 Task: Look for Airbnb options in Lobito, Angola from 4th December, 2023 to 10th December, 2023 for 8 adults.4 bedrooms having 8 beds and 4 bathrooms. Property type can be house. Amenities needed are: wifi, air conditioning, TV, pool, gym, breakfast. Look for 4 properties as per requirement.
Action: Mouse moved to (605, 76)
Screenshot: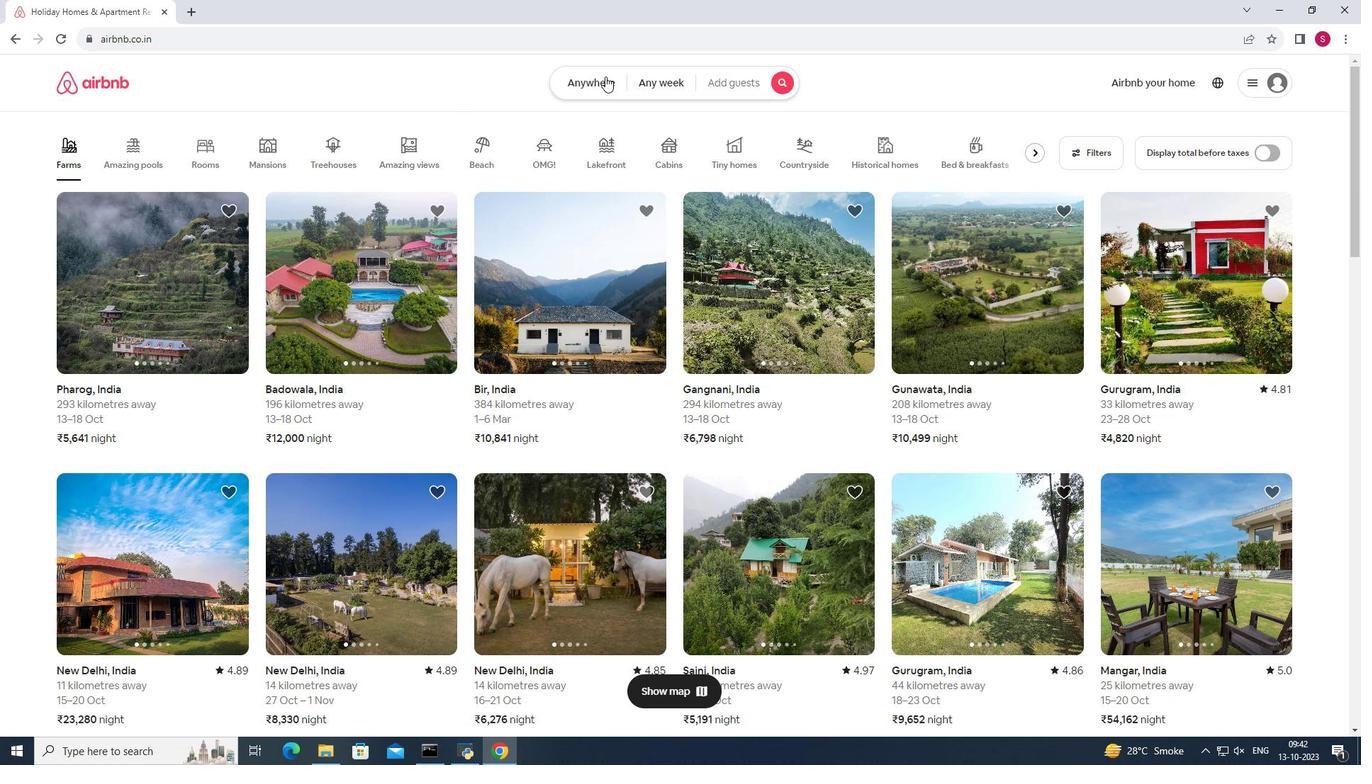 
Action: Mouse pressed left at (605, 76)
Screenshot: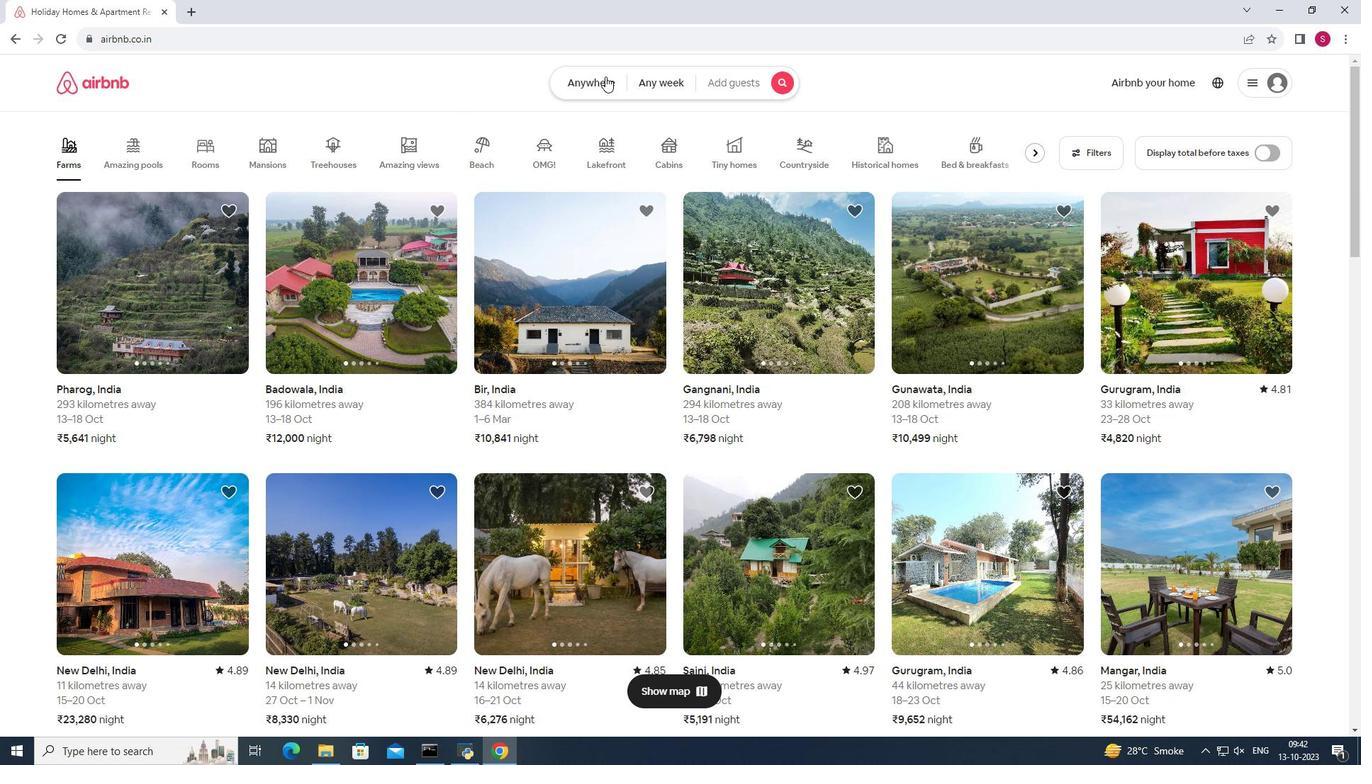
Action: Mouse moved to (498, 134)
Screenshot: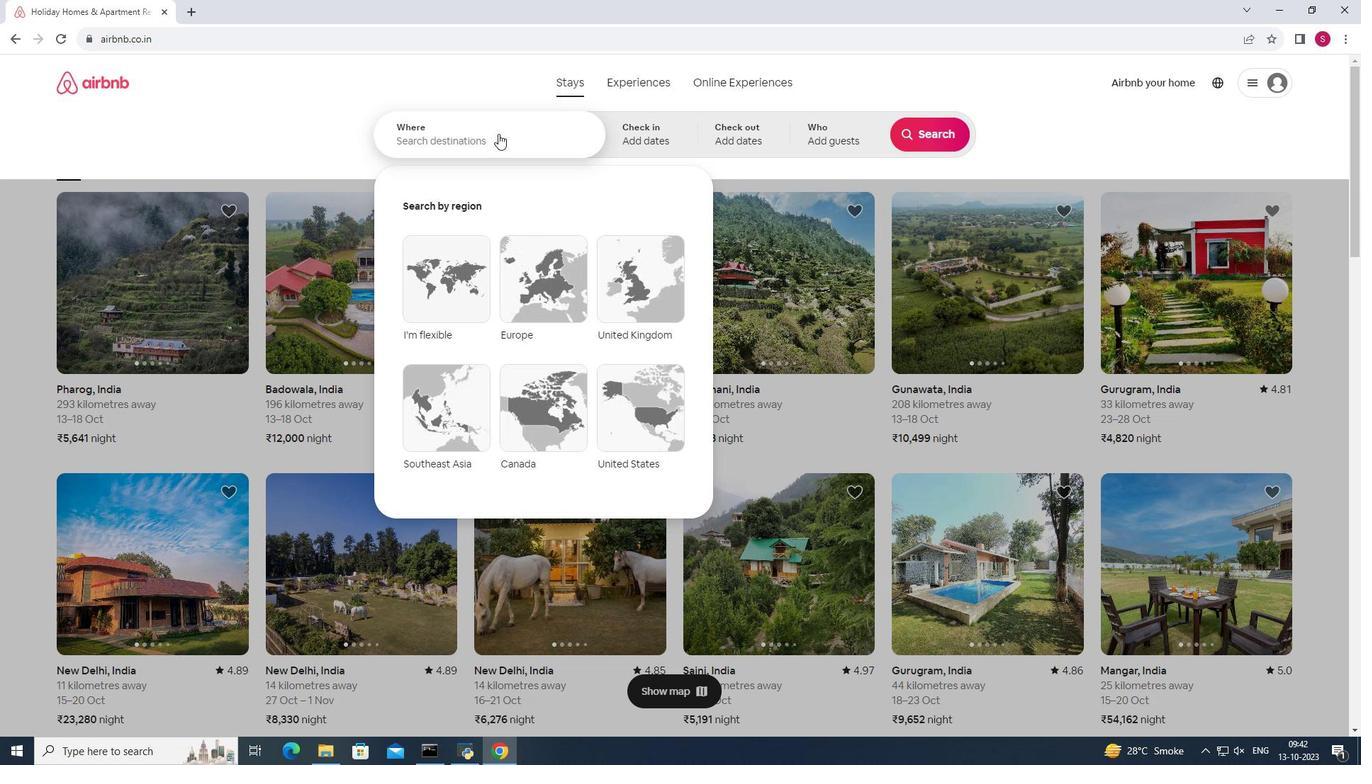 
Action: Mouse pressed left at (498, 134)
Screenshot: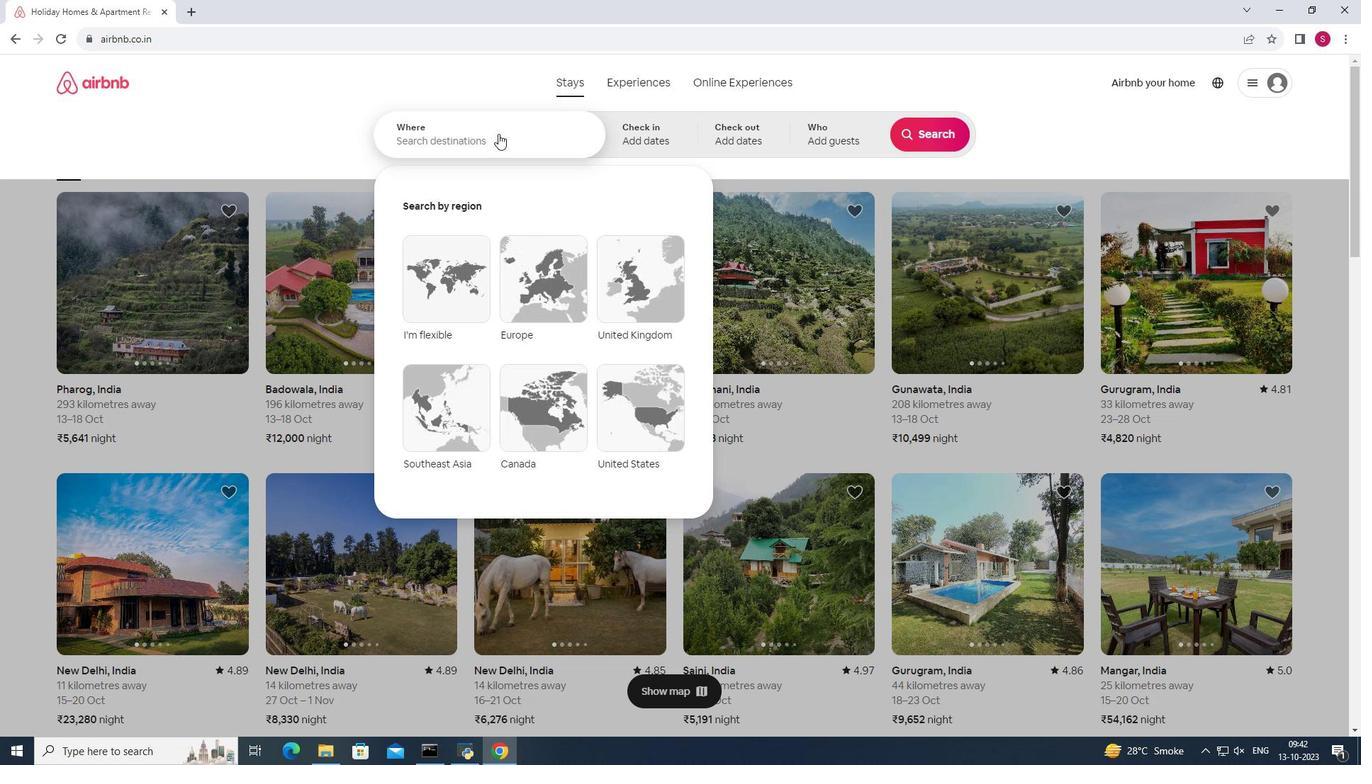 
Action: Key pressed <Key.shift><Key.shift><Key.shift><Key.shift><Key.shift><Key.shift><Key.shift><Key.shift>Lobito,<Key.space><Key.shift>Angola
Screenshot: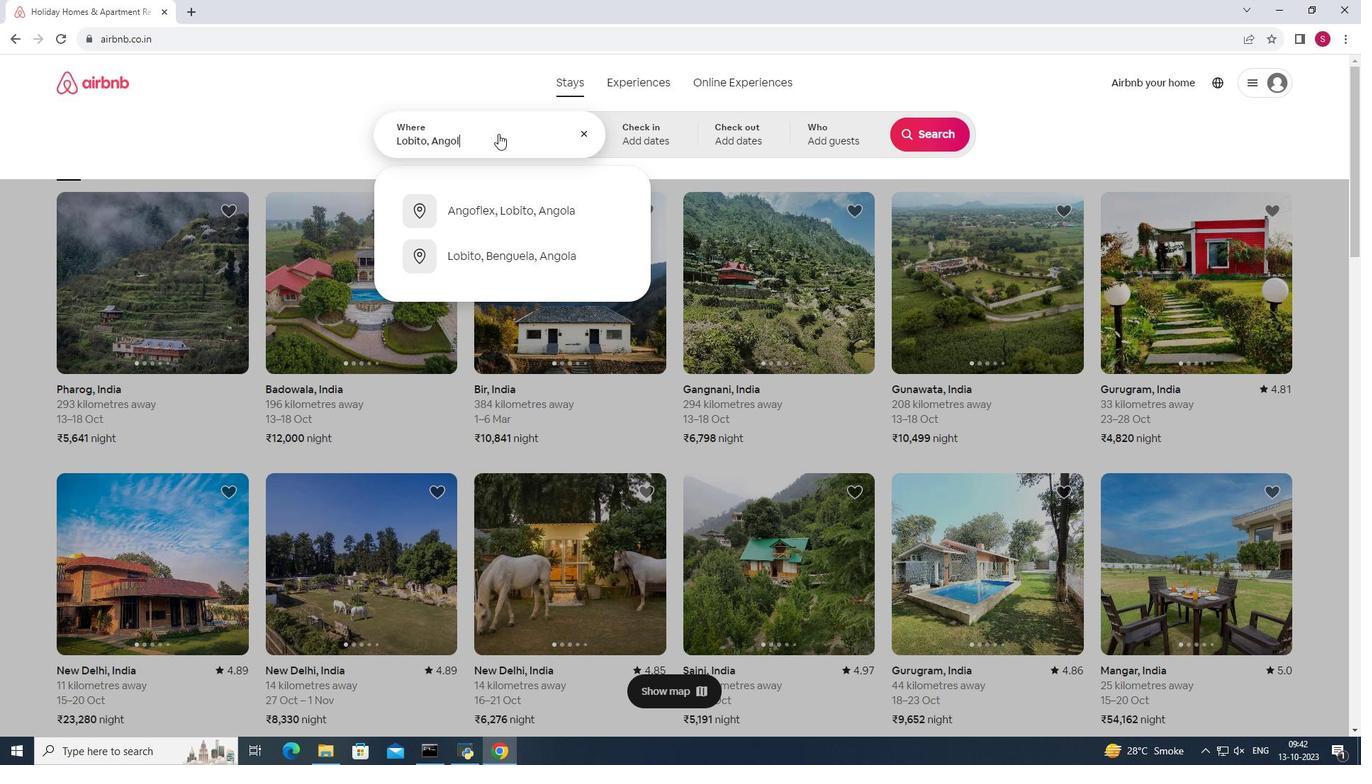 
Action: Mouse moved to (524, 216)
Screenshot: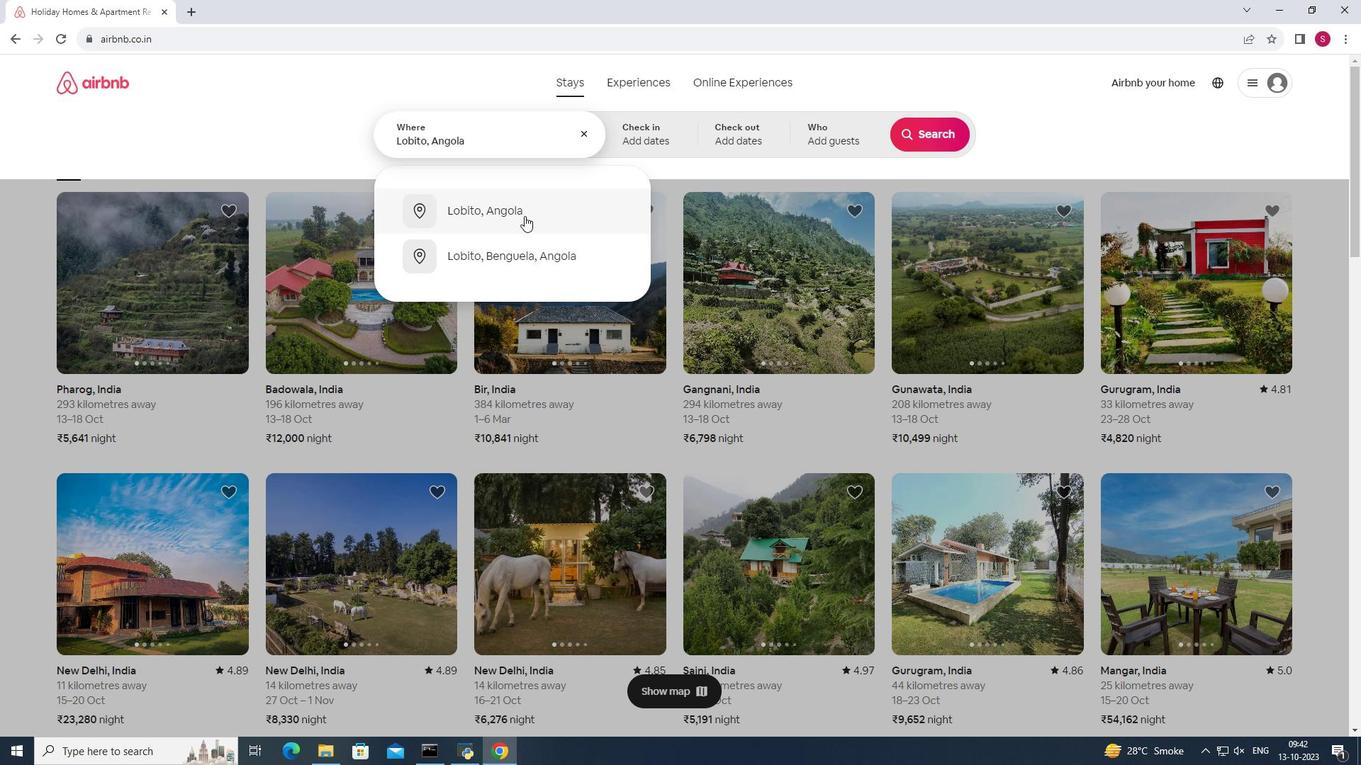 
Action: Mouse pressed left at (524, 216)
Screenshot: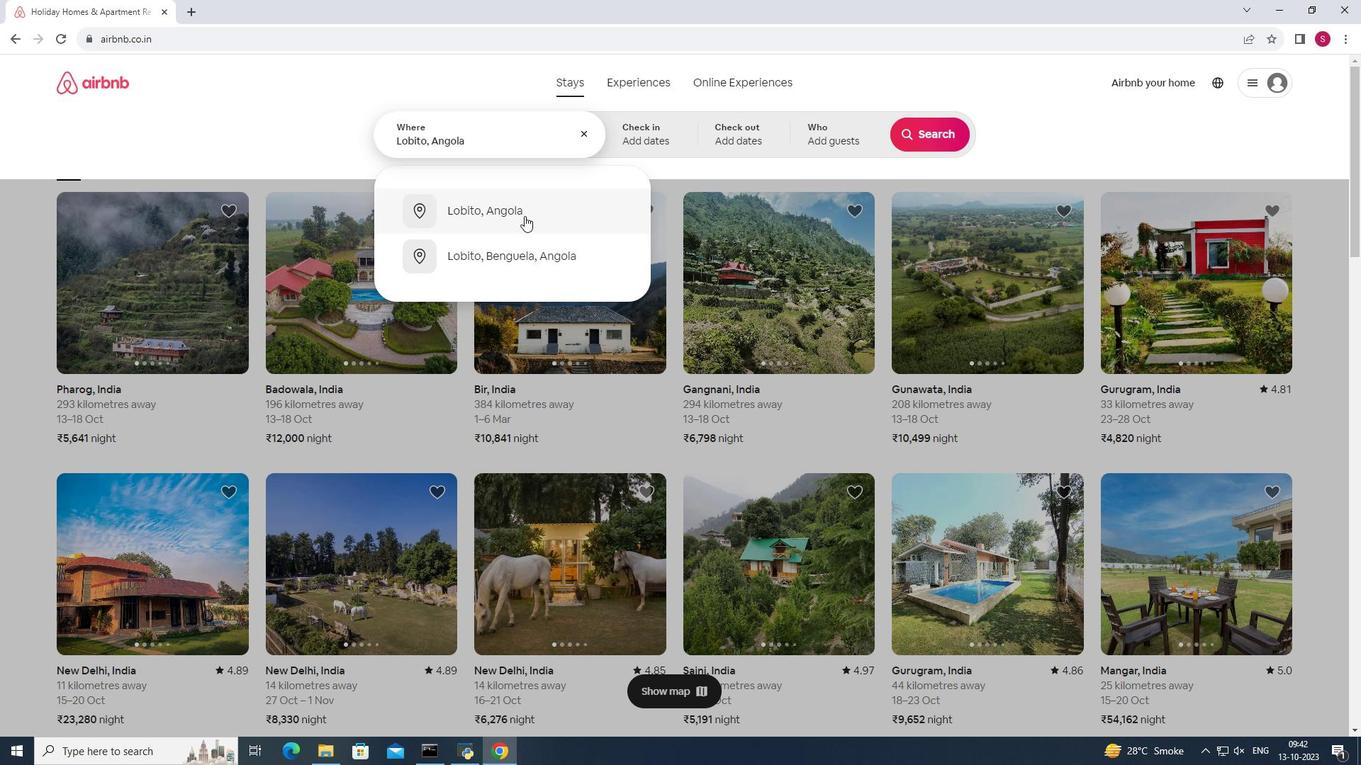
Action: Mouse moved to (928, 252)
Screenshot: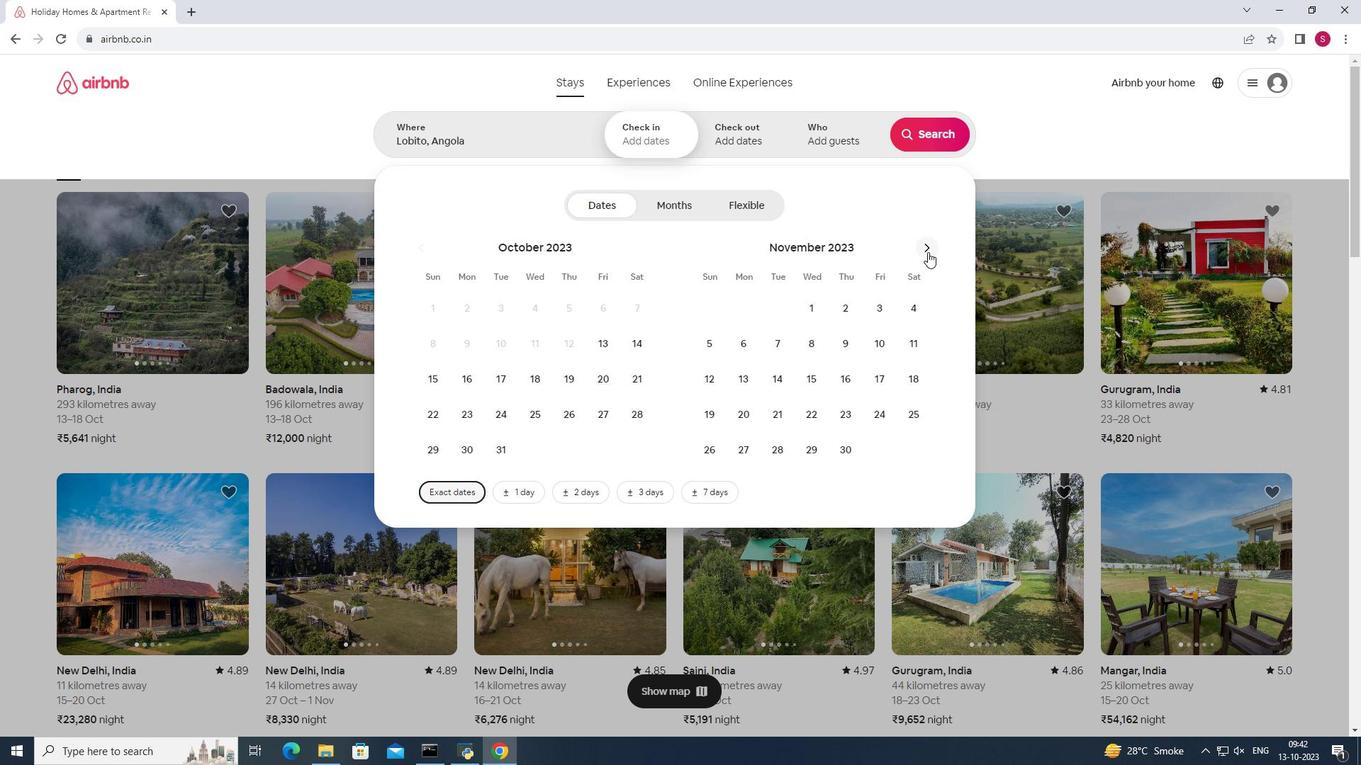 
Action: Mouse pressed left at (928, 252)
Screenshot: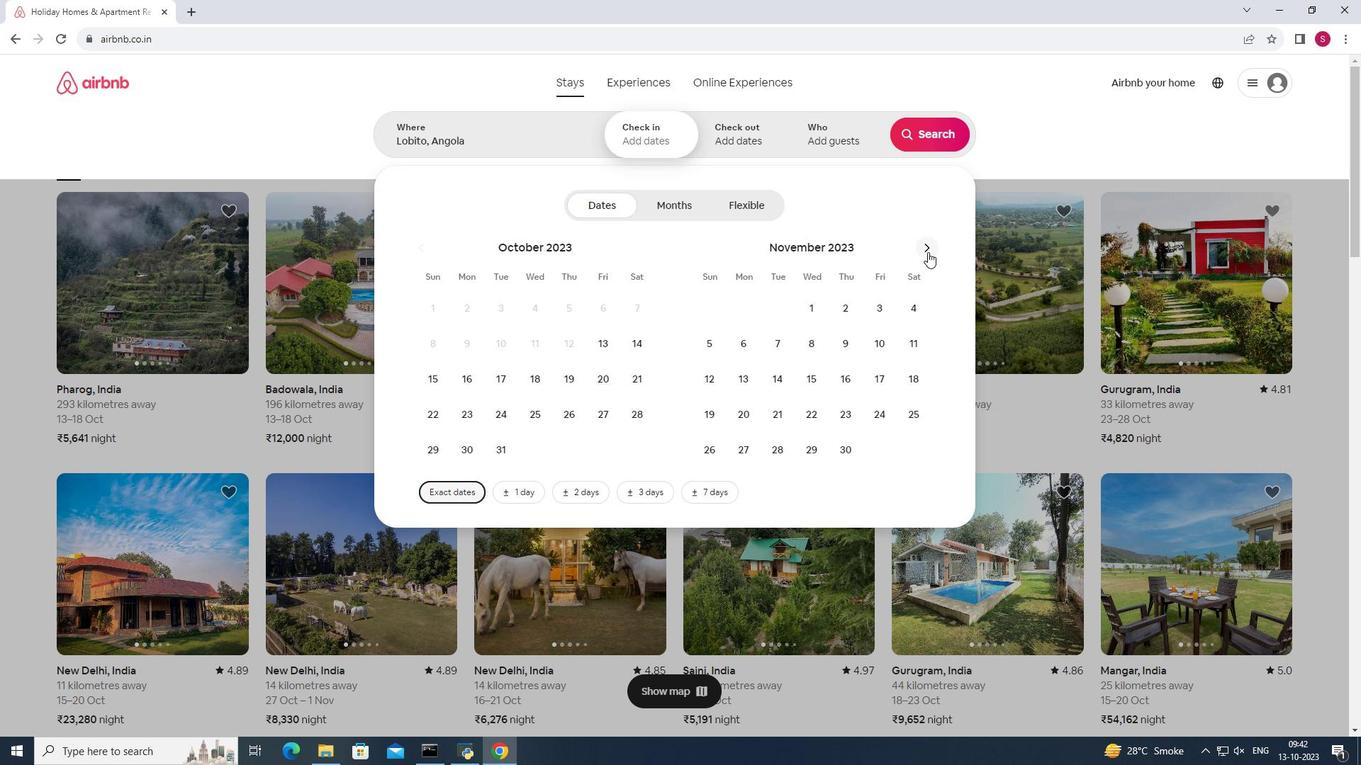 
Action: Mouse moved to (743, 344)
Screenshot: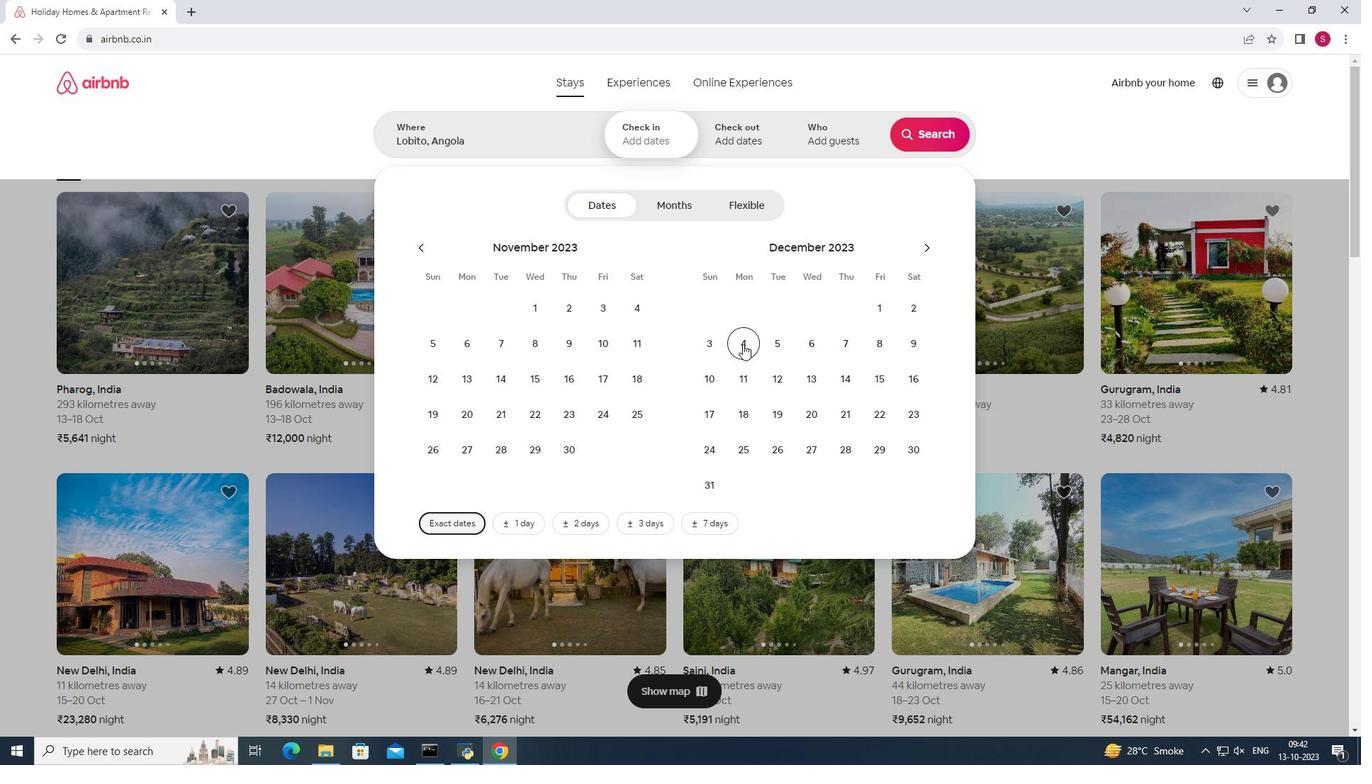 
Action: Mouse pressed left at (743, 344)
Screenshot: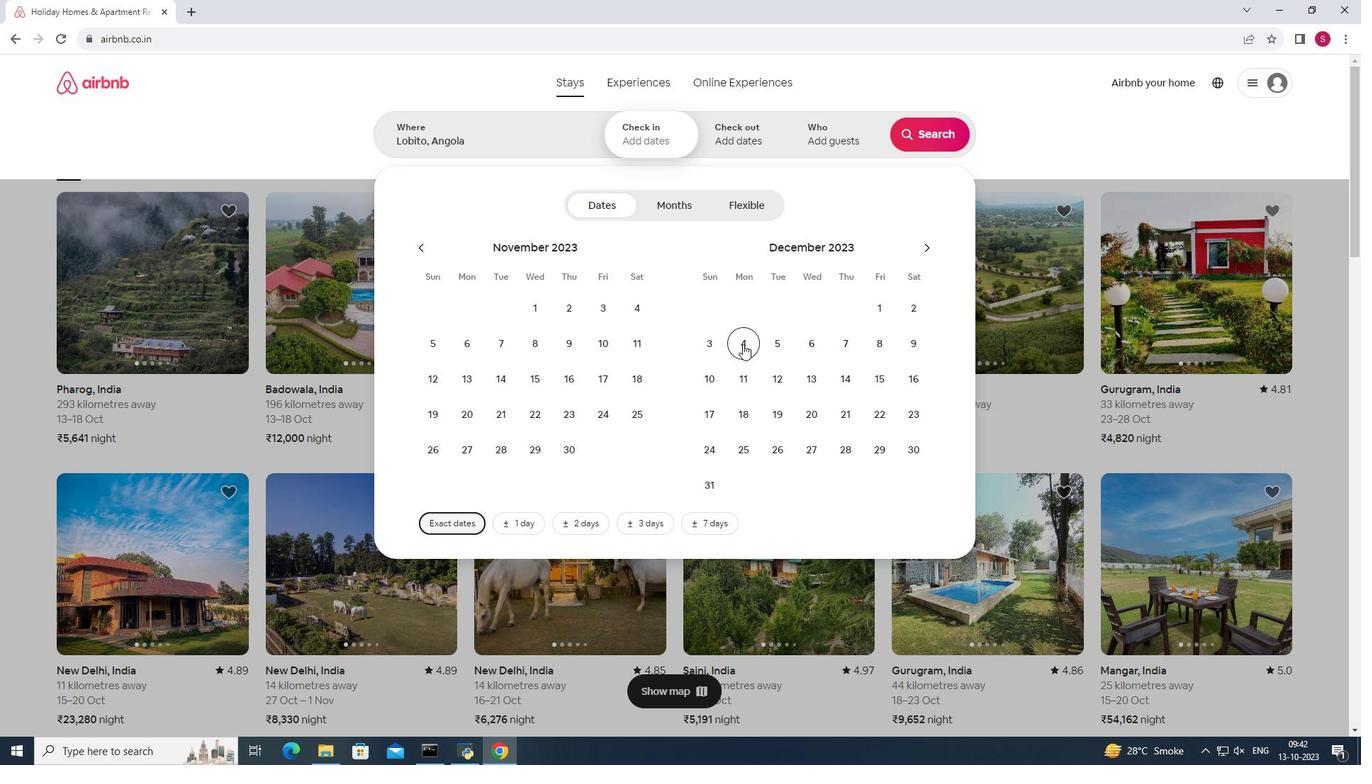 
Action: Mouse moved to (712, 378)
Screenshot: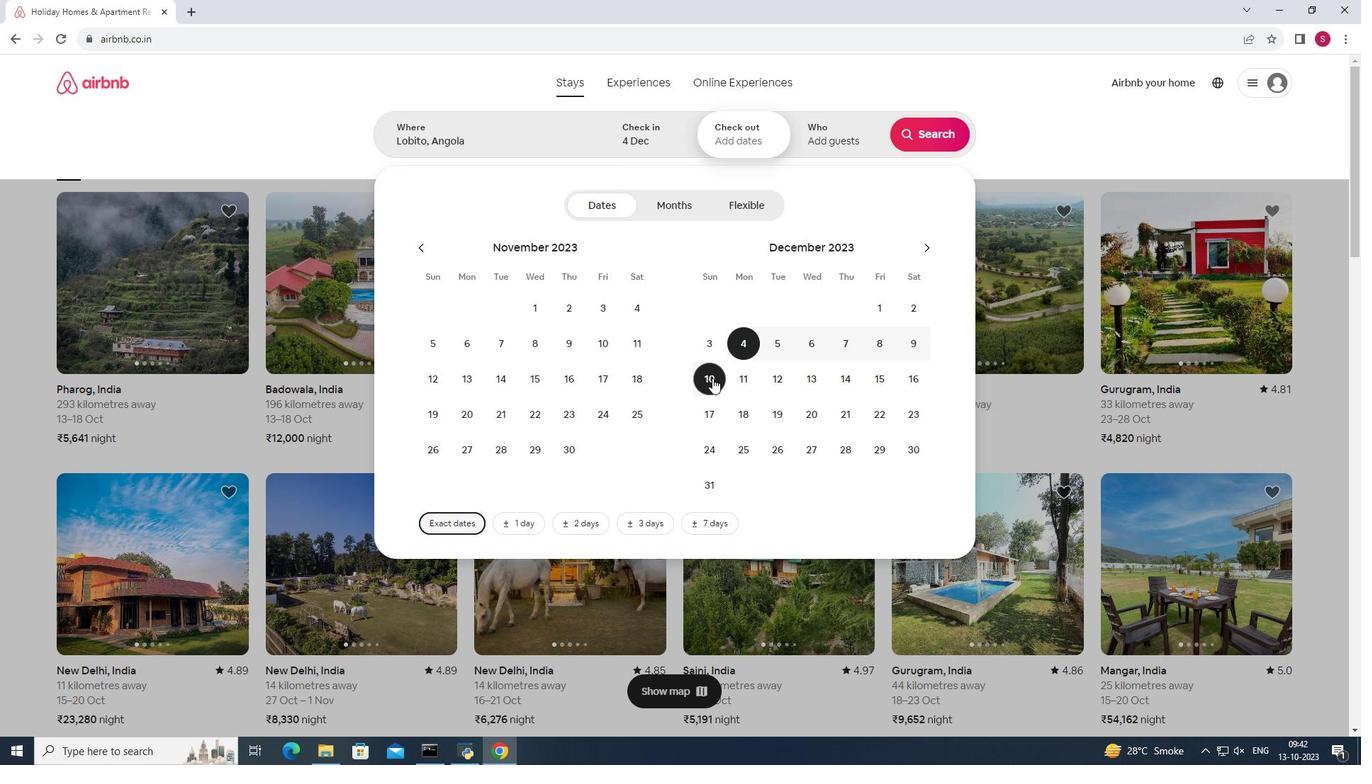 
Action: Mouse pressed left at (712, 378)
Screenshot: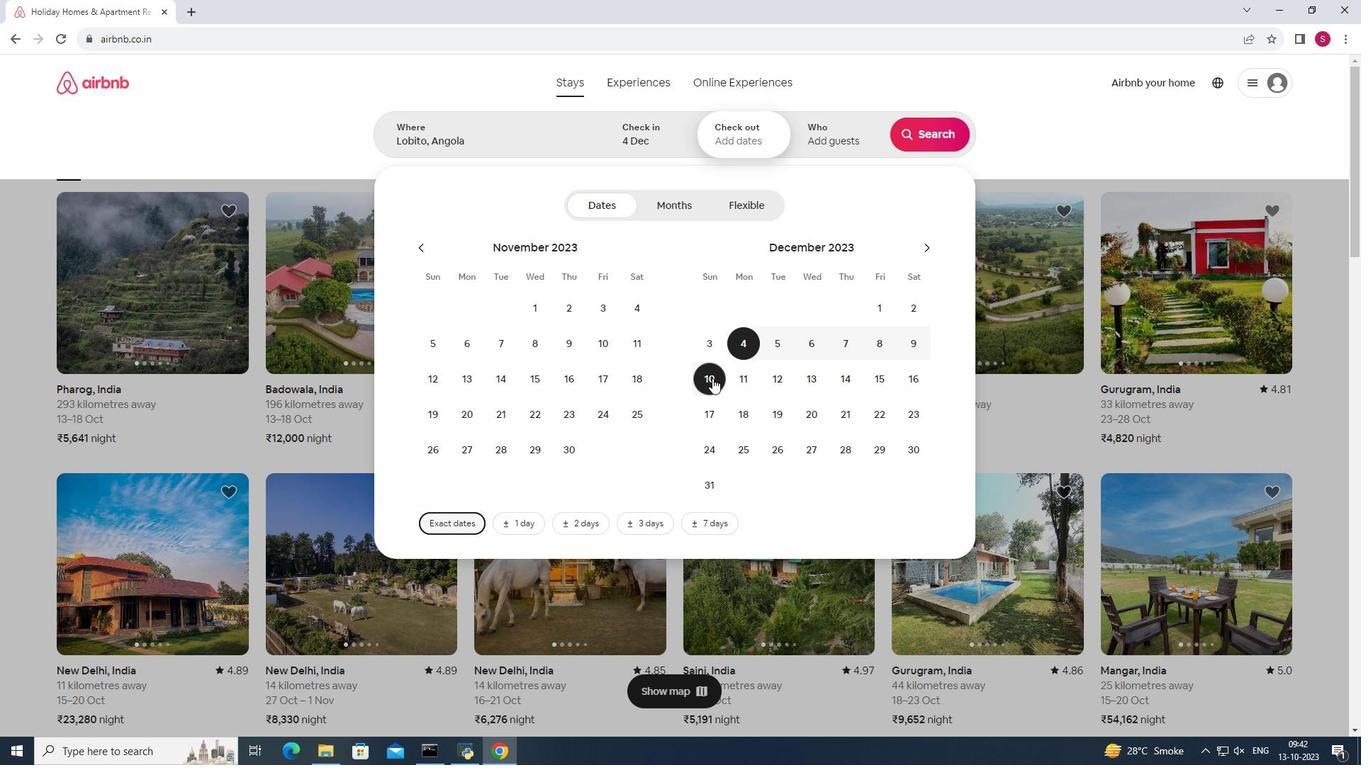 
Action: Mouse moved to (823, 135)
Screenshot: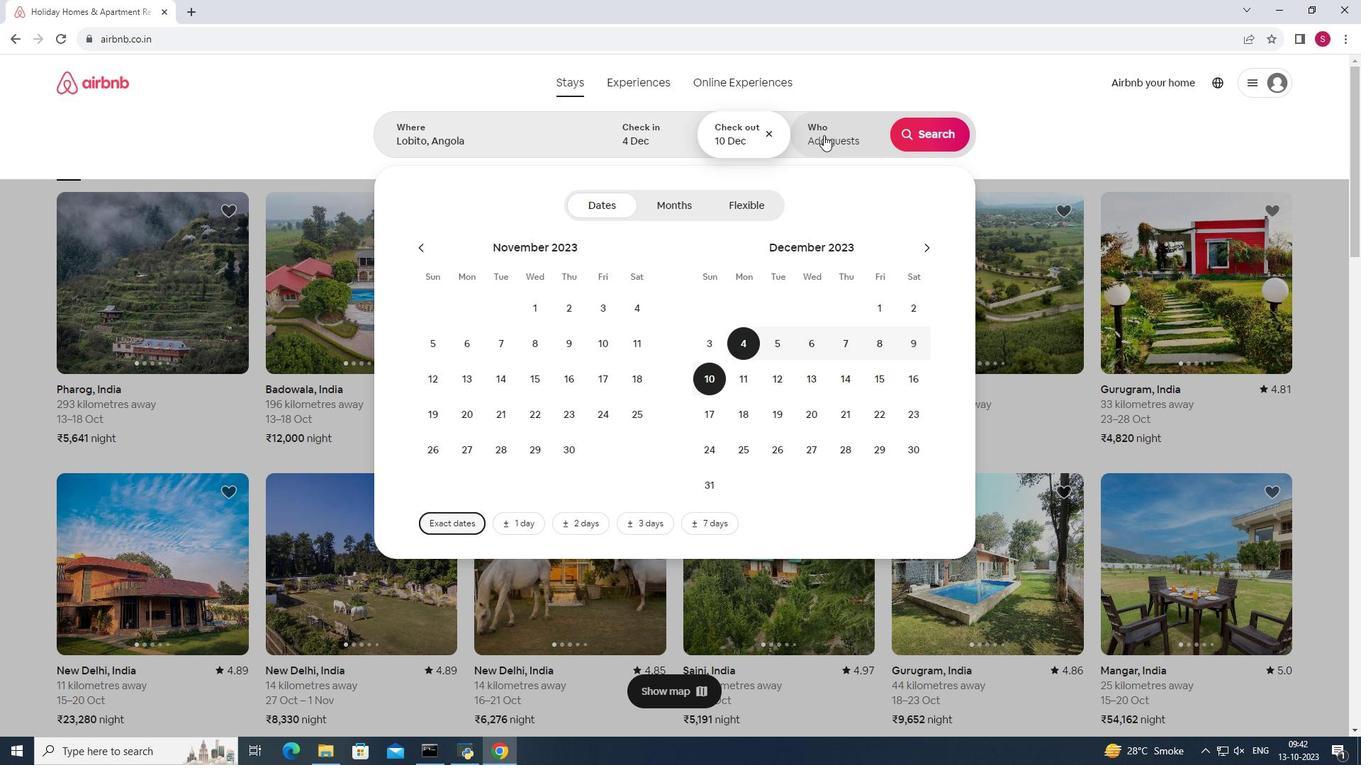 
Action: Mouse pressed left at (823, 135)
Screenshot: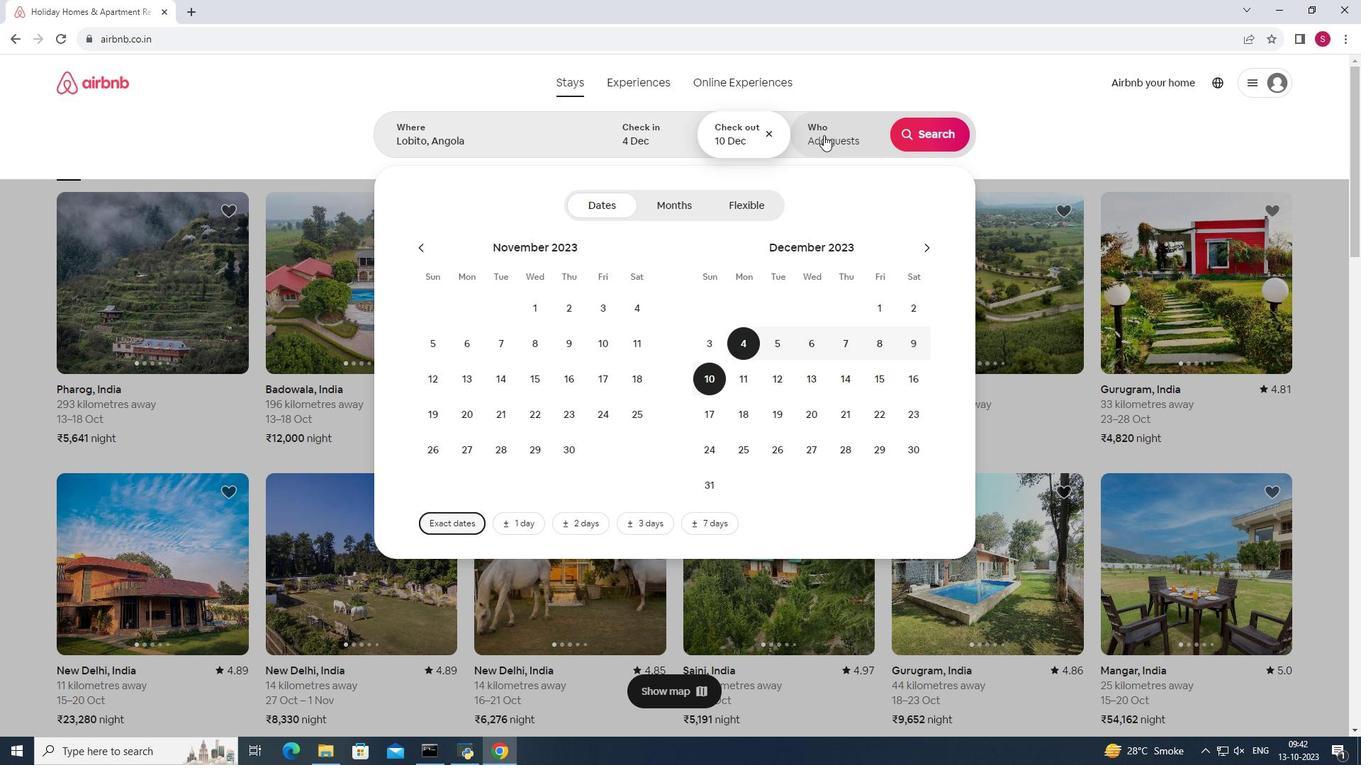 
Action: Mouse moved to (936, 210)
Screenshot: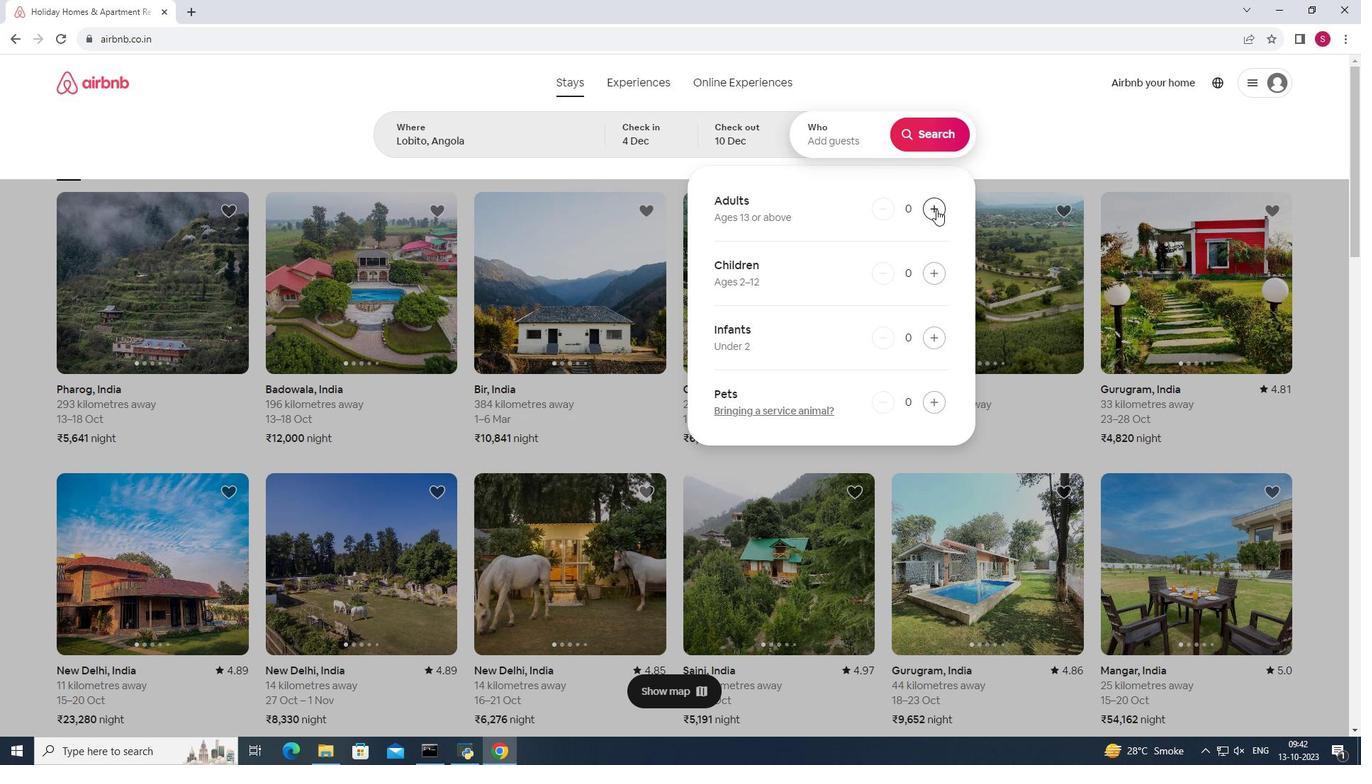 
Action: Mouse pressed left at (936, 210)
Screenshot: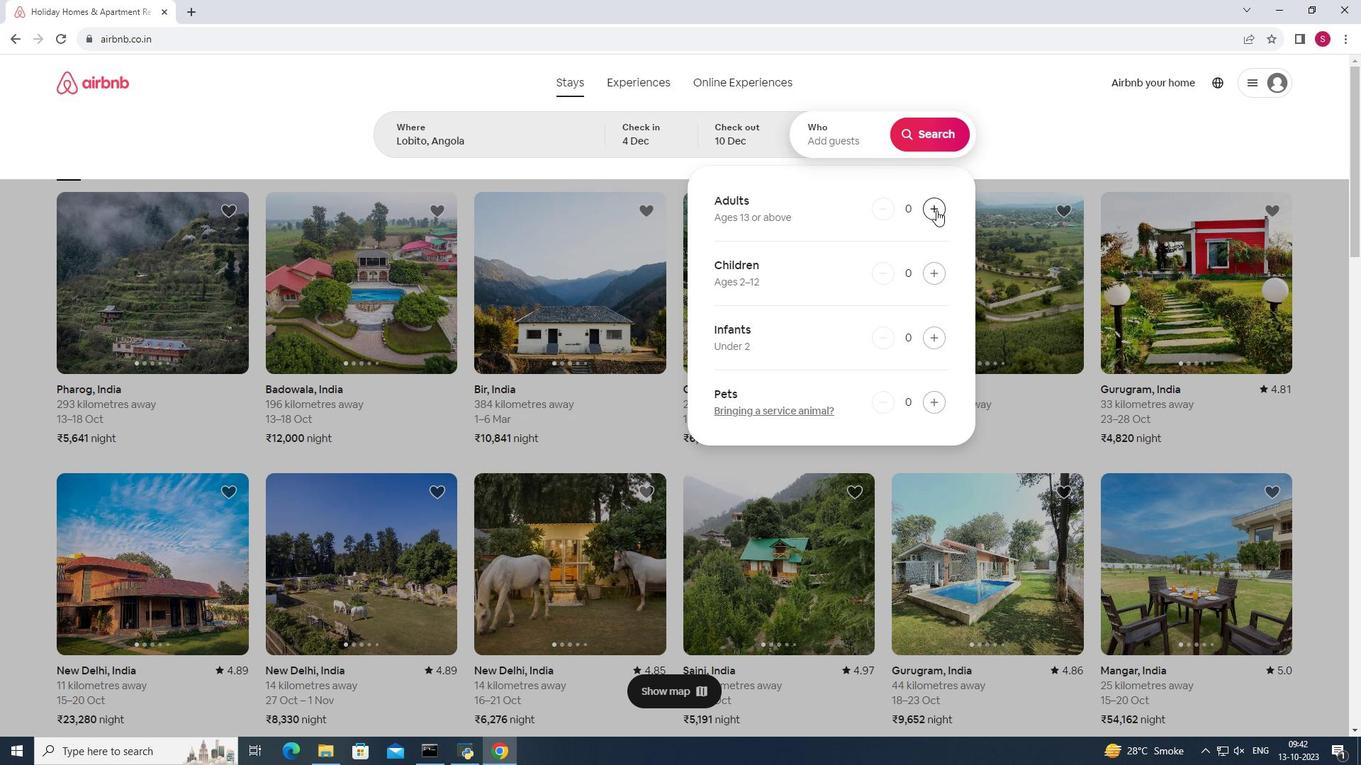 
Action: Mouse pressed left at (936, 210)
Screenshot: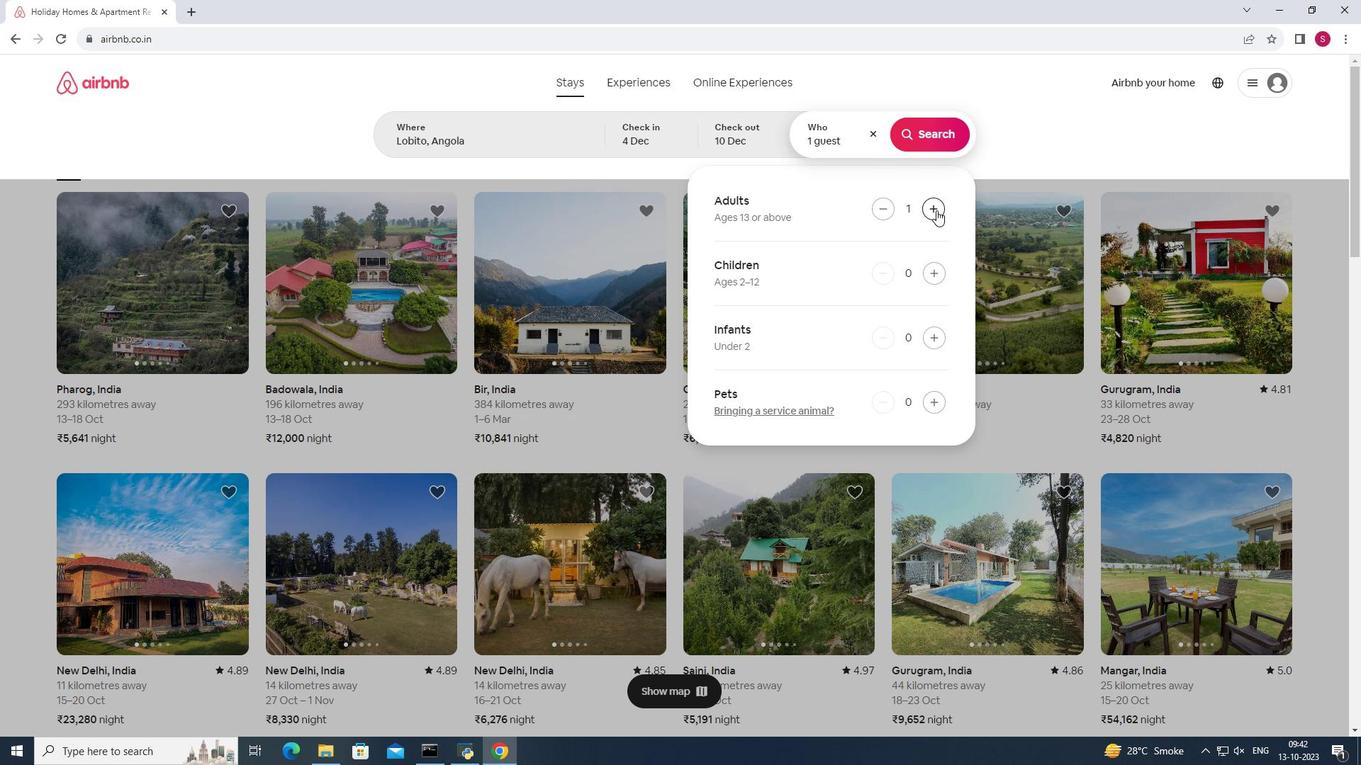
Action: Mouse pressed left at (936, 210)
Screenshot: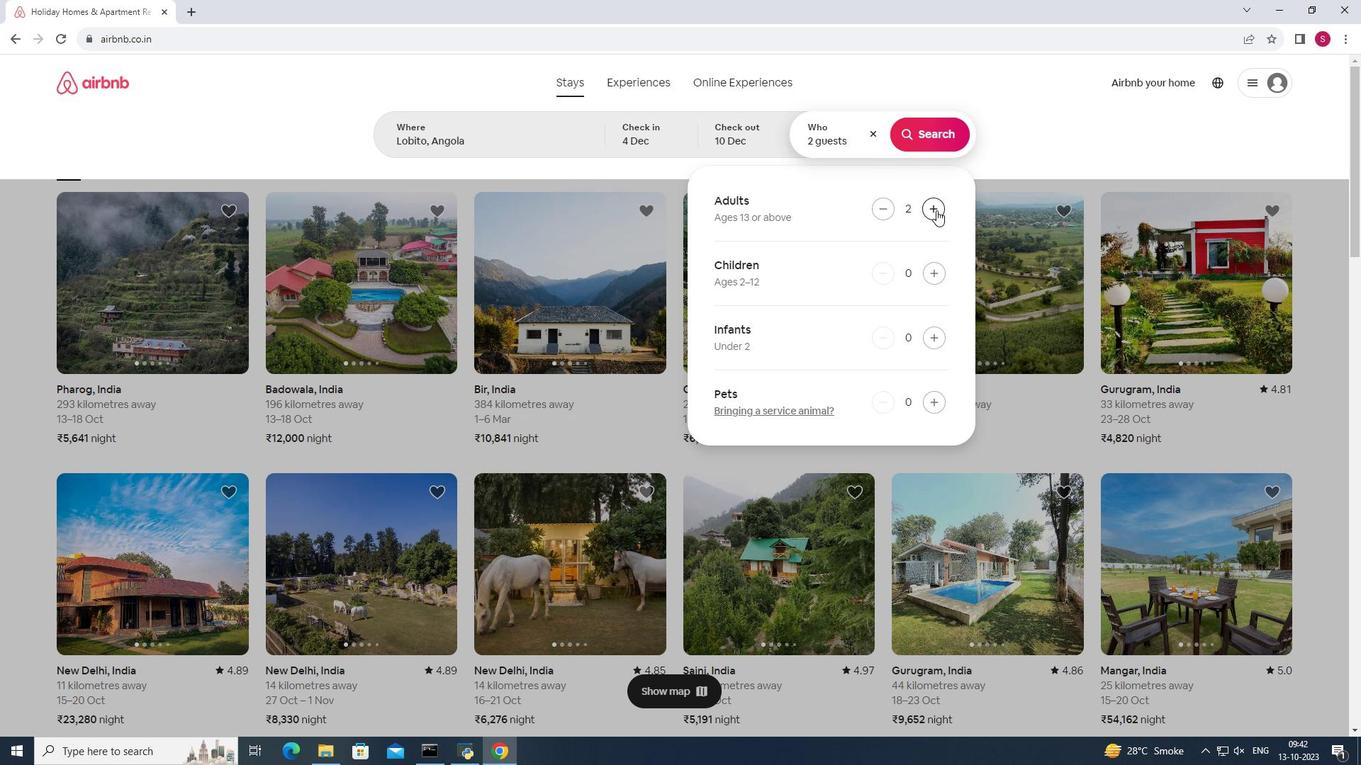
Action: Mouse pressed left at (936, 210)
Screenshot: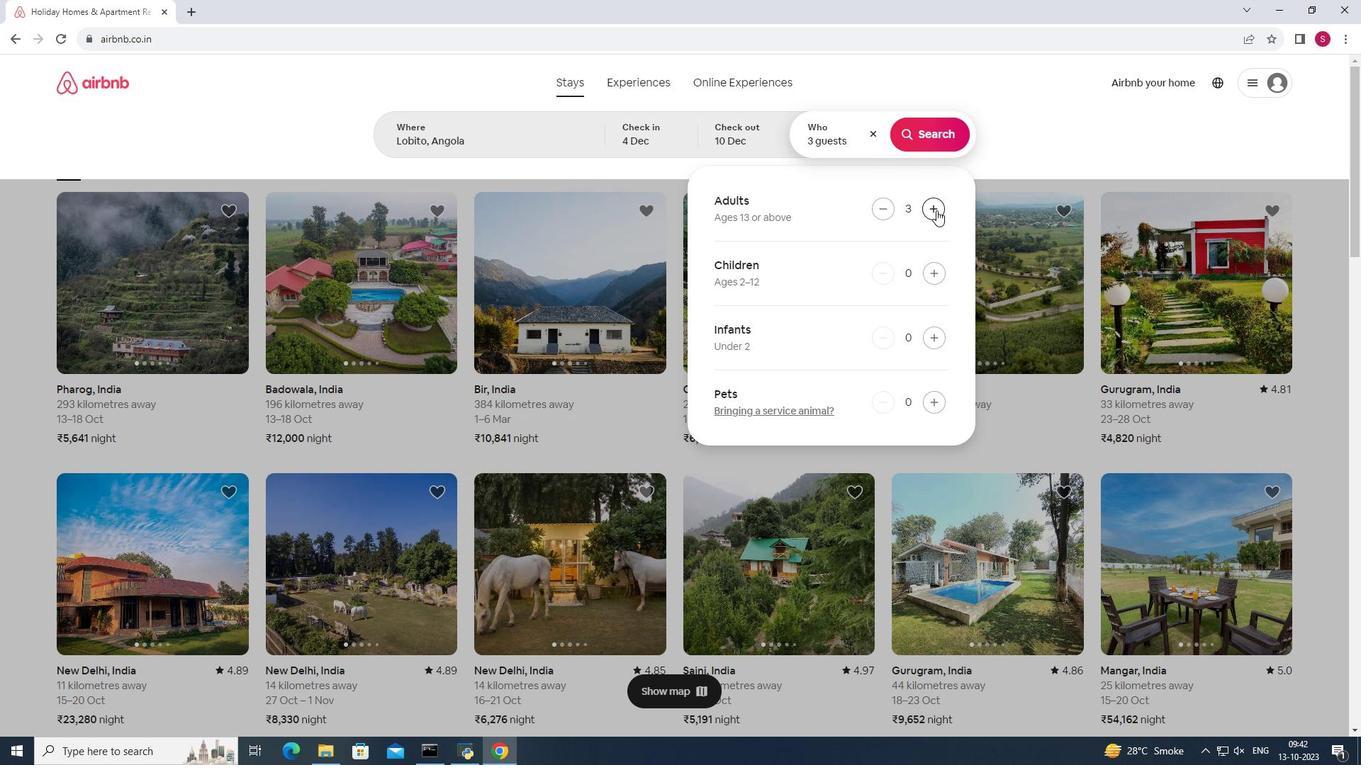 
Action: Mouse pressed left at (936, 210)
Screenshot: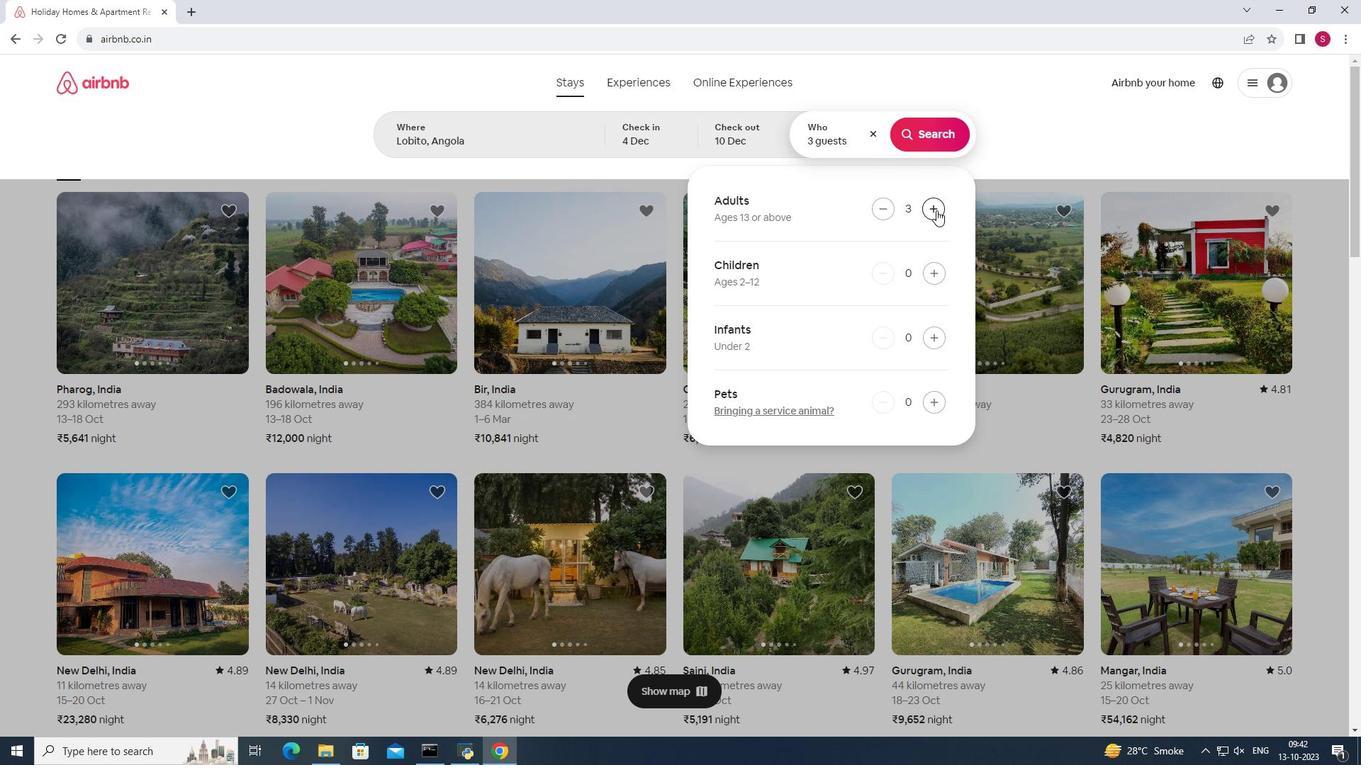 
Action: Mouse pressed left at (936, 210)
Screenshot: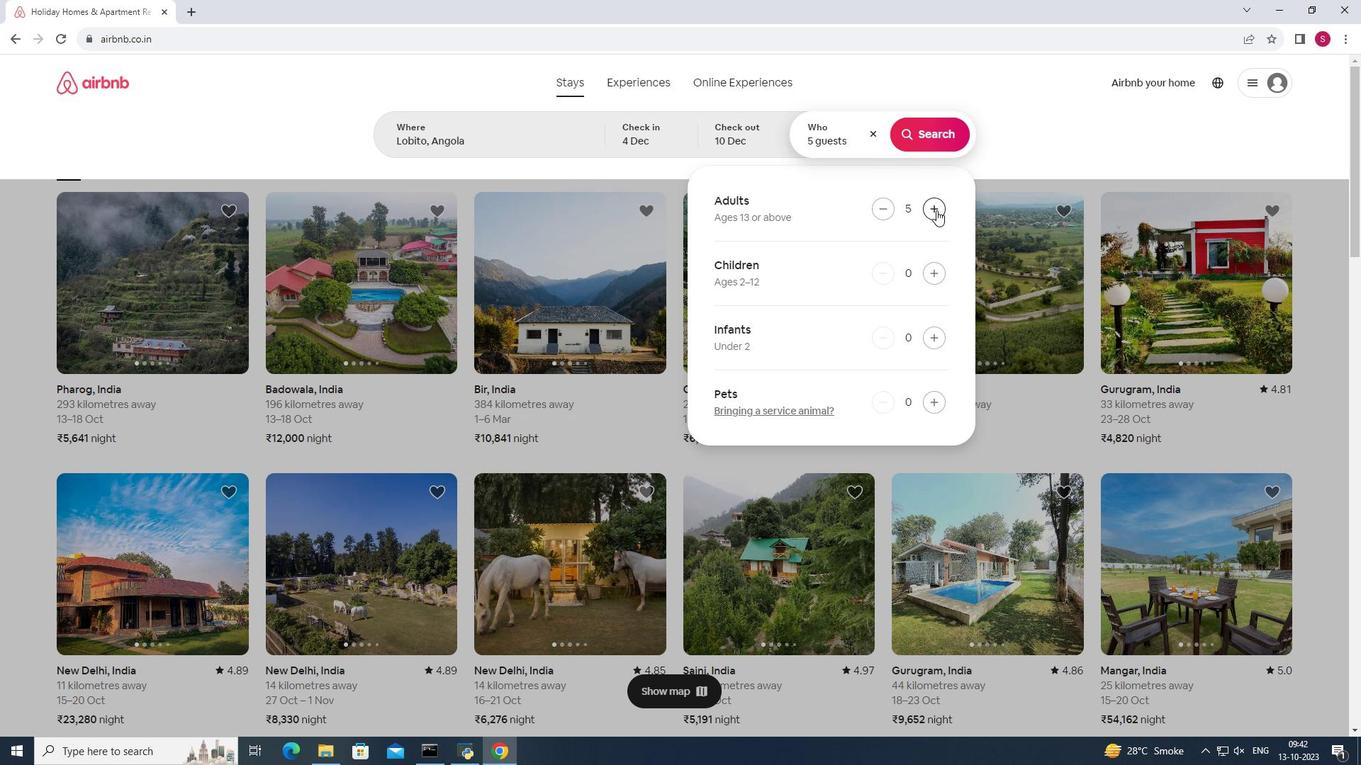 
Action: Mouse pressed left at (936, 210)
Screenshot: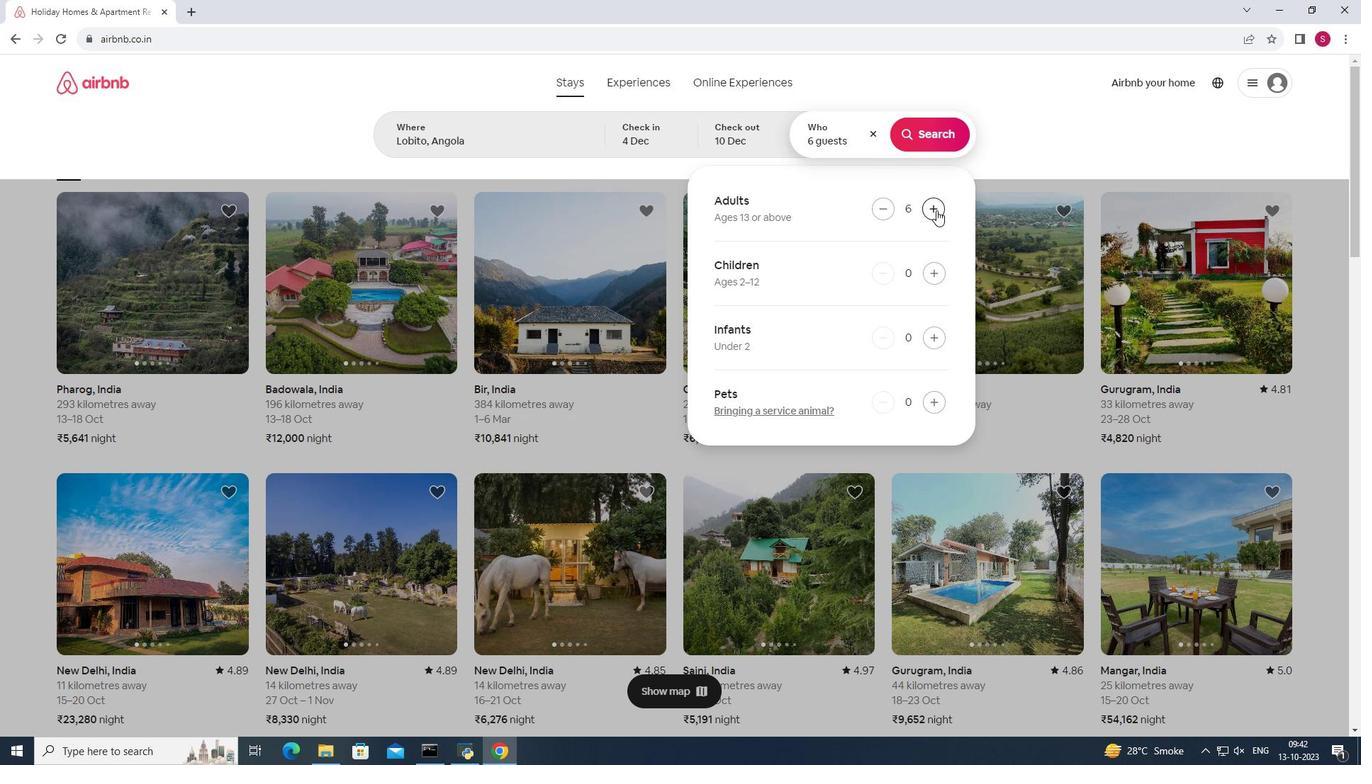 
Action: Mouse pressed left at (936, 210)
Screenshot: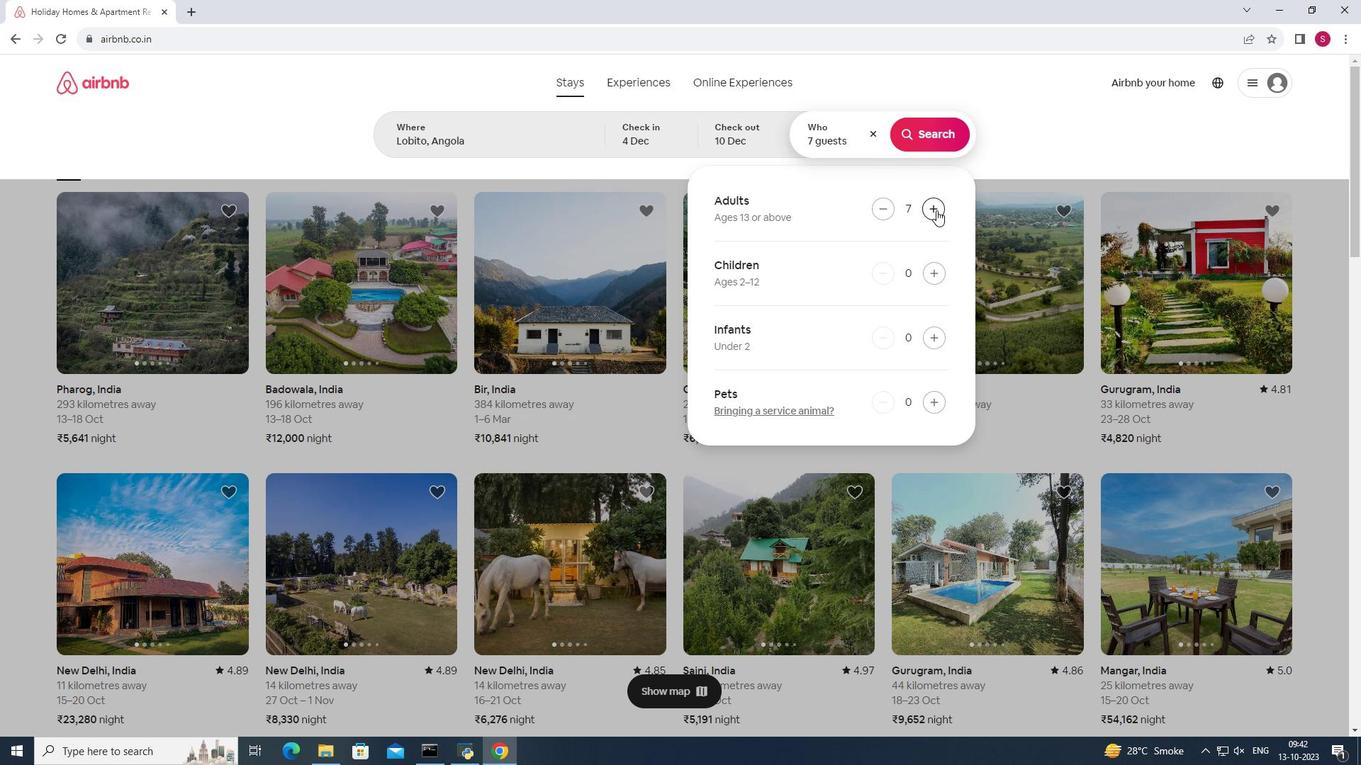 
Action: Mouse pressed left at (936, 210)
Screenshot: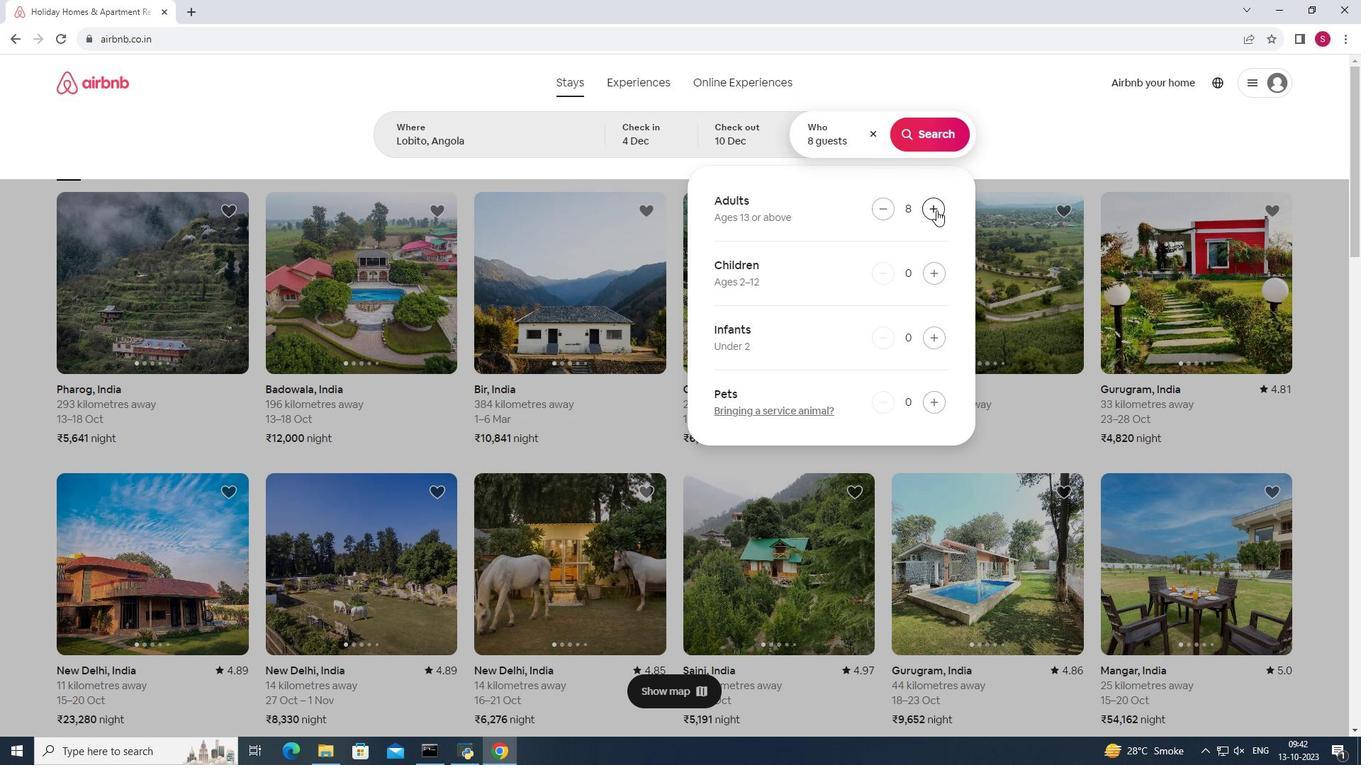
Action: Mouse moved to (878, 213)
Screenshot: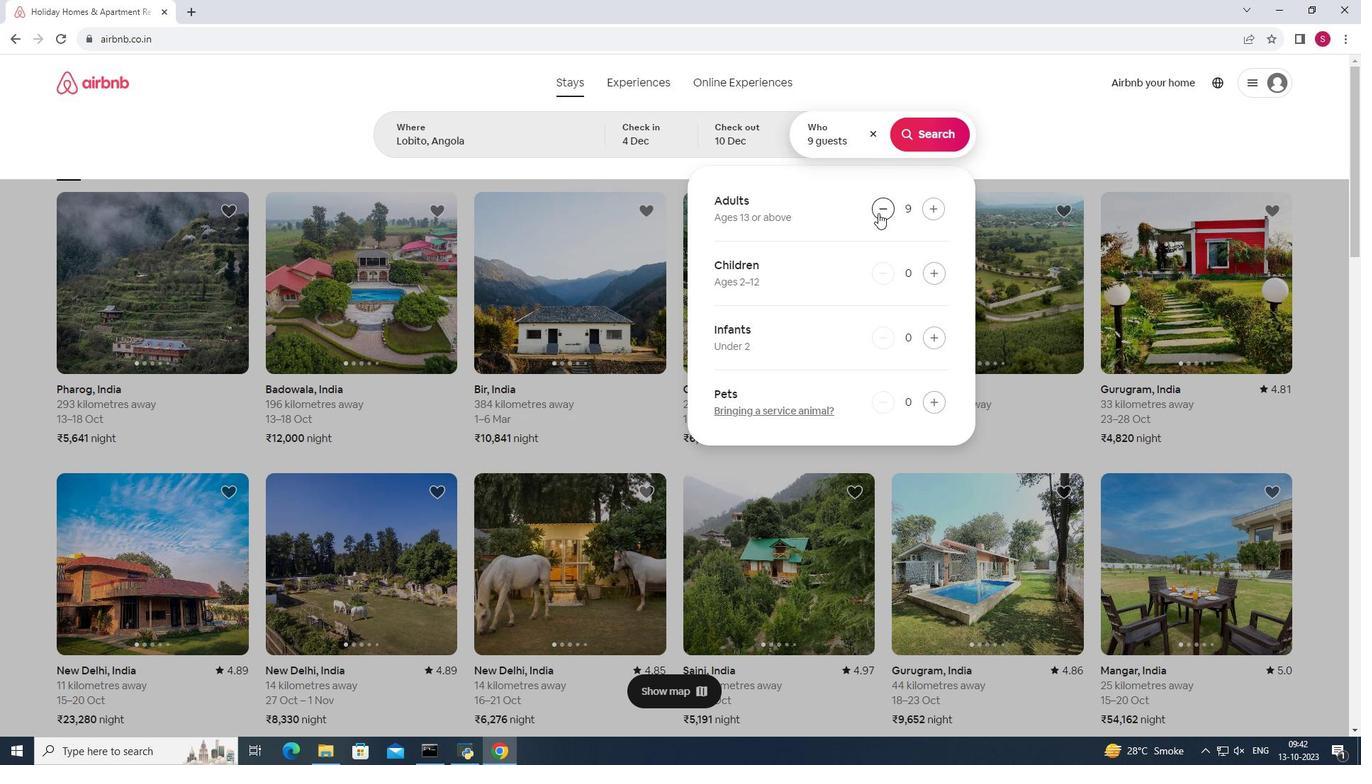 
Action: Mouse pressed left at (878, 213)
Screenshot: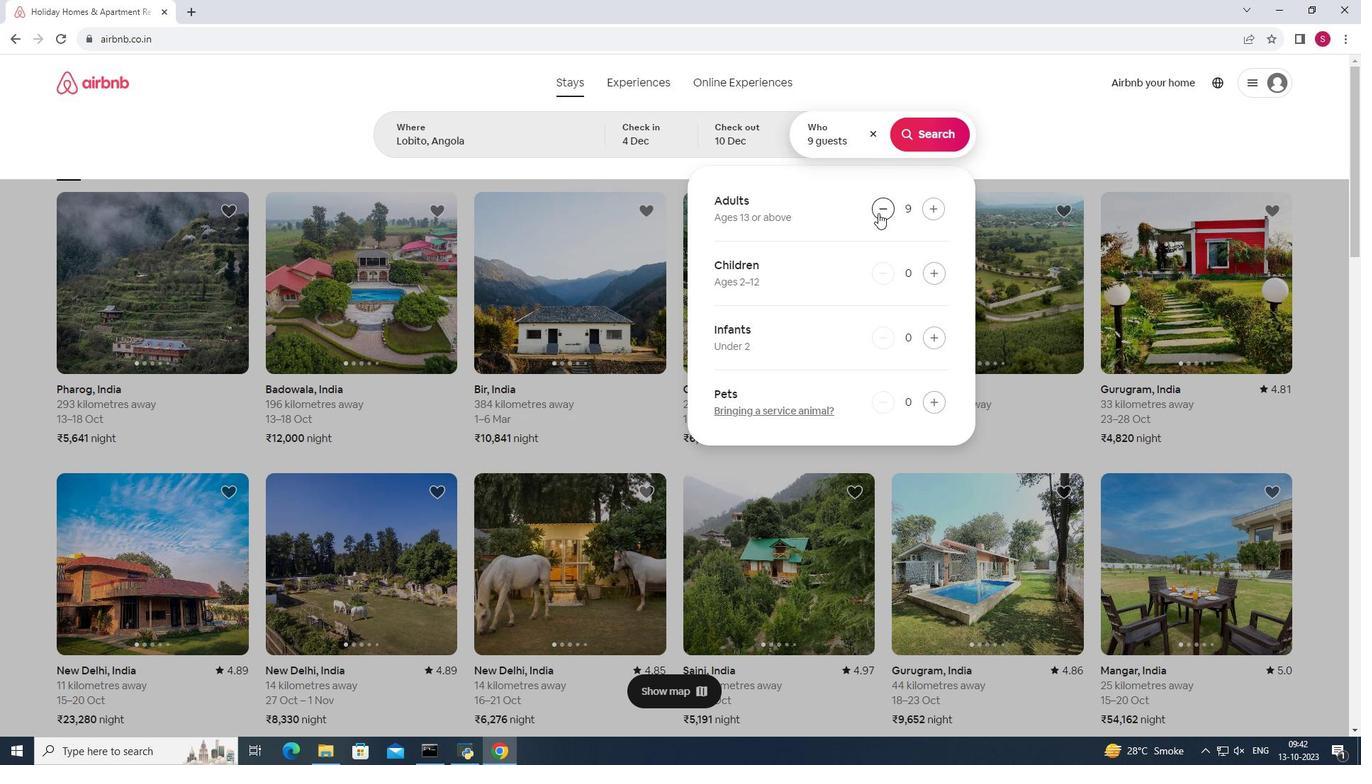 
Action: Mouse moved to (935, 141)
Screenshot: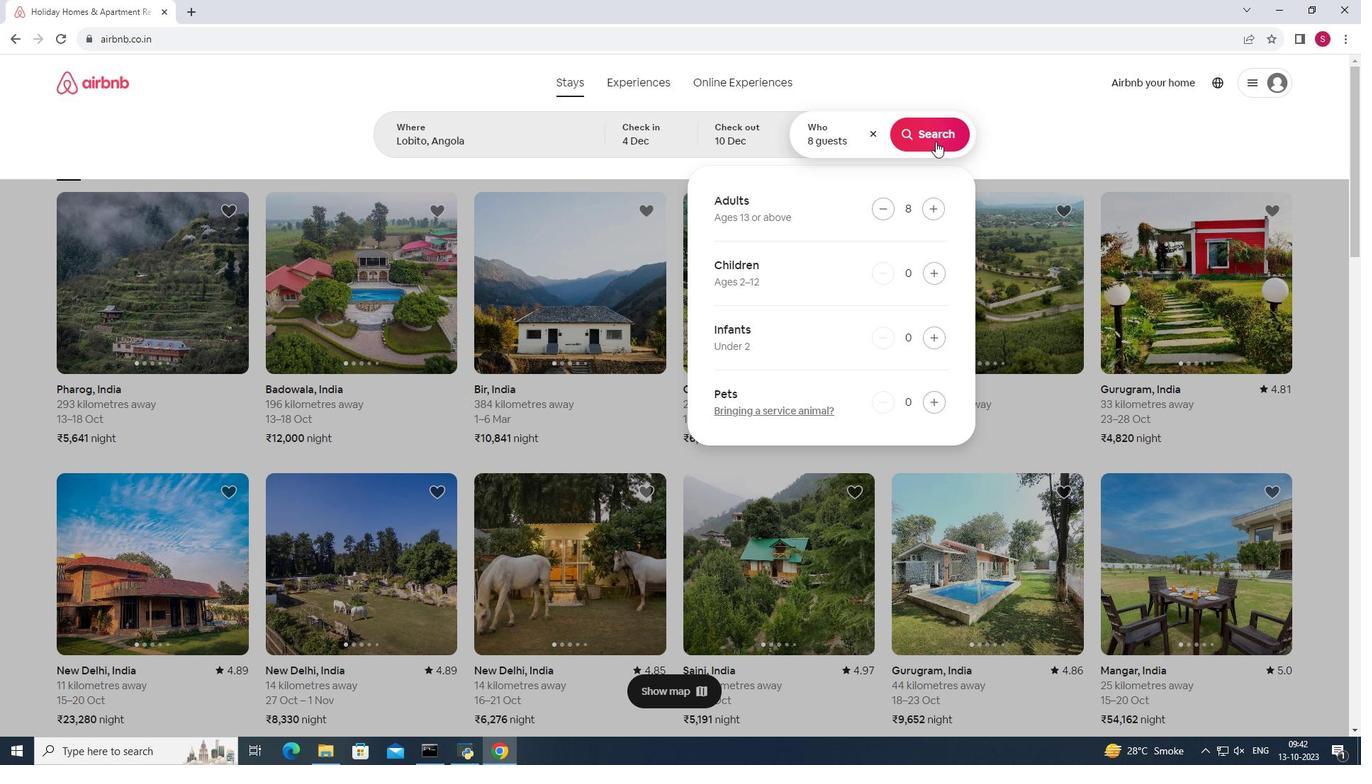 
Action: Mouse pressed left at (935, 141)
Screenshot: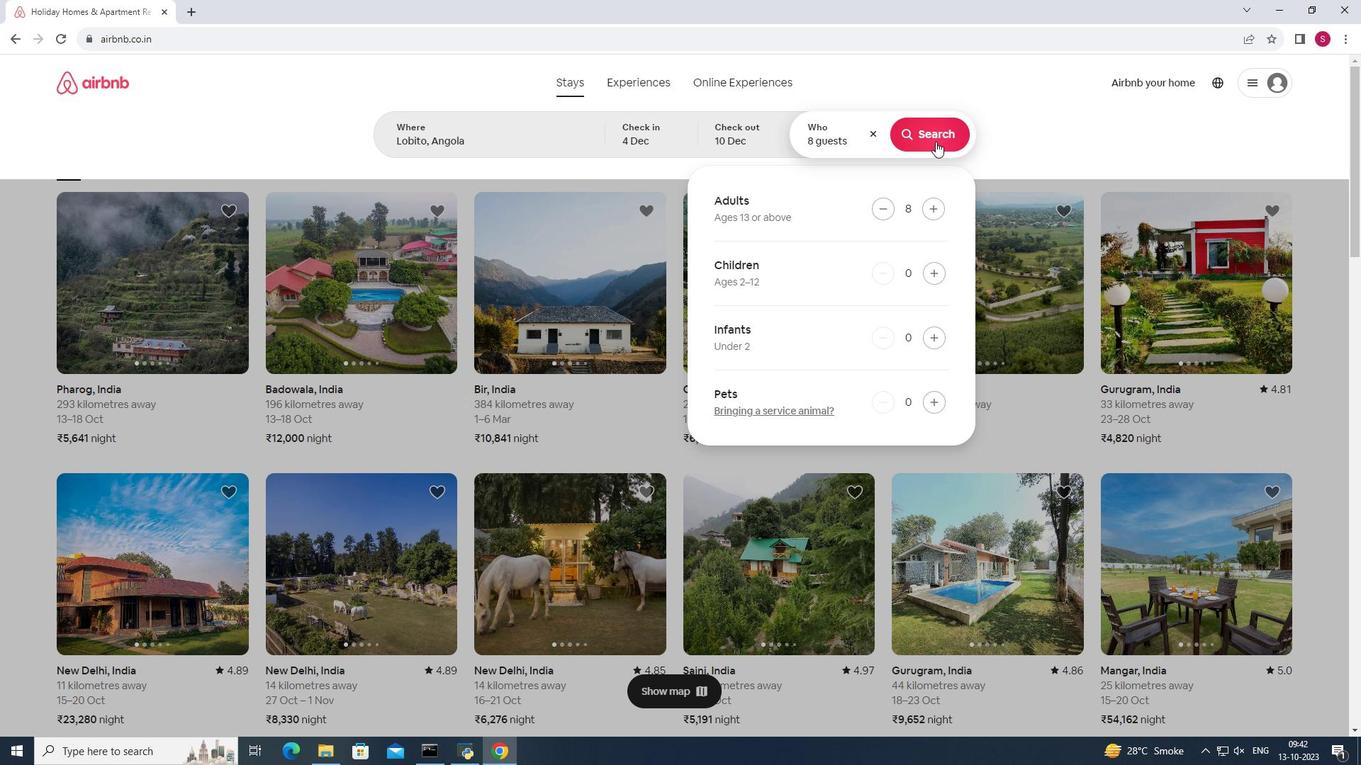 
Action: Mouse moved to (1127, 142)
Screenshot: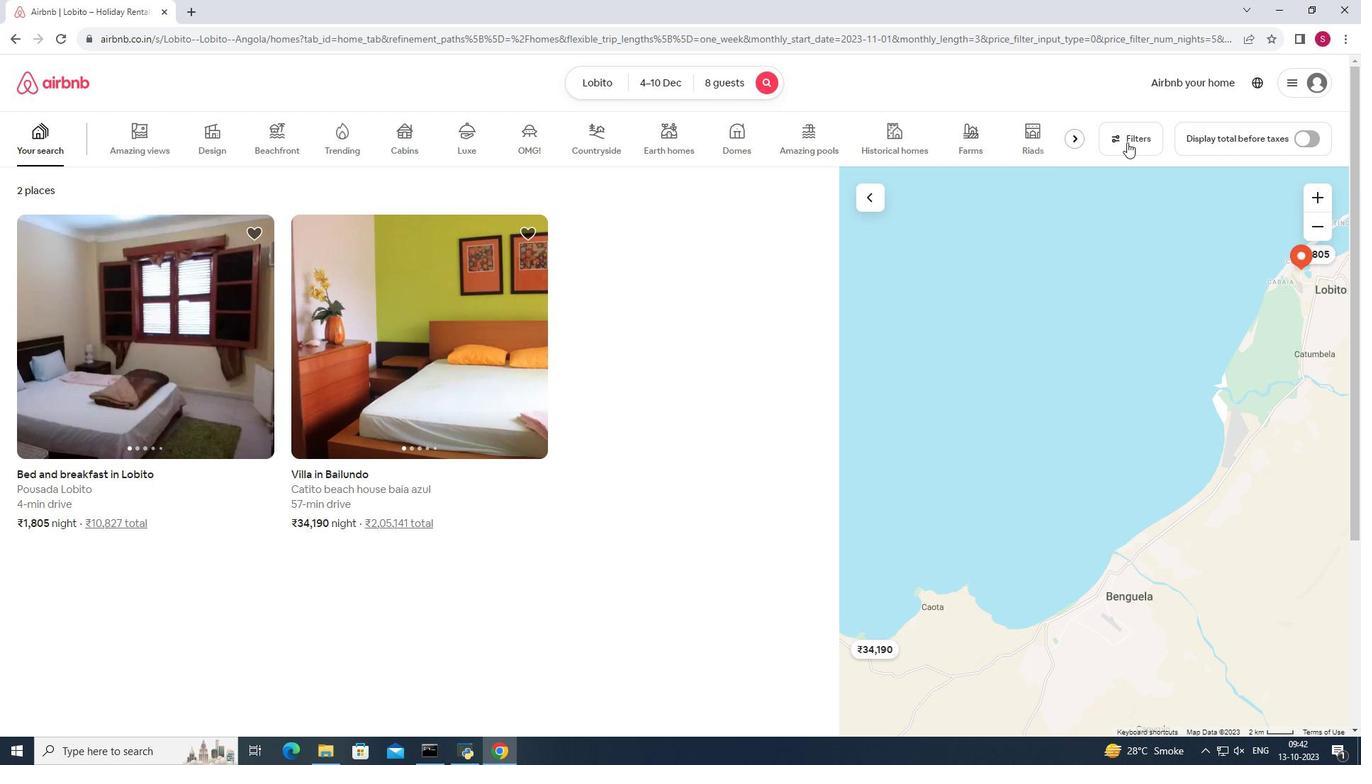 
Action: Mouse pressed left at (1127, 142)
Screenshot: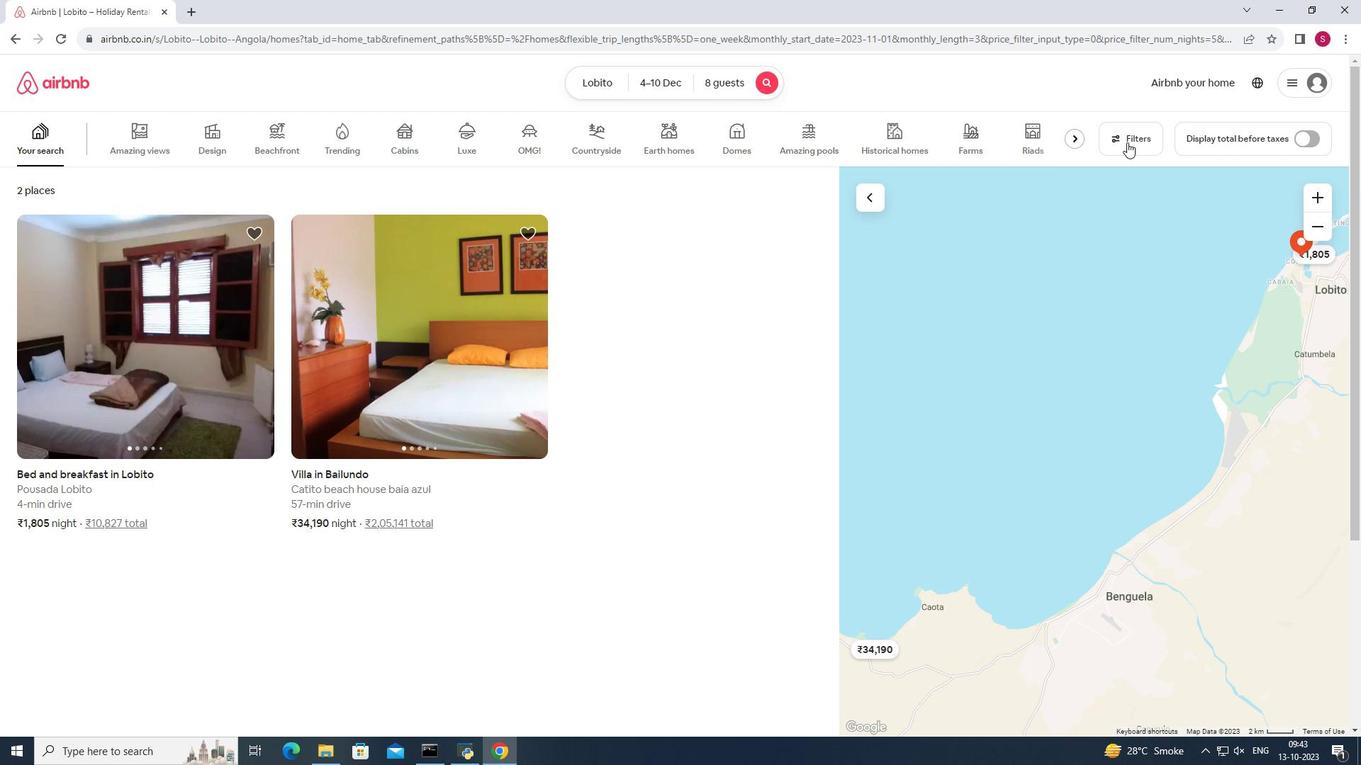 
Action: Mouse pressed left at (1127, 142)
Screenshot: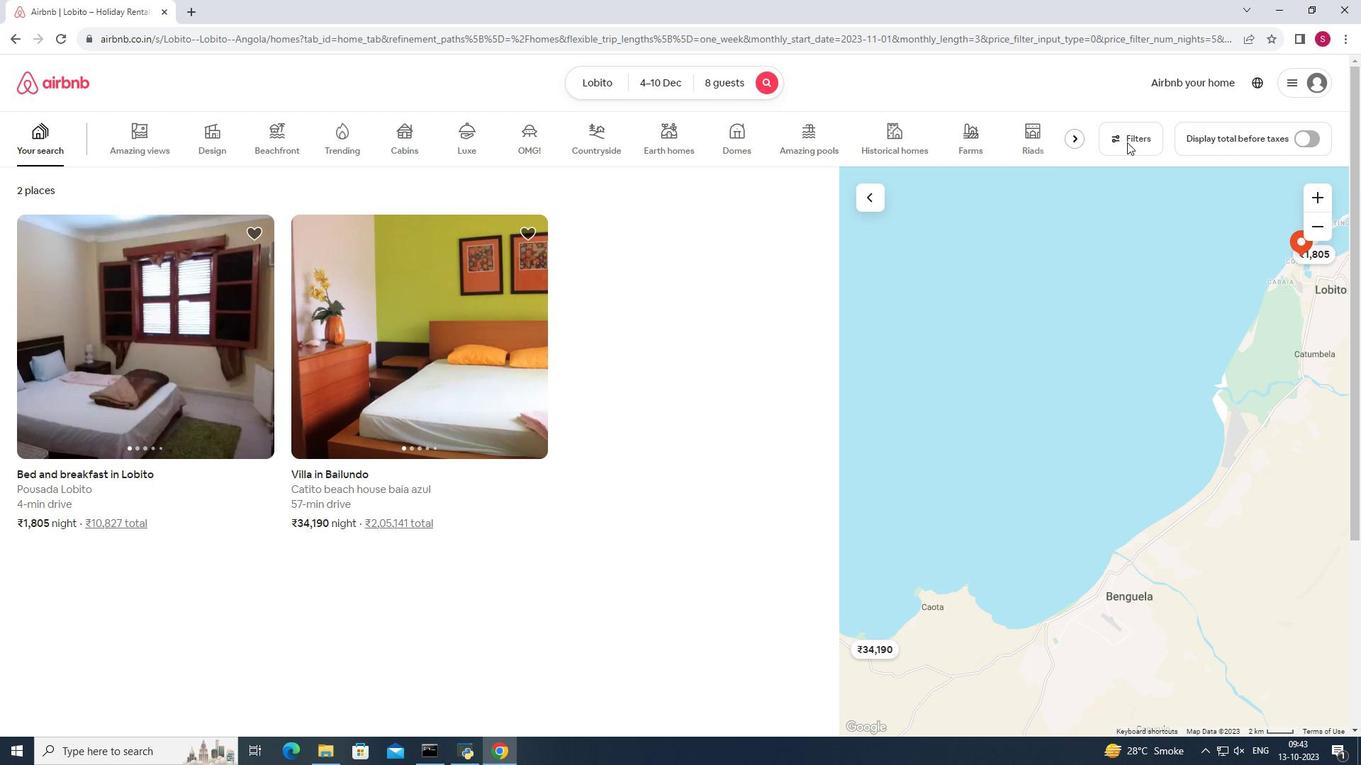 
Action: Mouse moved to (1145, 138)
Screenshot: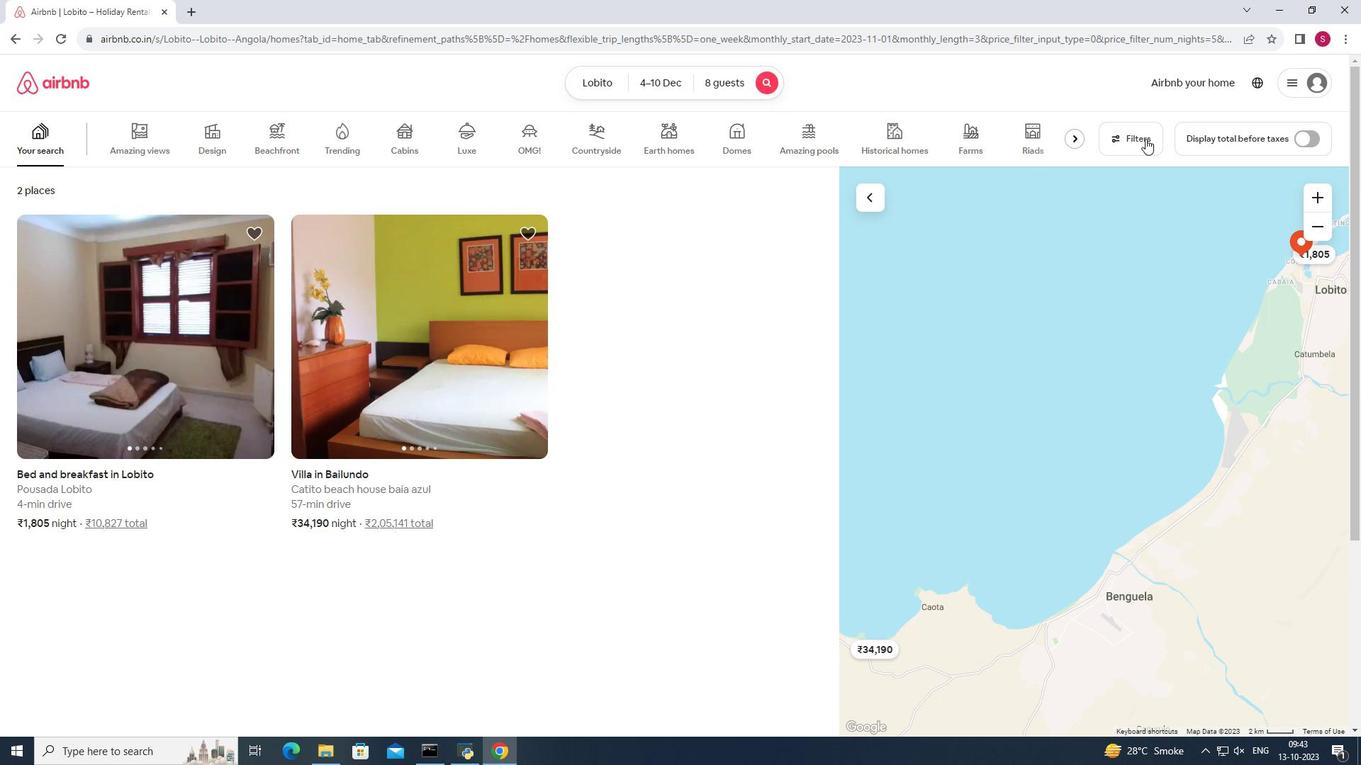 
Action: Mouse pressed left at (1145, 138)
Screenshot: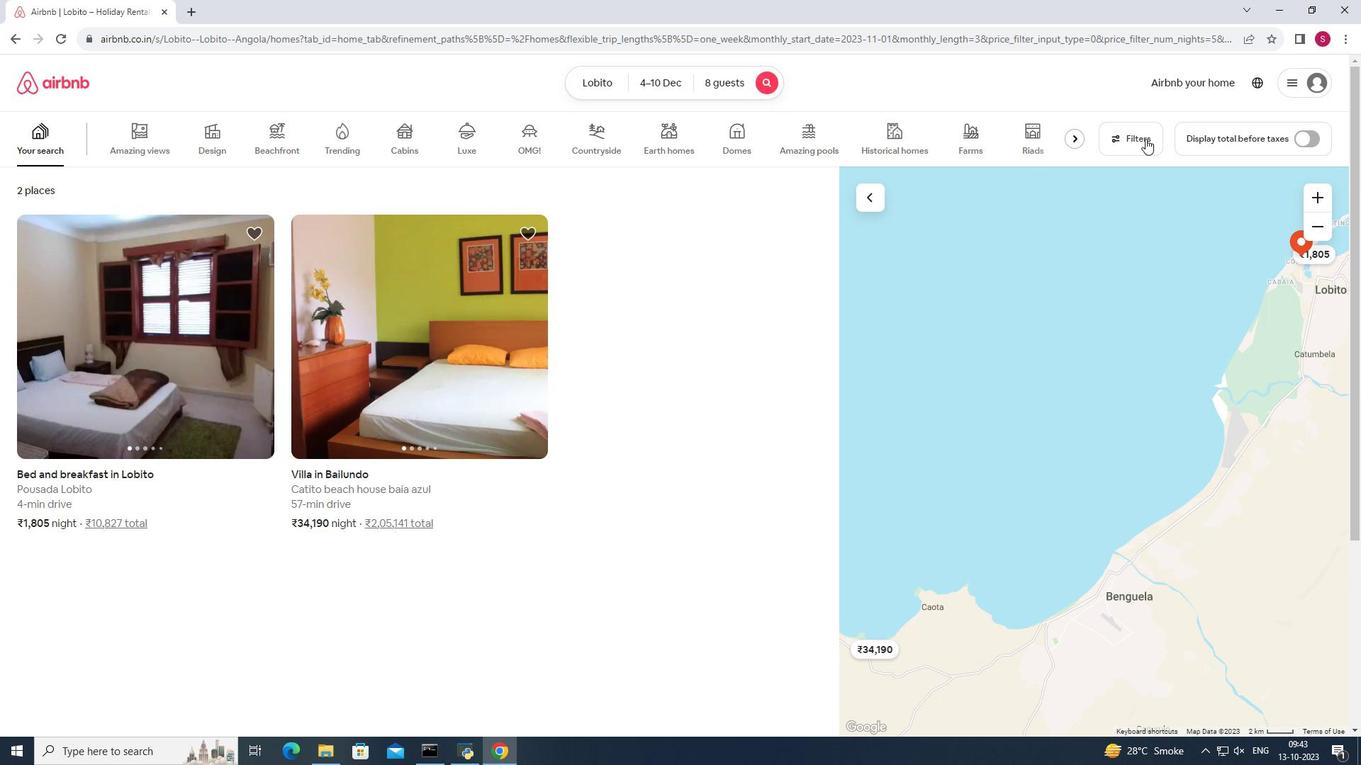 
Action: Mouse moved to (835, 363)
Screenshot: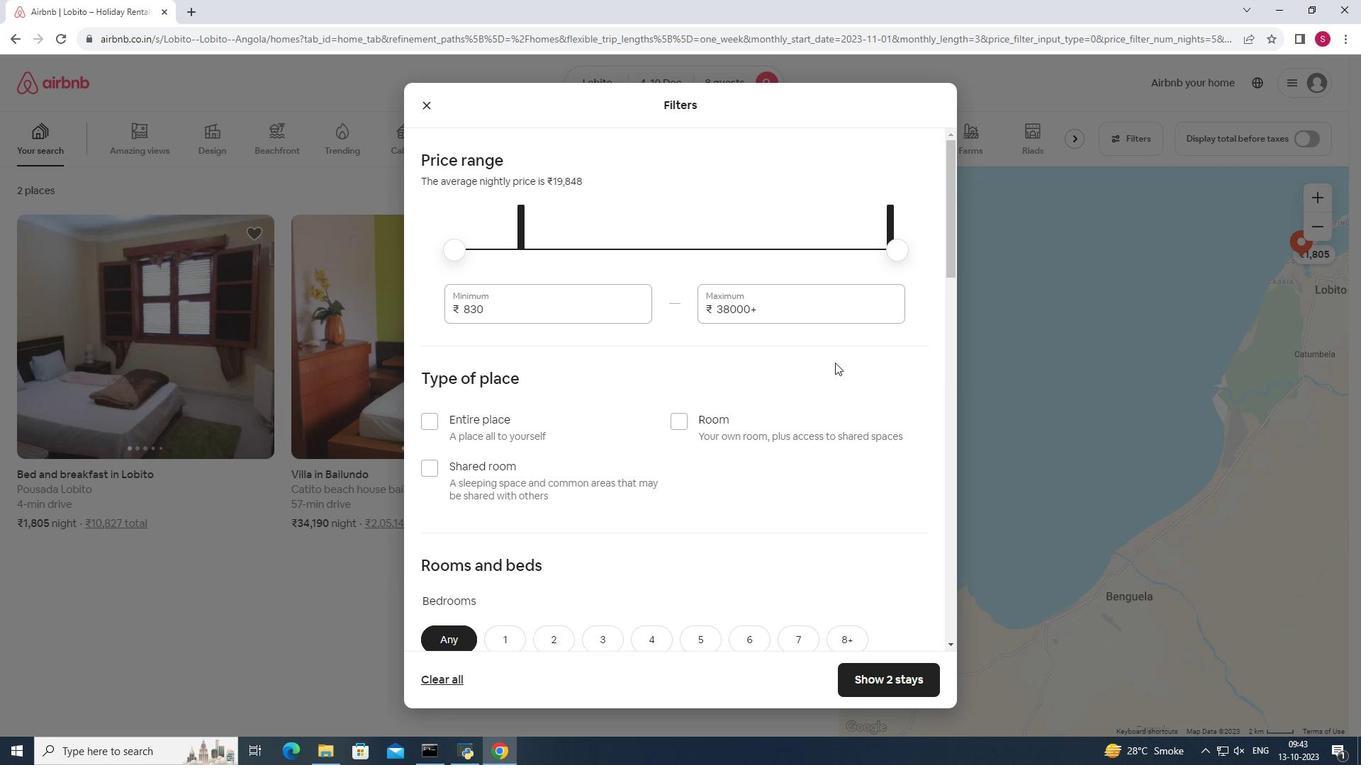 
Action: Mouse scrolled (835, 362) with delta (0, 0)
Screenshot: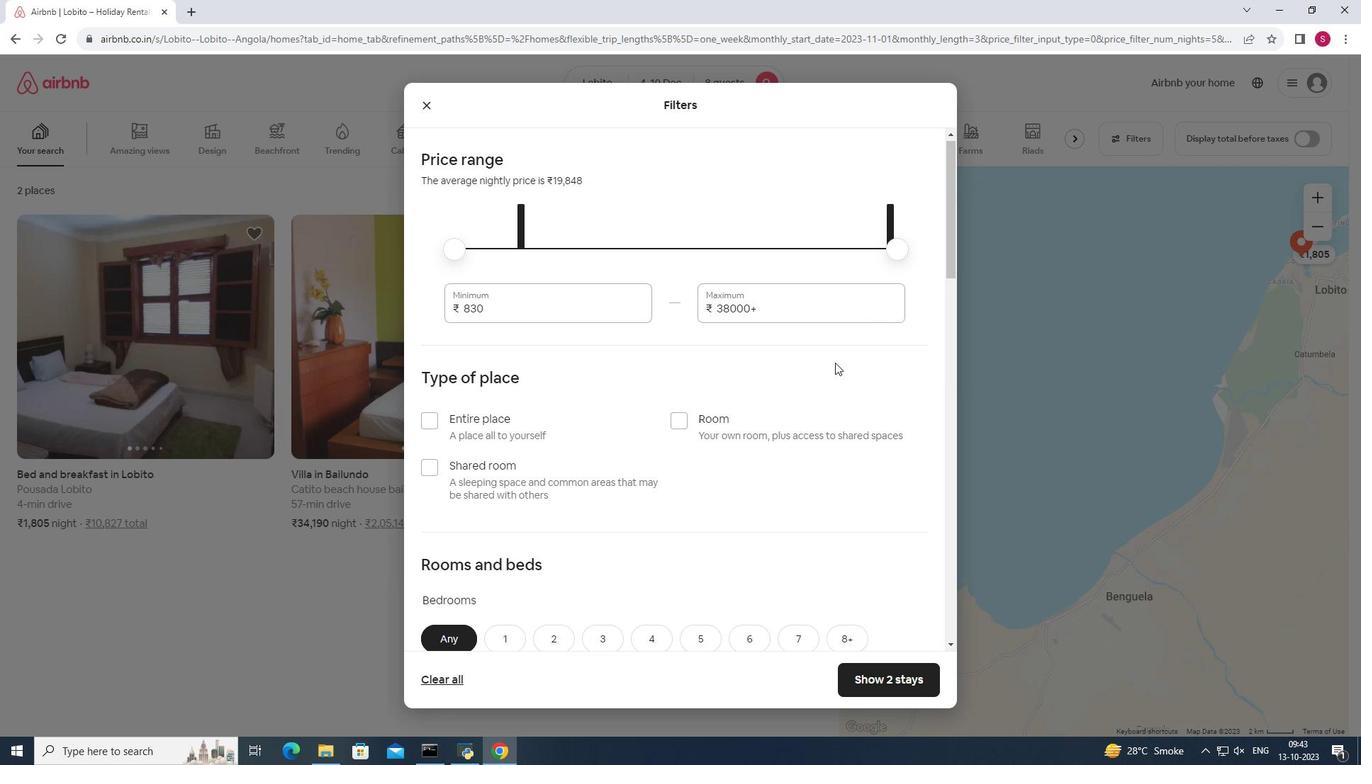 
Action: Mouse scrolled (835, 362) with delta (0, 0)
Screenshot: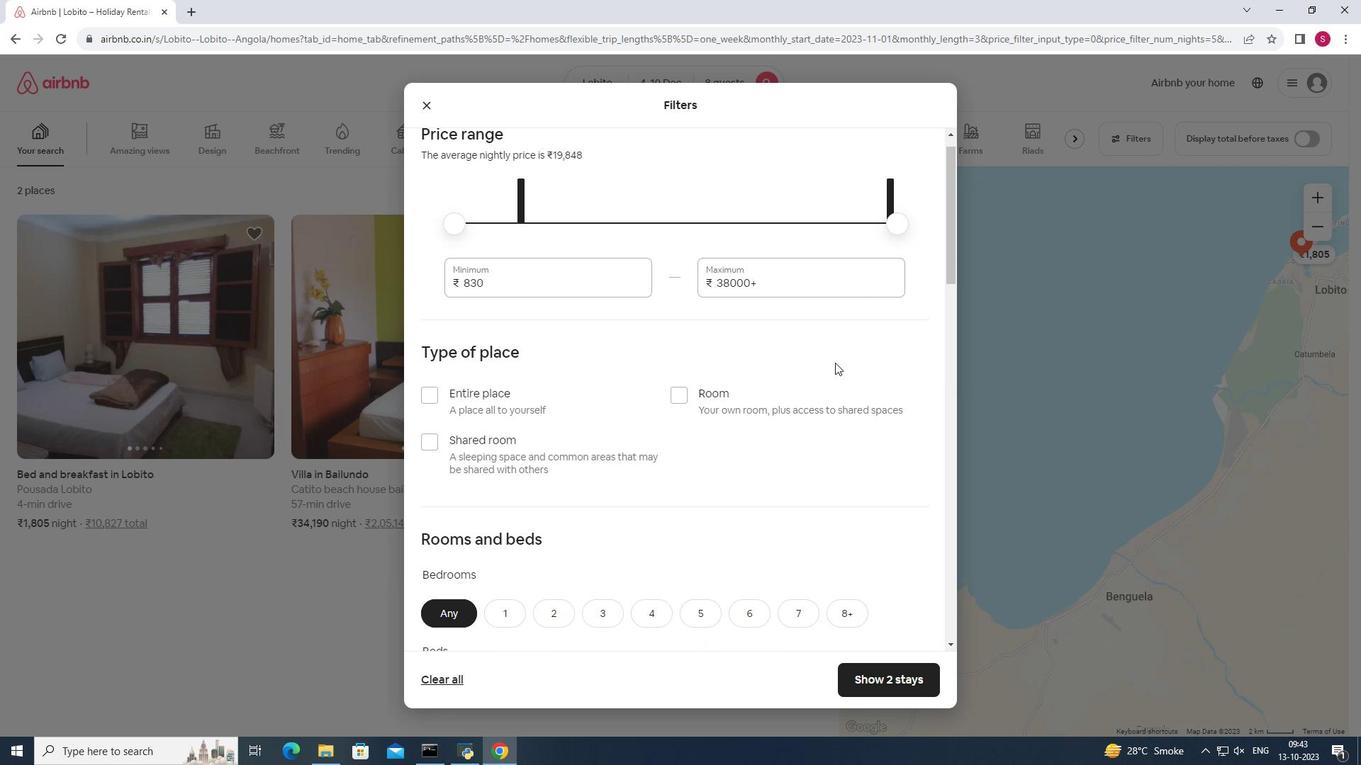 
Action: Mouse scrolled (835, 362) with delta (0, 0)
Screenshot: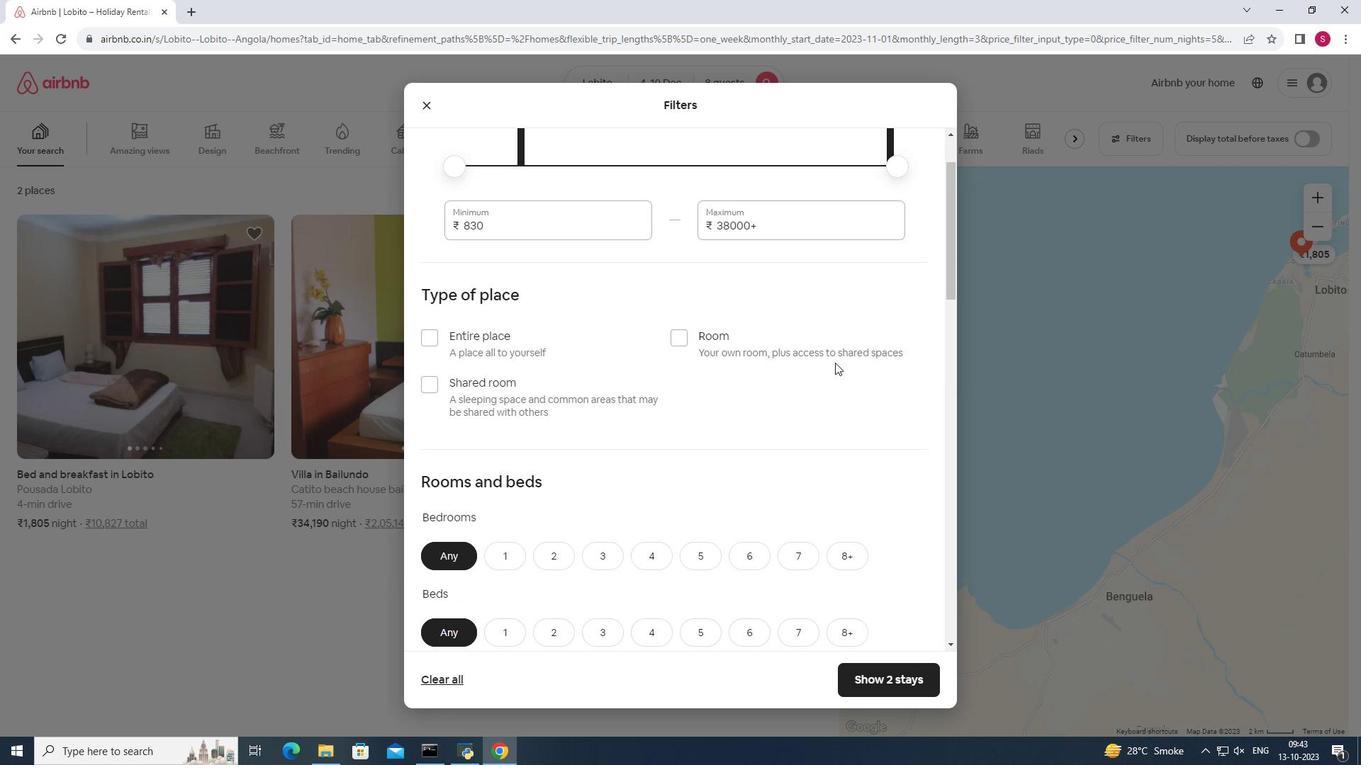 
Action: Mouse scrolled (835, 362) with delta (0, 0)
Screenshot: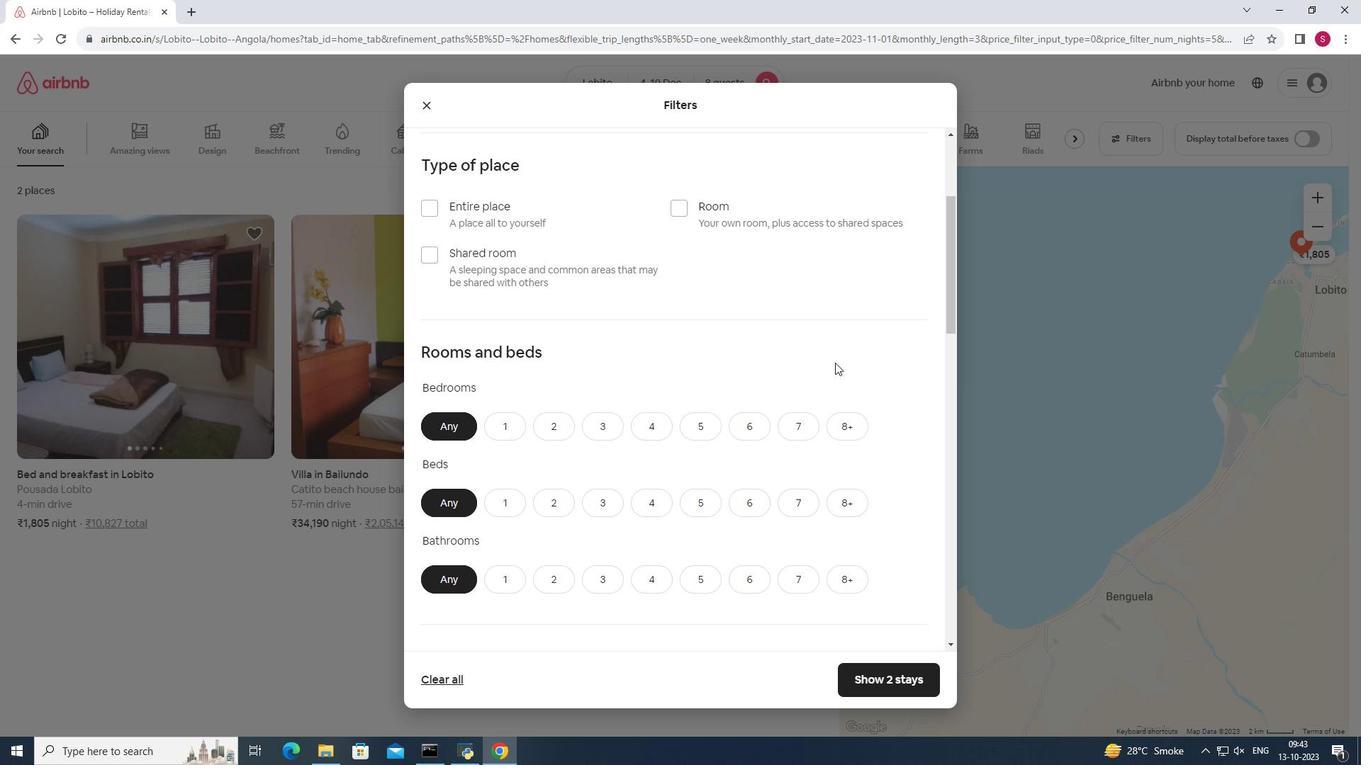 
Action: Mouse moved to (657, 358)
Screenshot: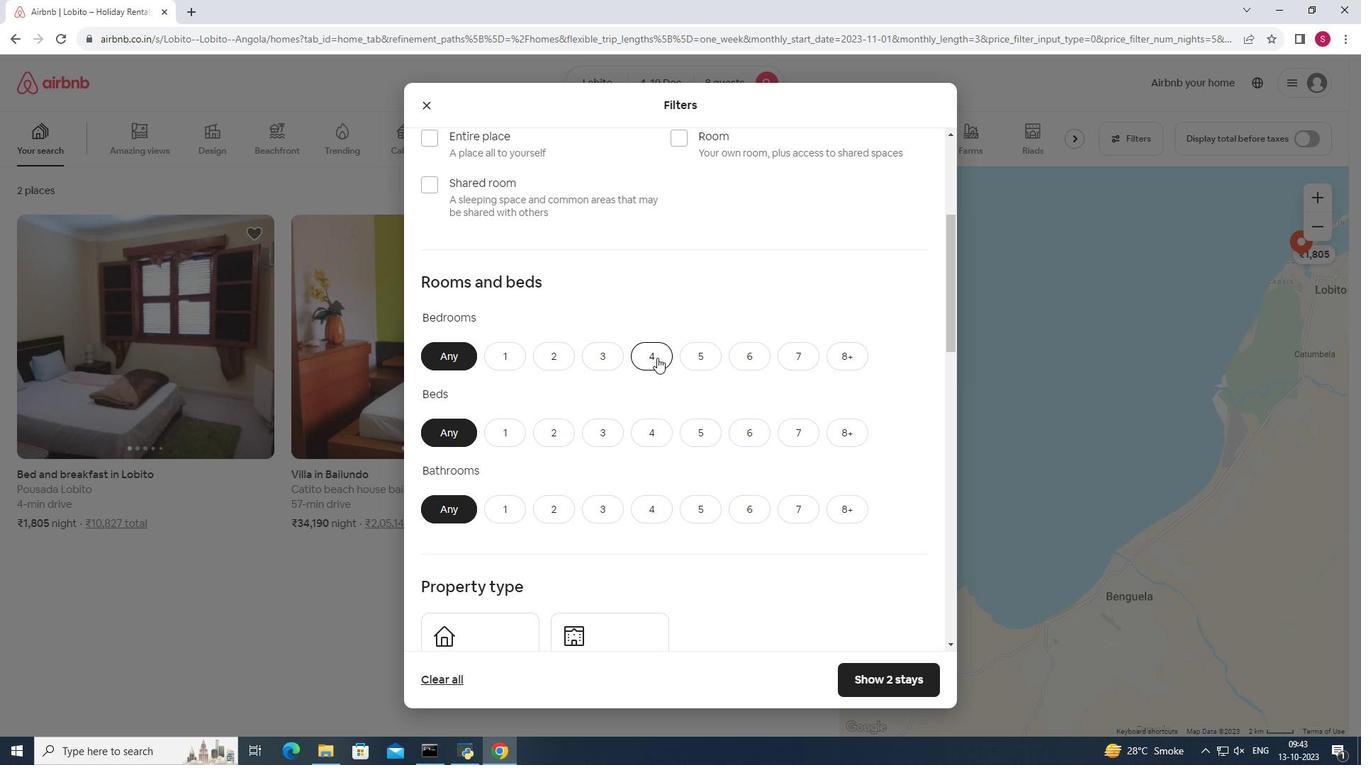 
Action: Mouse pressed left at (657, 358)
Screenshot: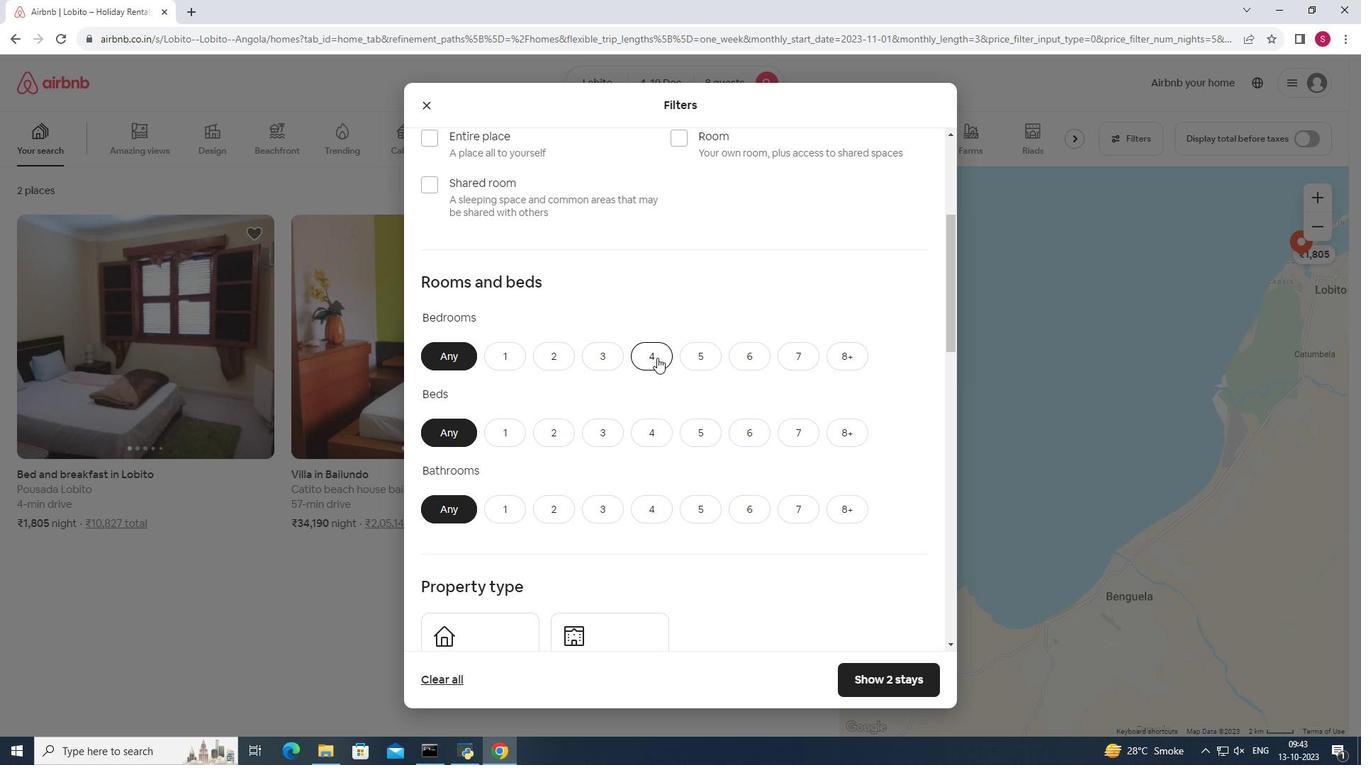 
Action: Mouse pressed left at (657, 358)
Screenshot: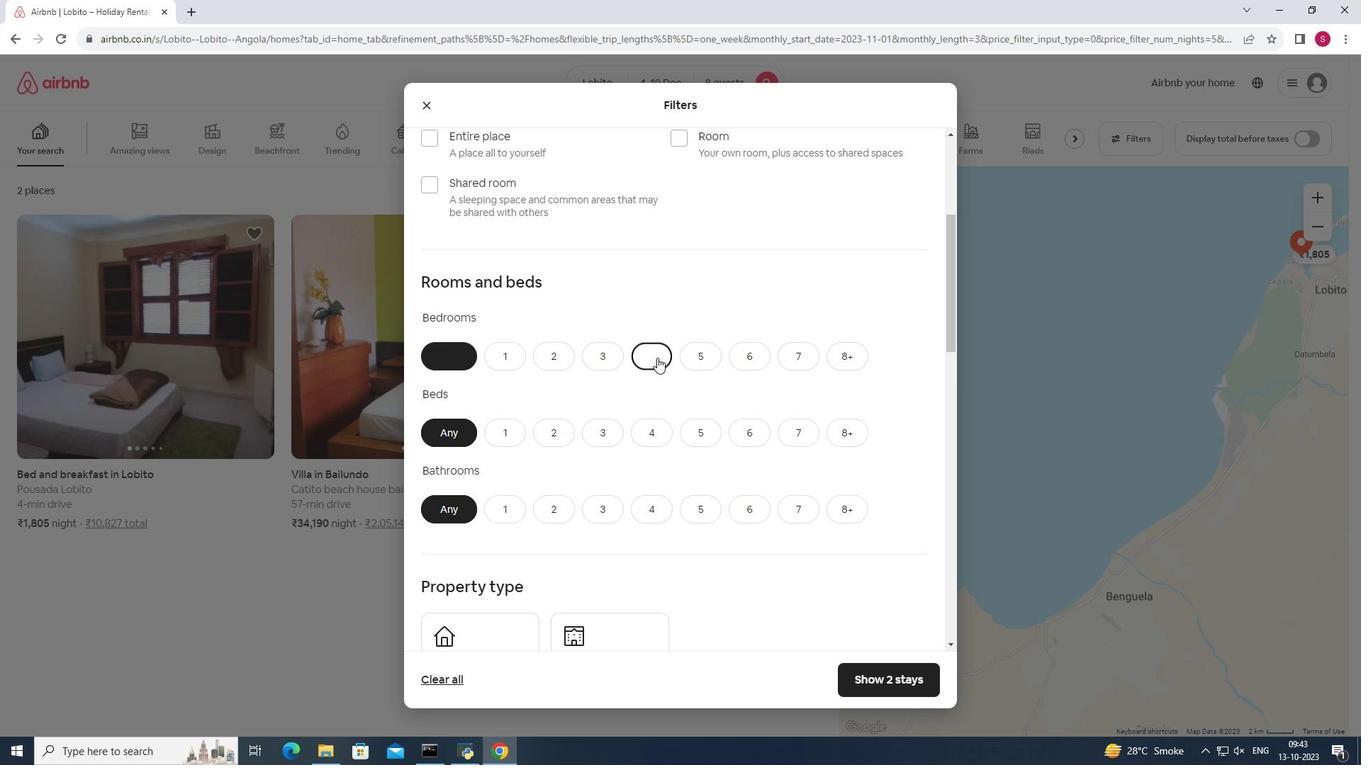 
Action: Mouse moved to (611, 430)
Screenshot: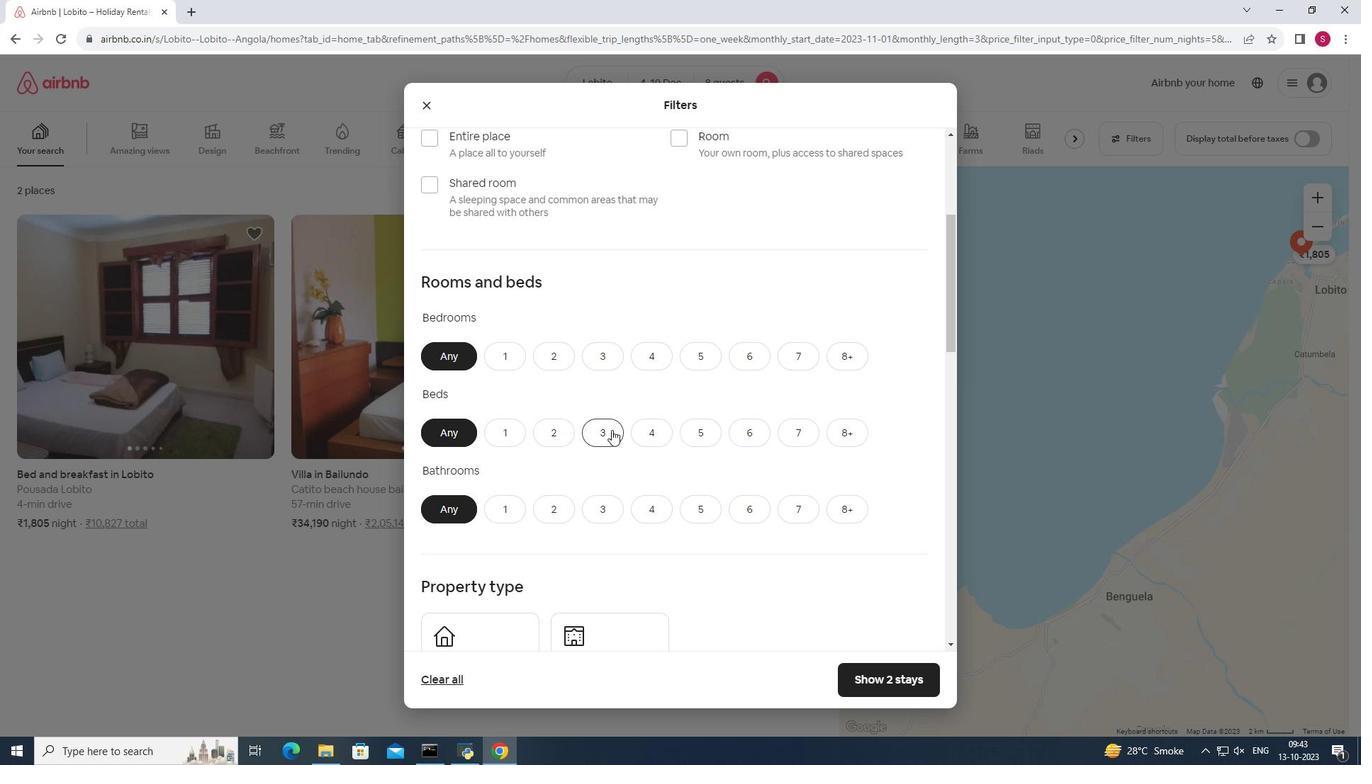 
Action: Mouse scrolled (611, 429) with delta (0, 0)
Screenshot: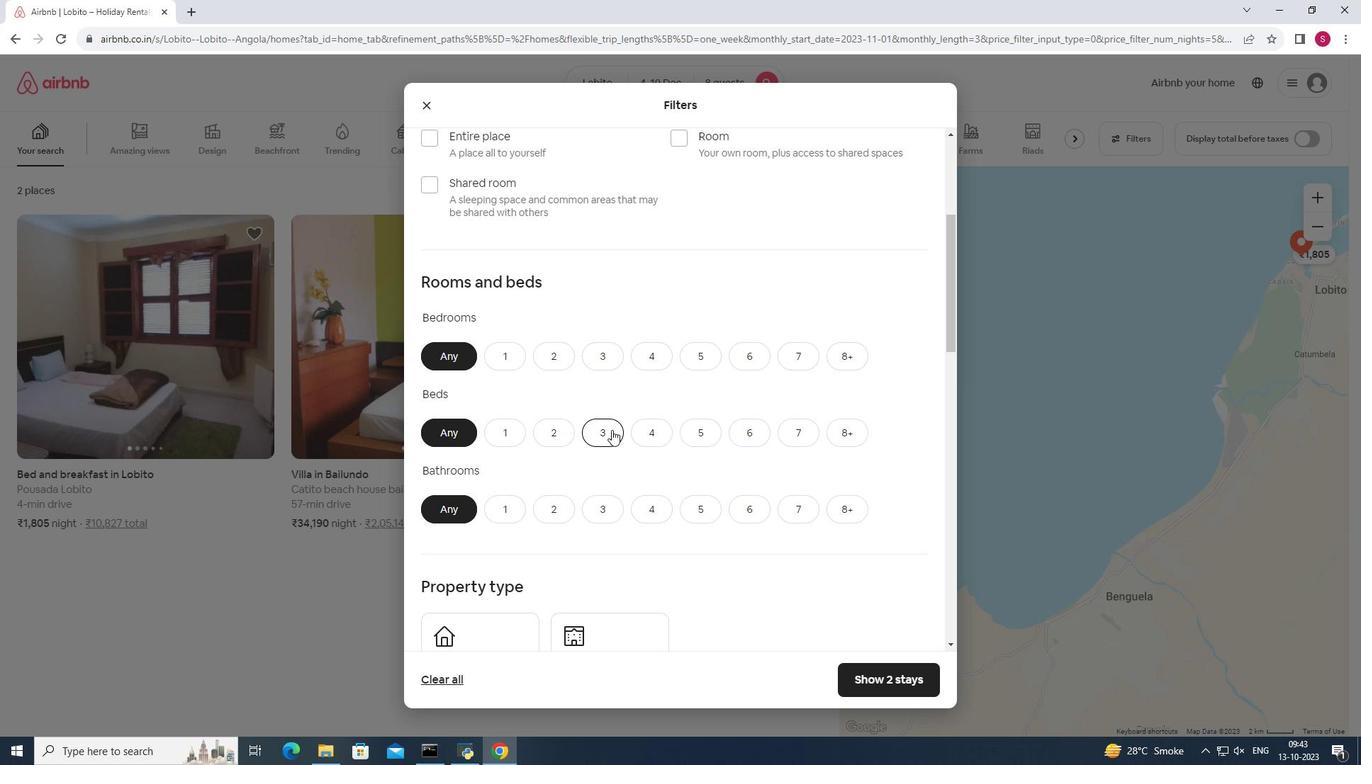 
Action: Mouse moved to (652, 304)
Screenshot: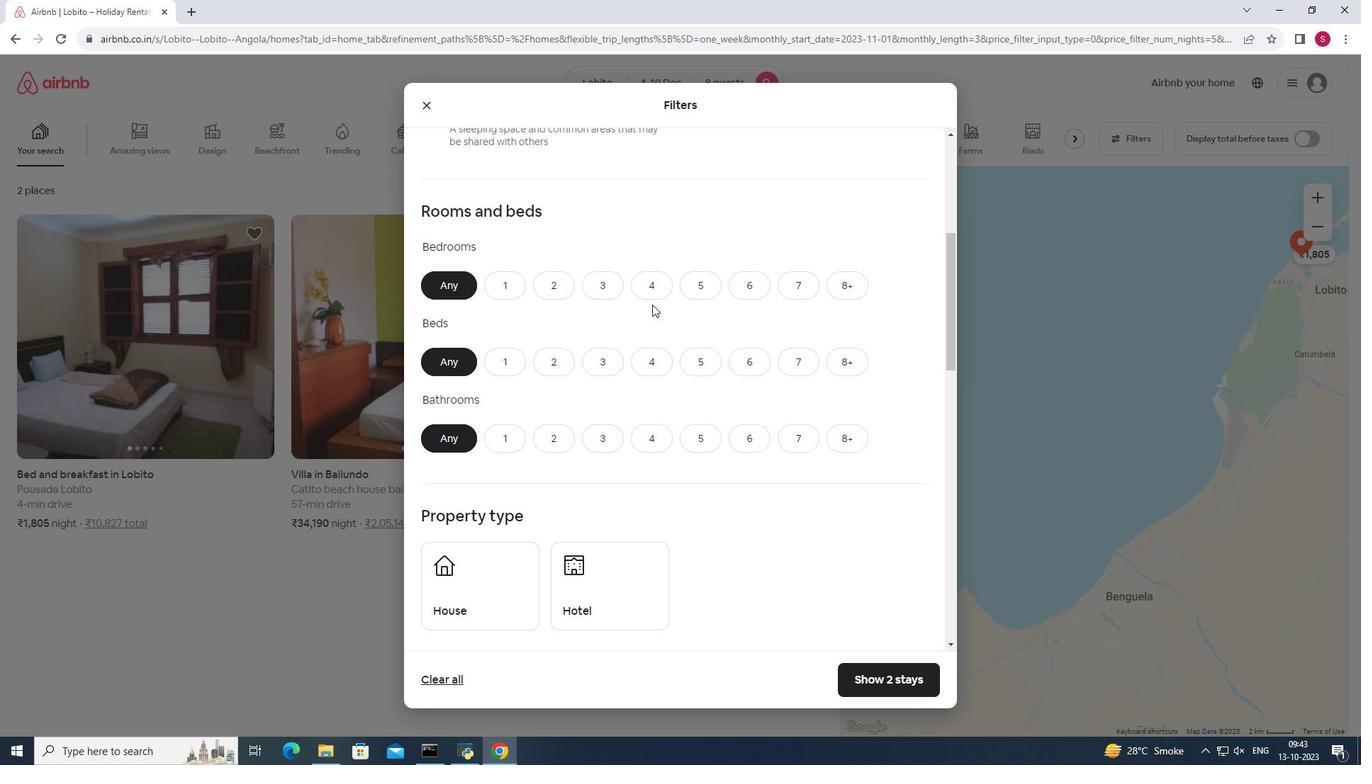
Action: Mouse pressed left at (652, 304)
Screenshot: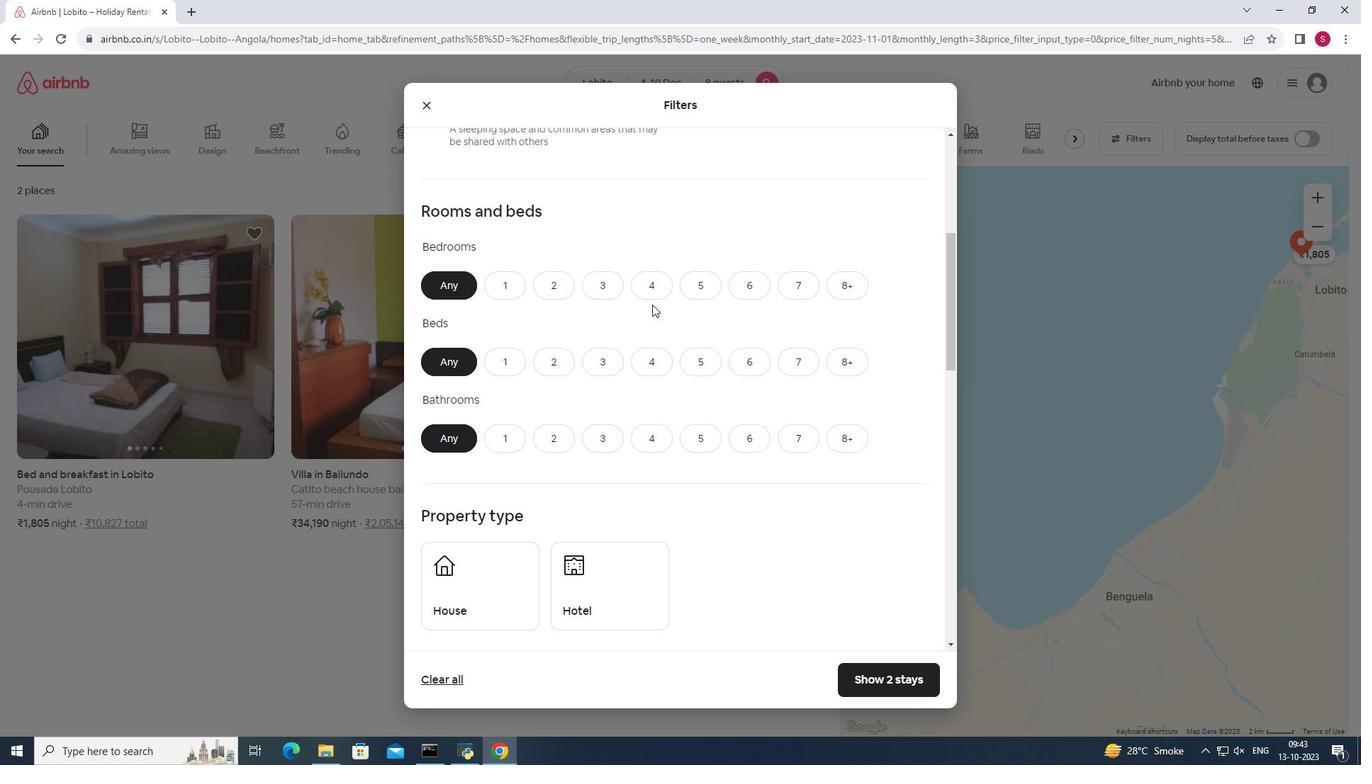 
Action: Mouse moved to (652, 281)
Screenshot: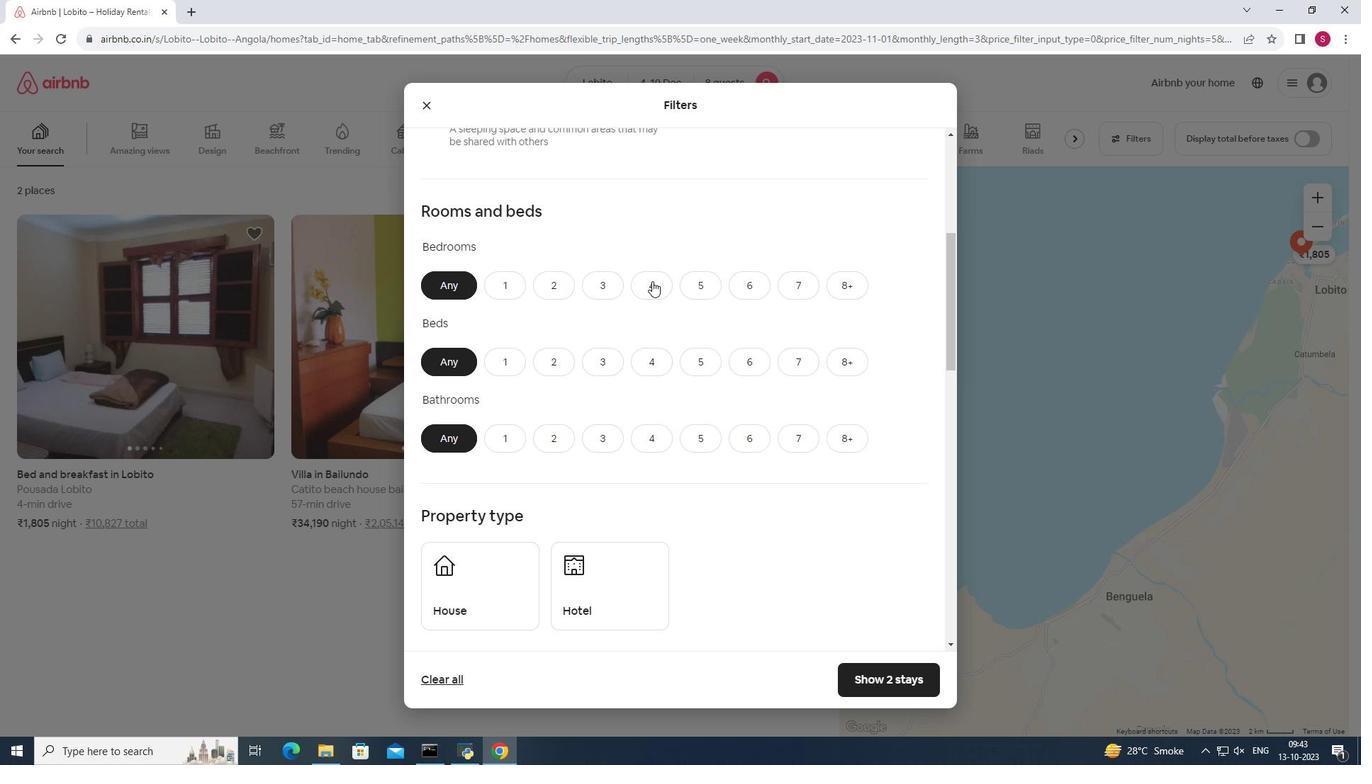 
Action: Mouse pressed left at (652, 281)
Screenshot: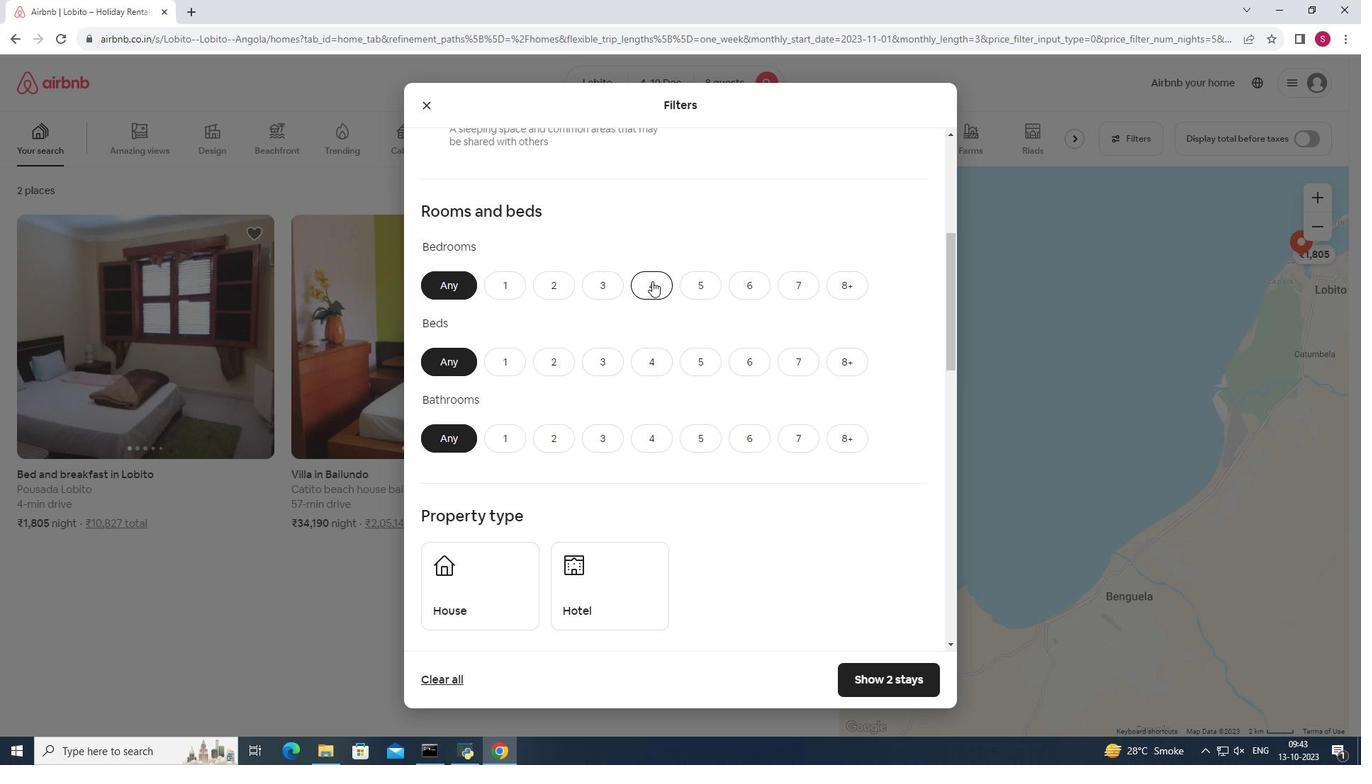 
Action: Mouse moved to (845, 365)
Screenshot: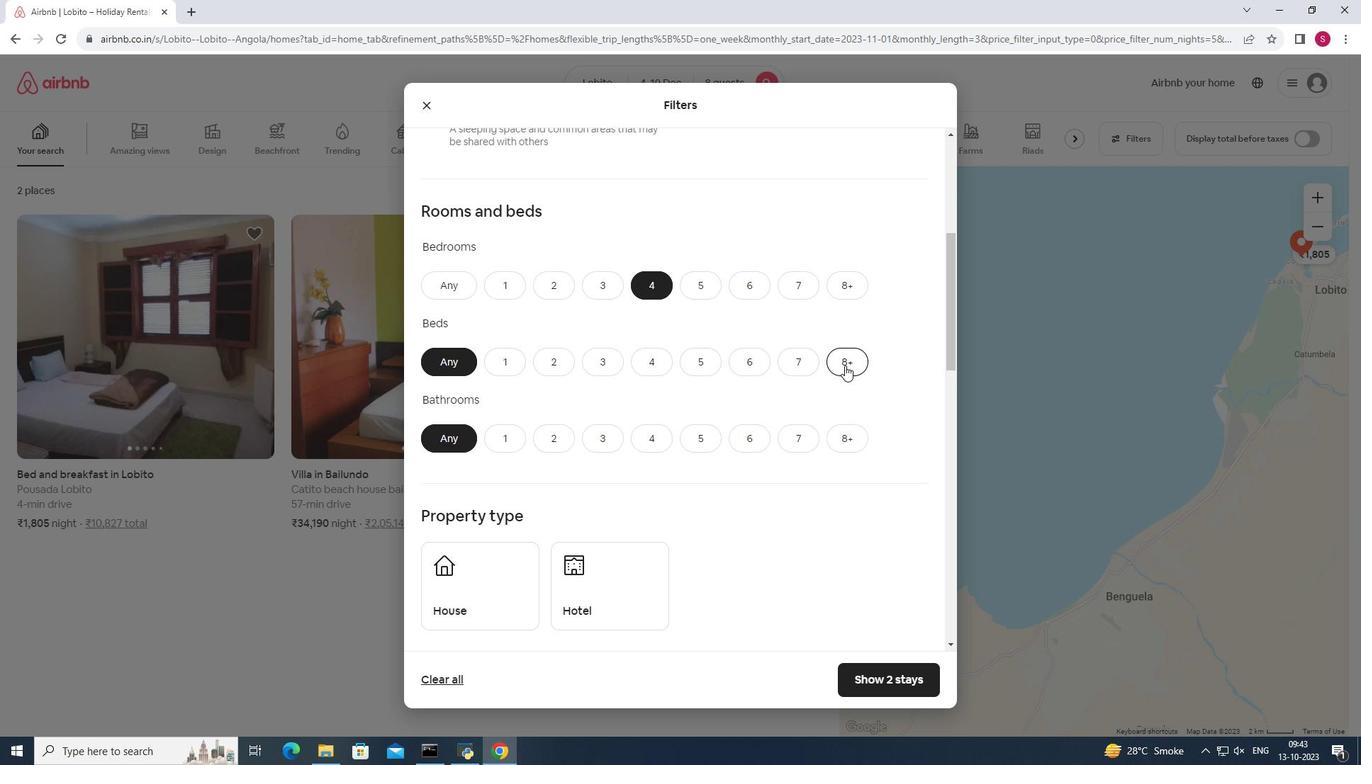
Action: Mouse pressed left at (845, 365)
Screenshot: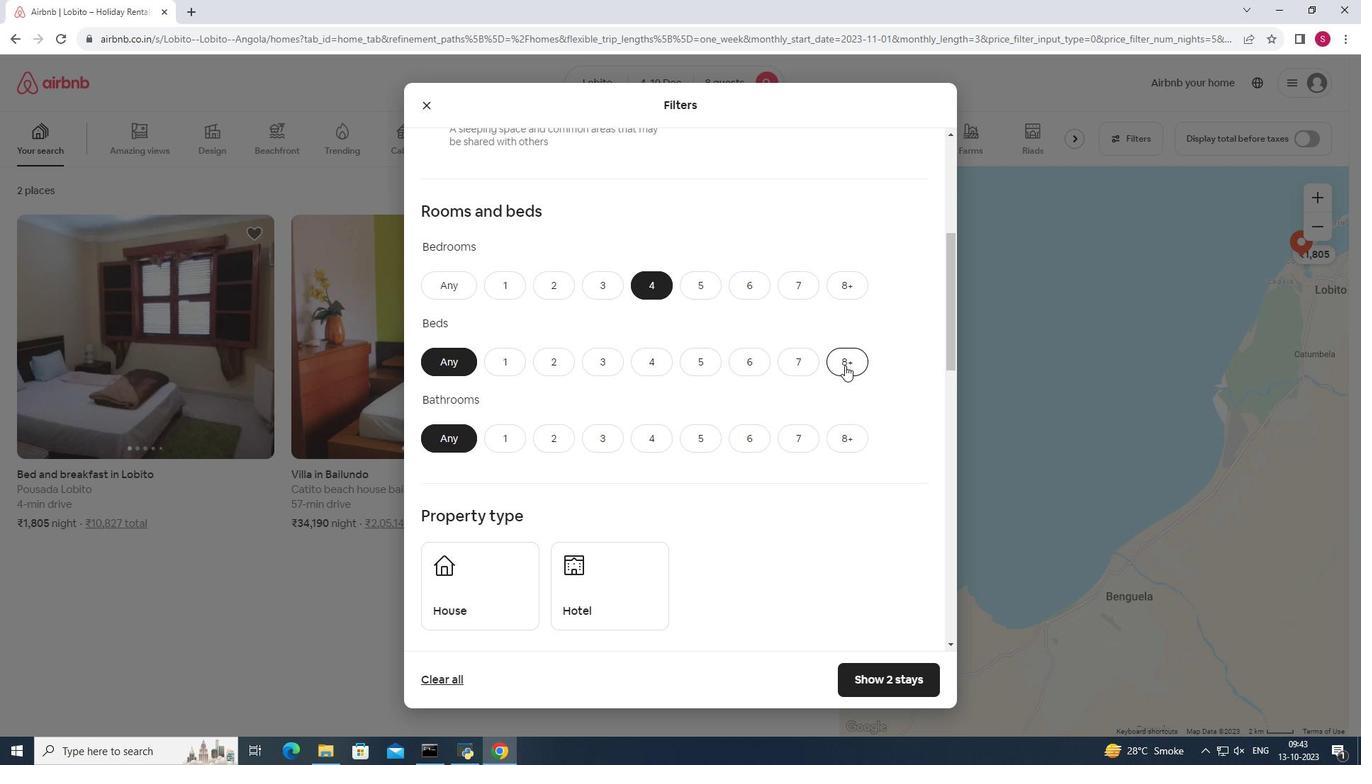 
Action: Mouse moved to (646, 439)
Screenshot: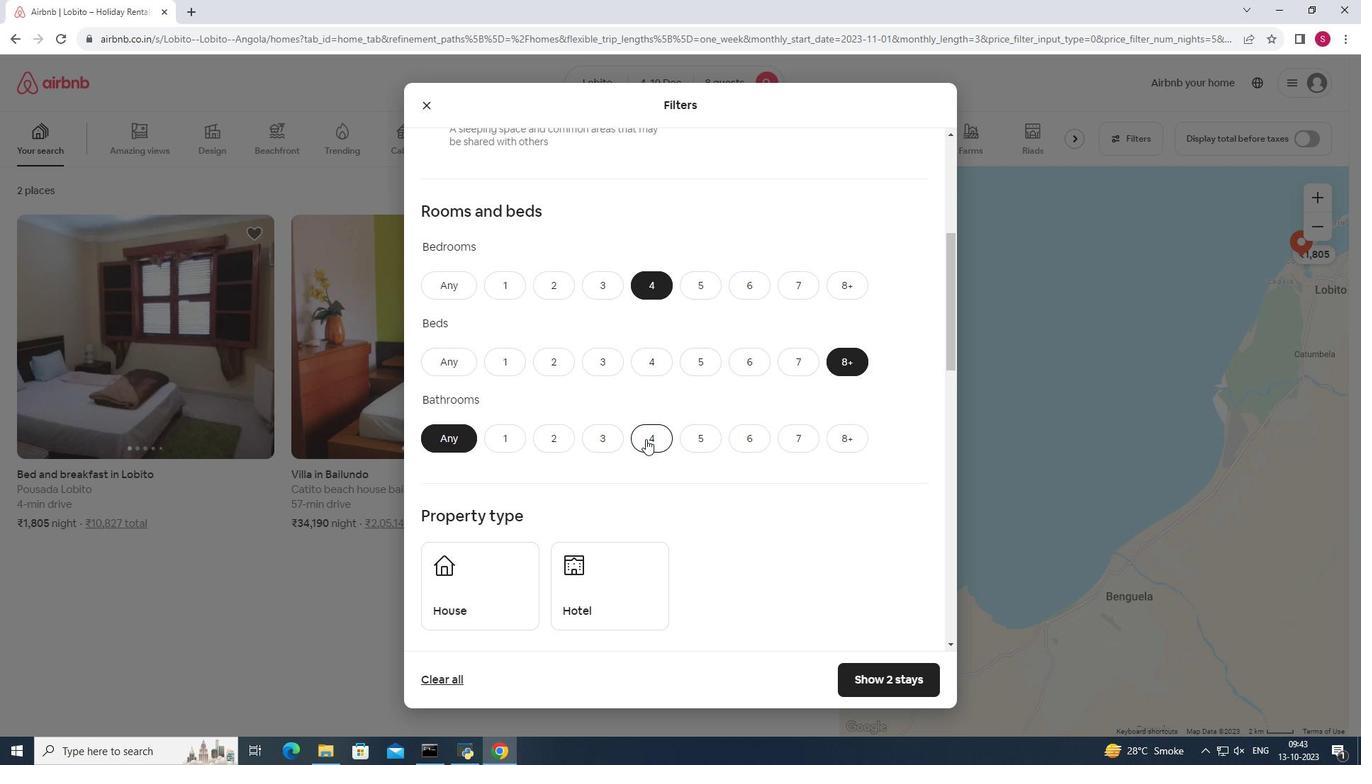 
Action: Mouse pressed left at (646, 439)
Screenshot: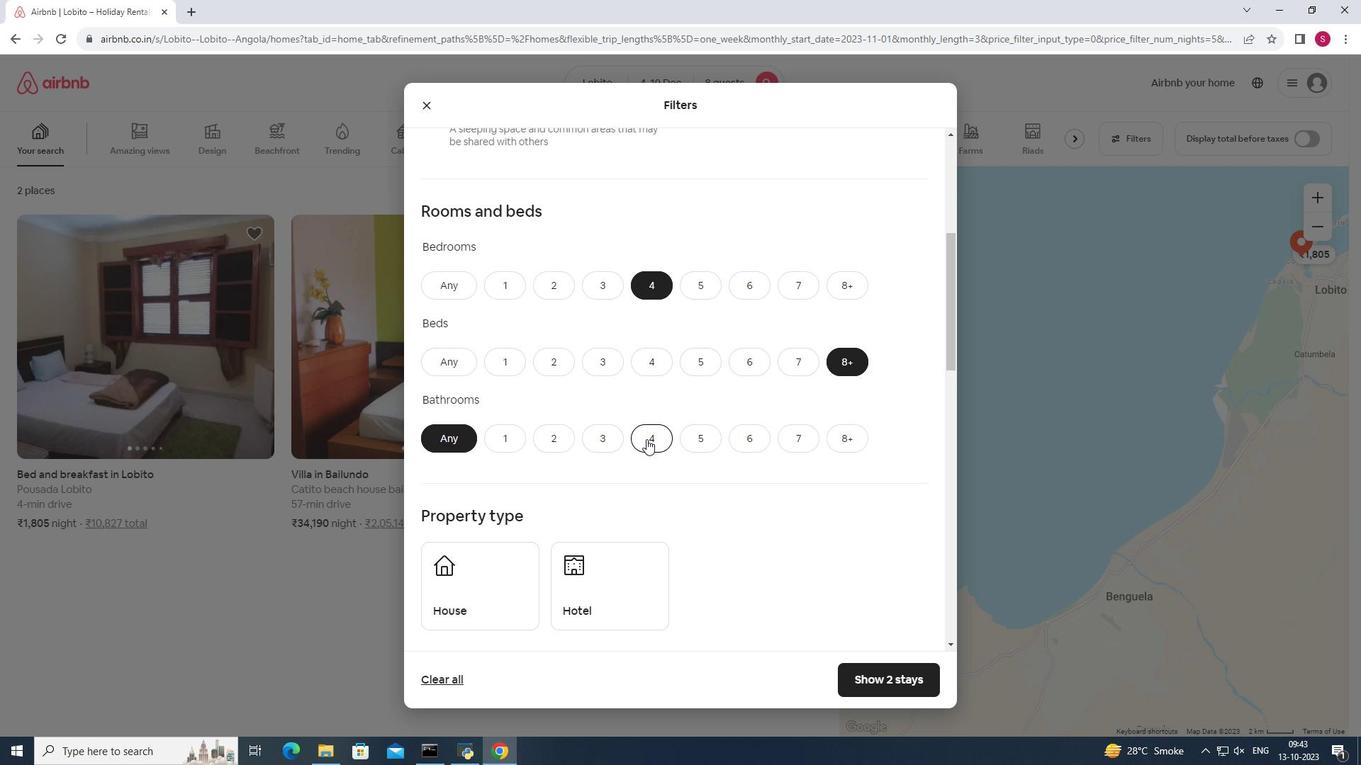 
Action: Mouse moved to (686, 463)
Screenshot: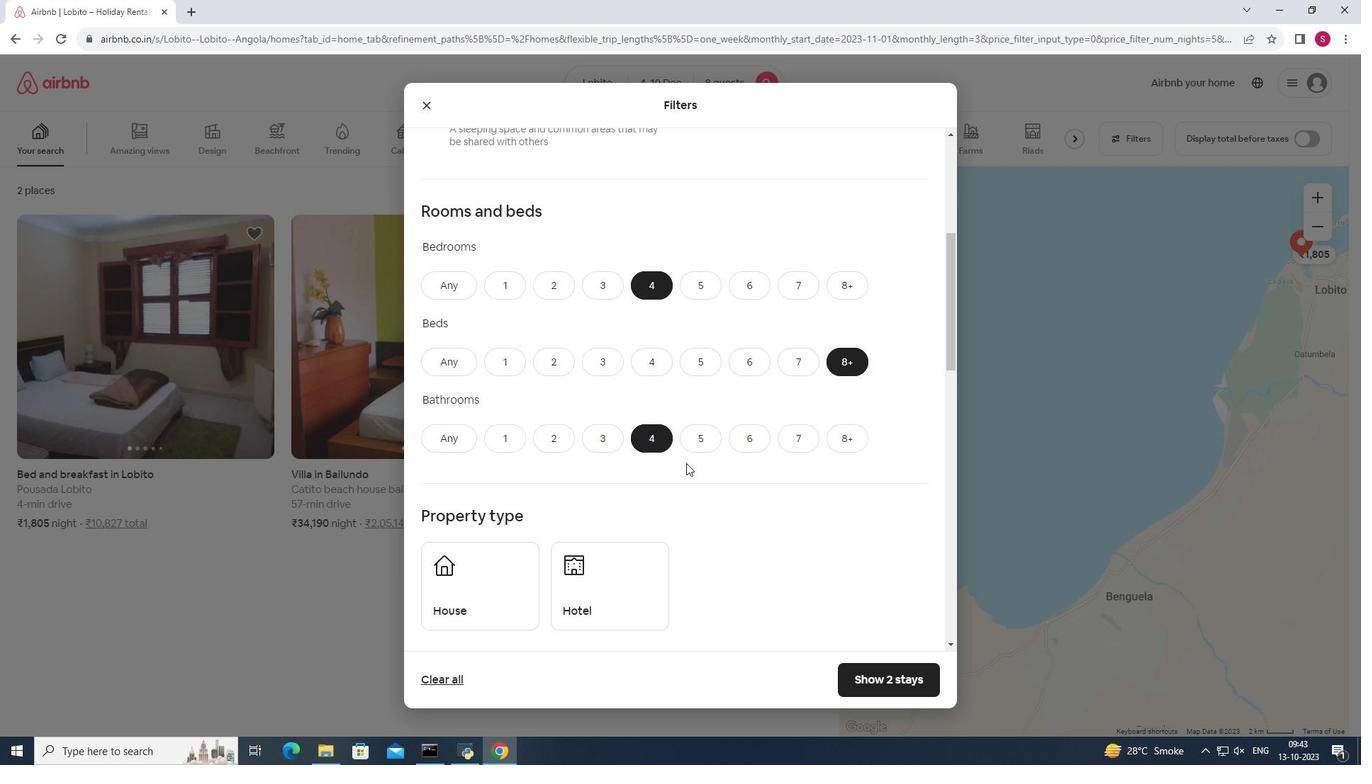 
Action: Mouse scrolled (686, 462) with delta (0, 0)
Screenshot: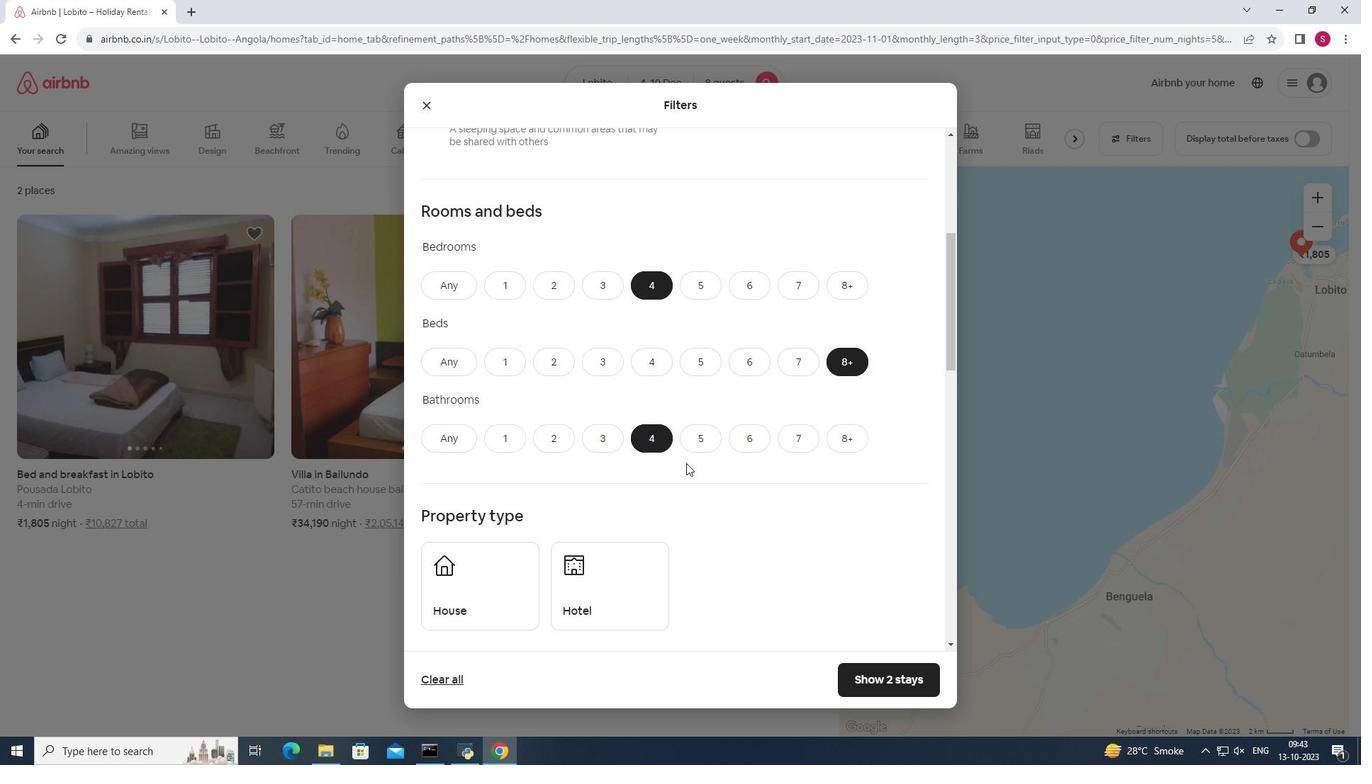 
Action: Mouse moved to (501, 518)
Screenshot: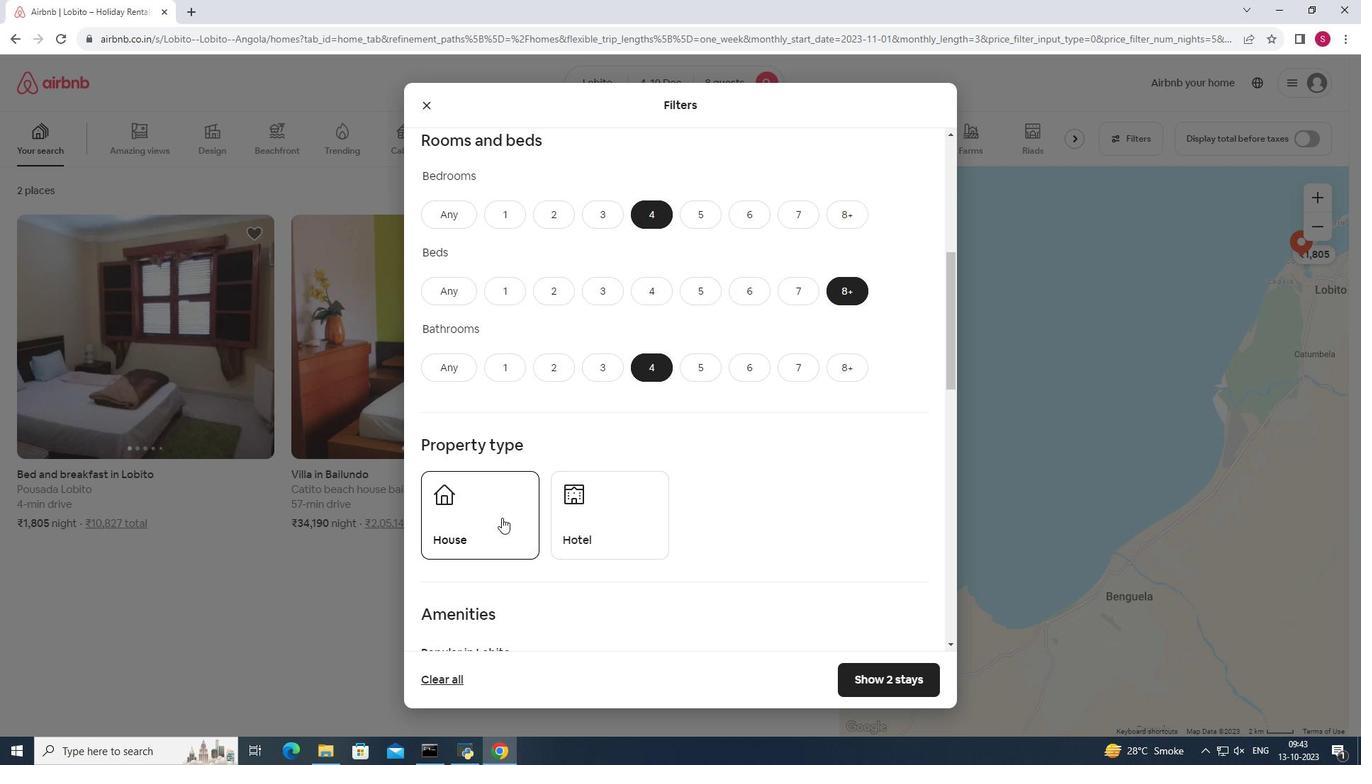 
Action: Mouse pressed left at (501, 518)
Screenshot: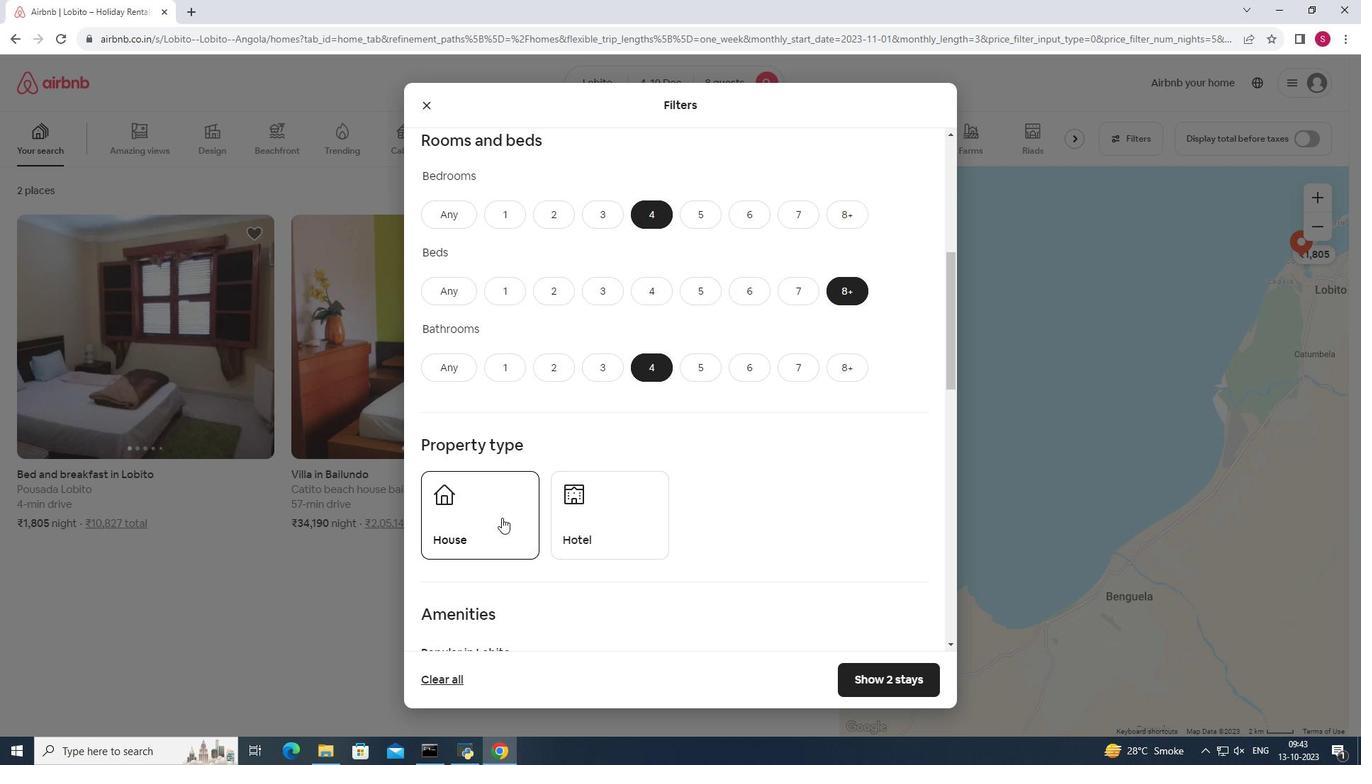
Action: Mouse moved to (701, 520)
Screenshot: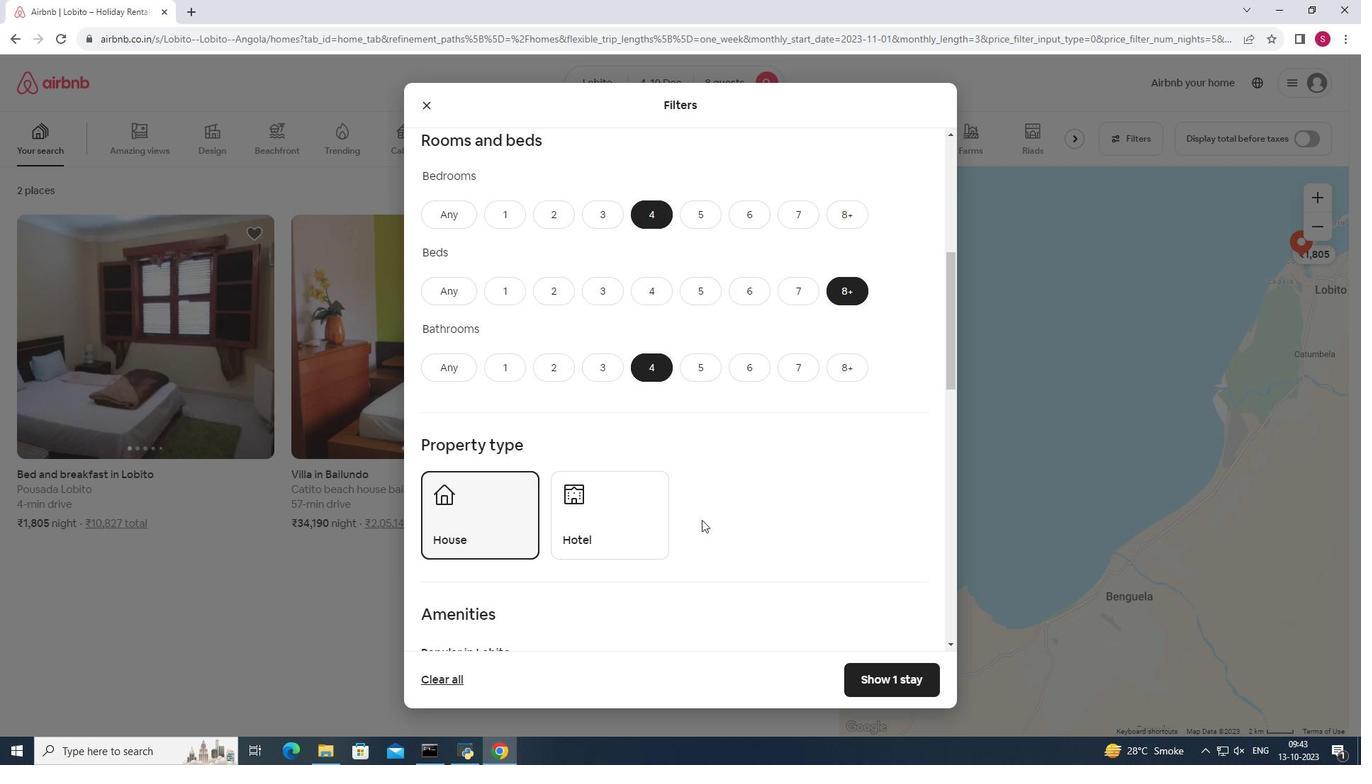 
Action: Mouse scrolled (701, 519) with delta (0, 0)
Screenshot: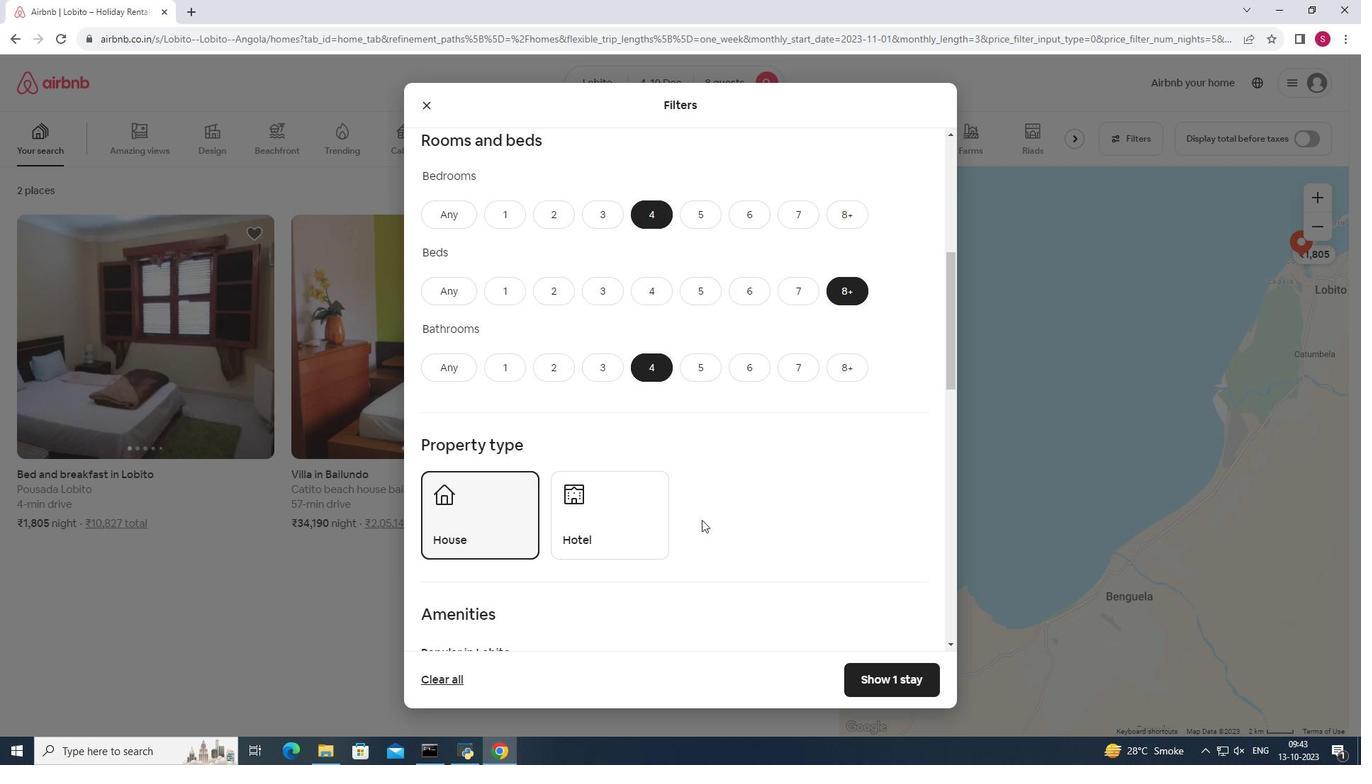 
Action: Mouse moved to (702, 520)
Screenshot: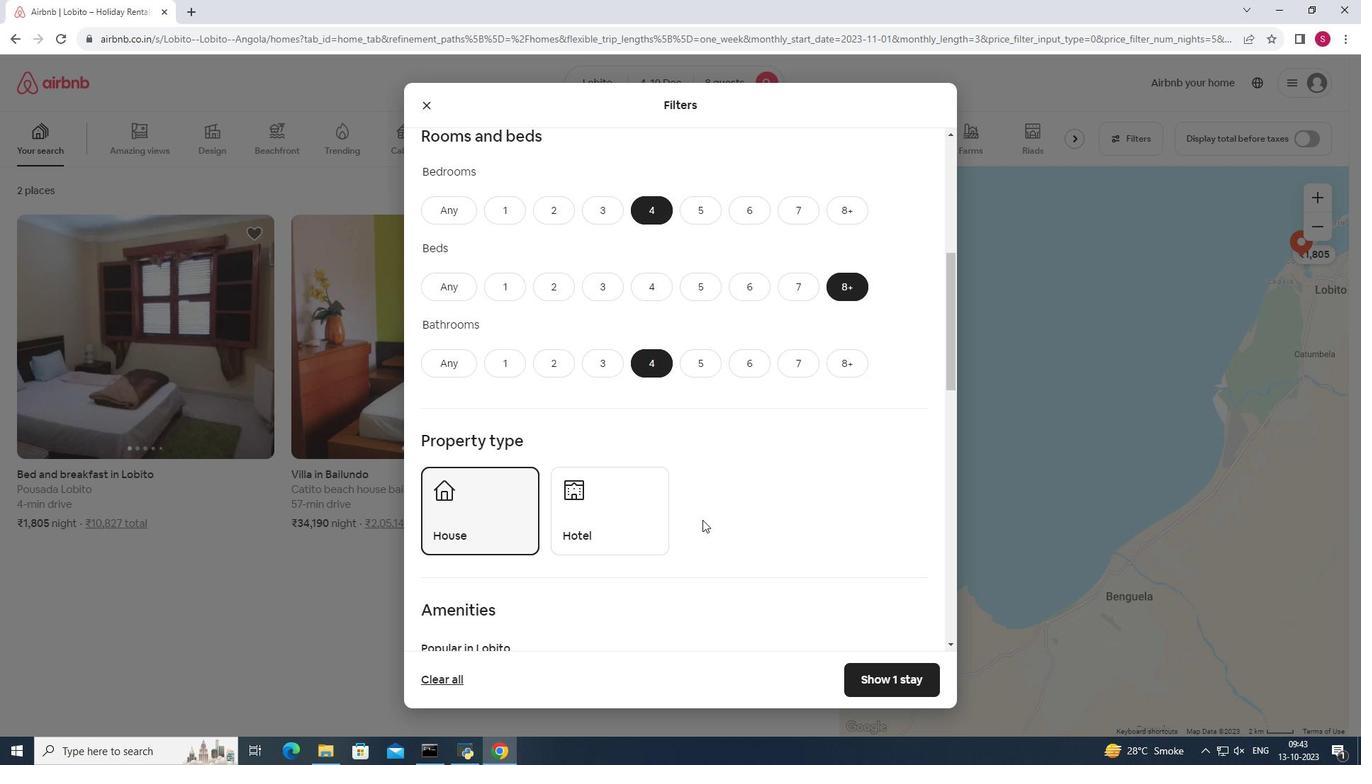 
Action: Mouse scrolled (702, 519) with delta (0, 0)
Screenshot: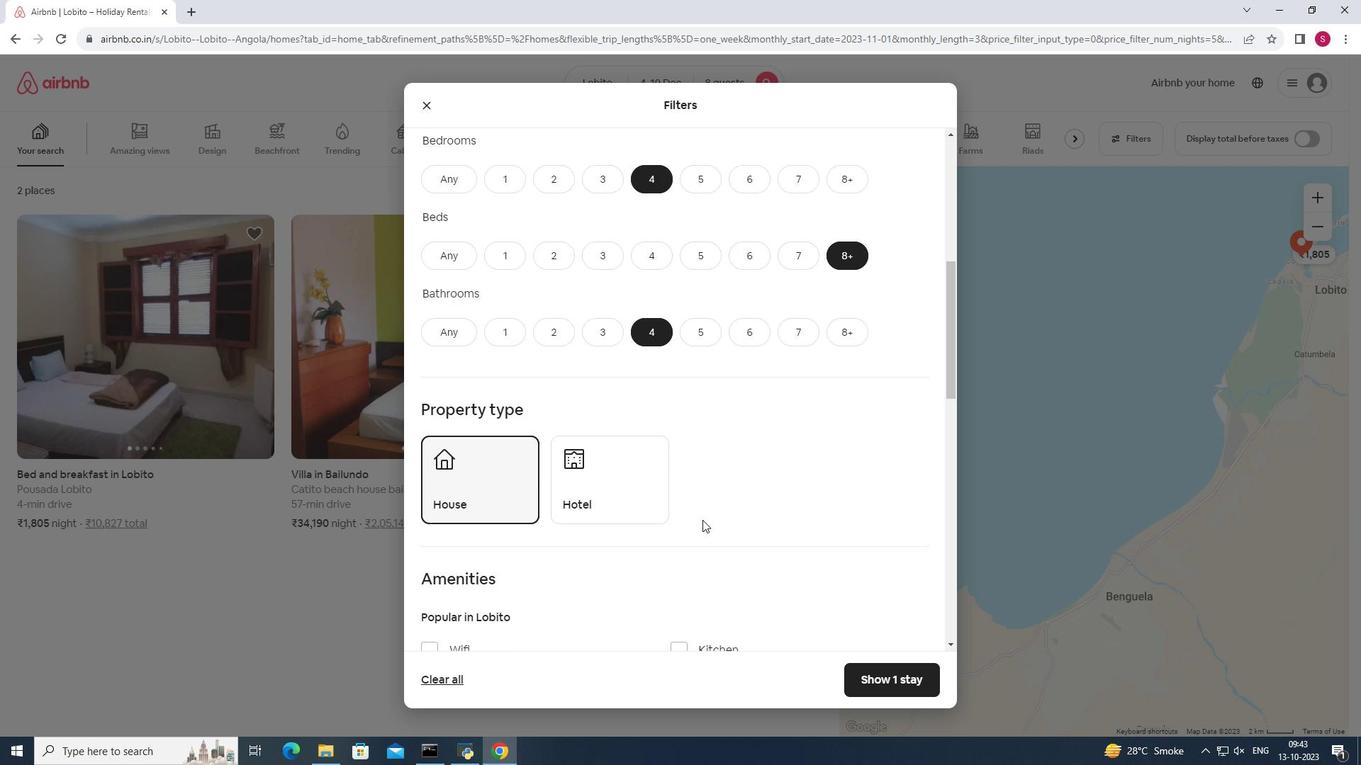 
Action: Mouse moved to (428, 548)
Screenshot: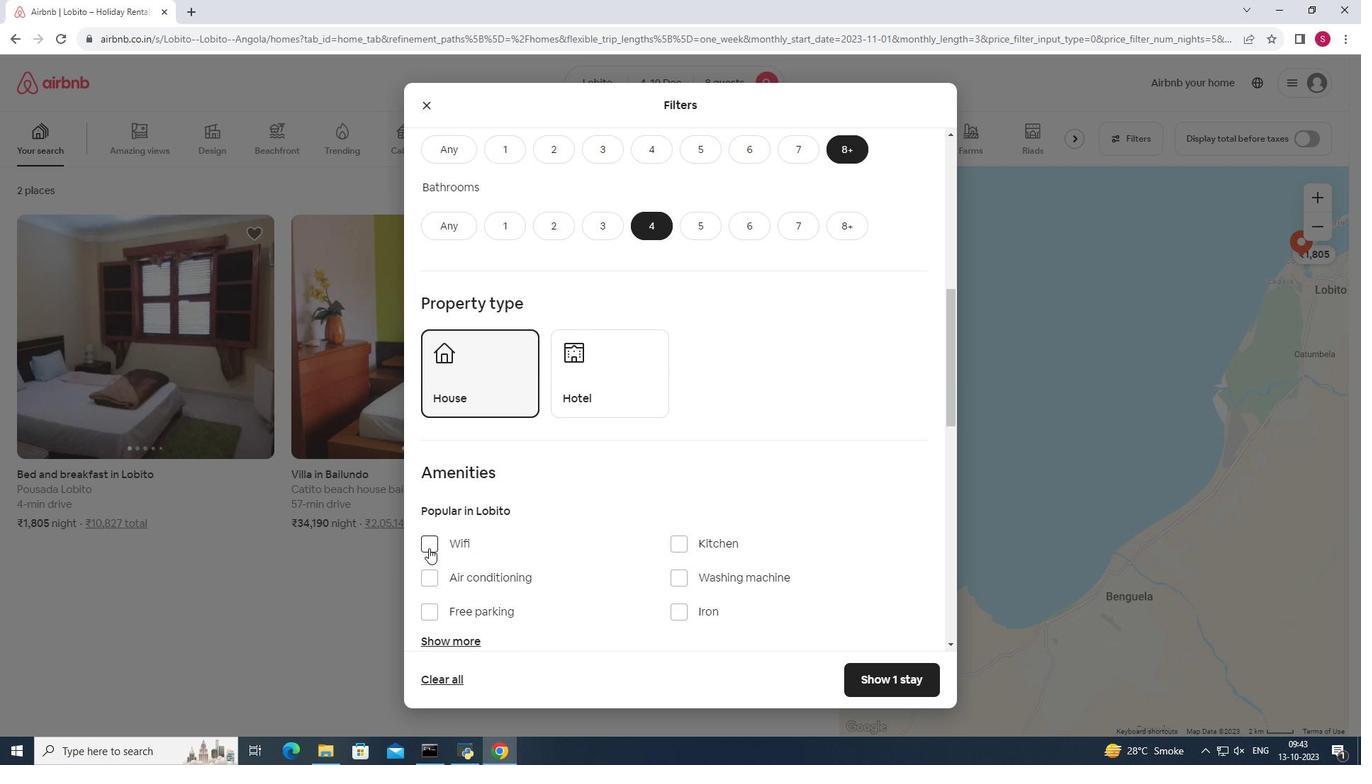 
Action: Mouse pressed left at (428, 548)
Screenshot: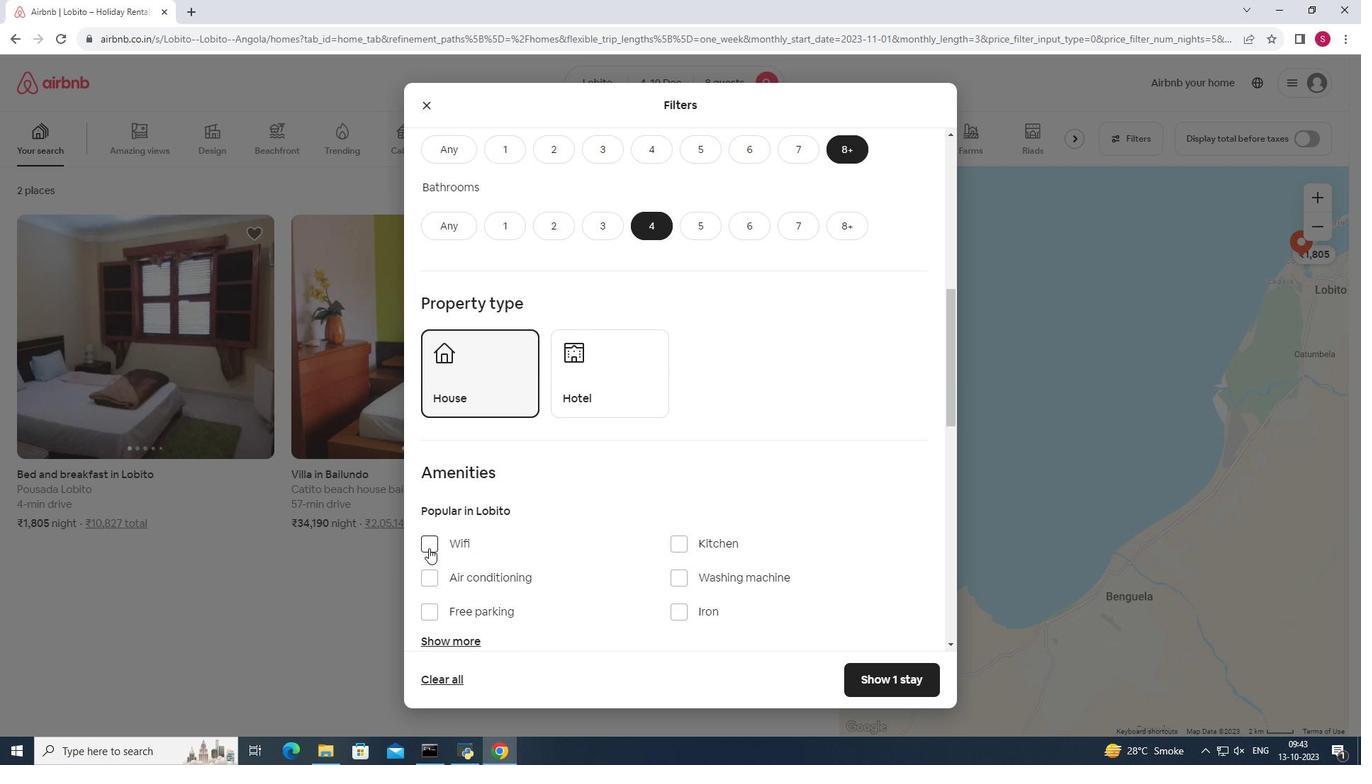 
Action: Mouse moved to (793, 514)
Screenshot: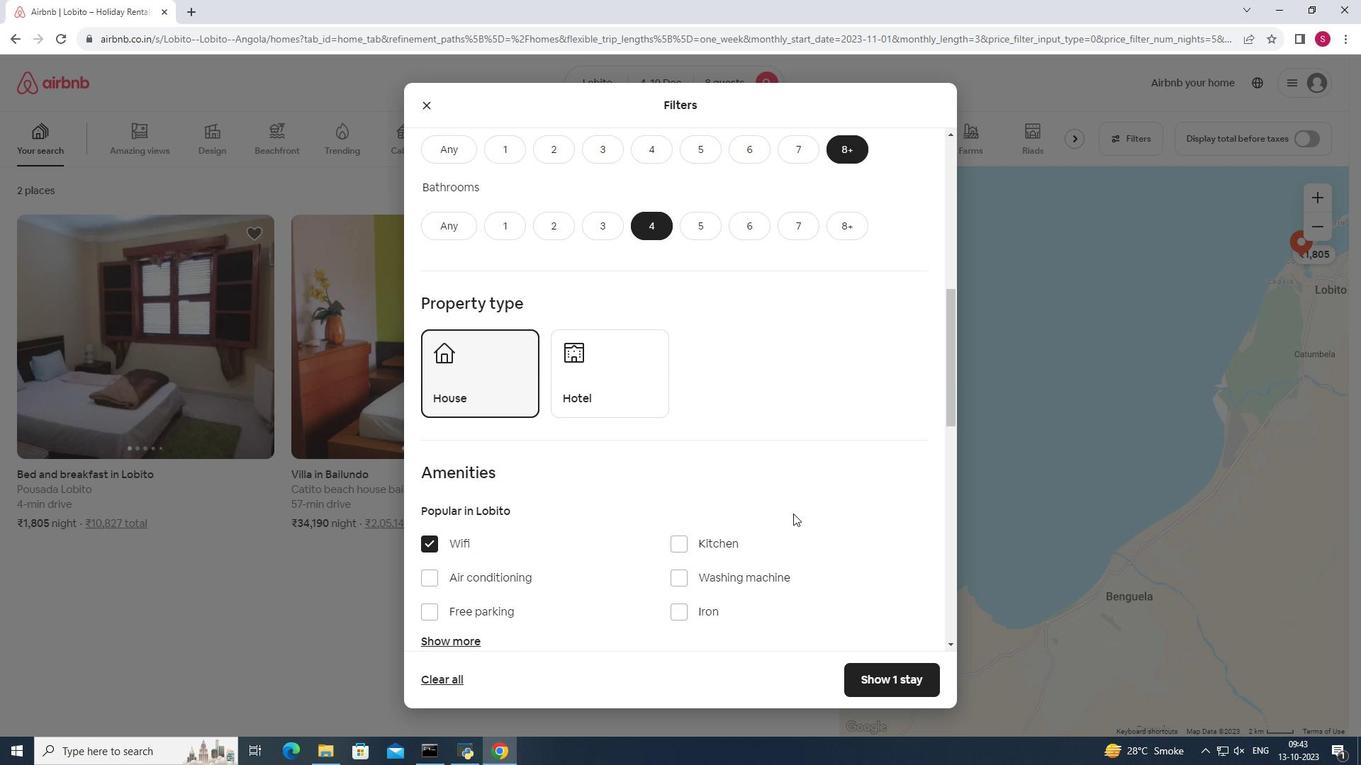 
Action: Mouse scrolled (793, 513) with delta (0, 0)
Screenshot: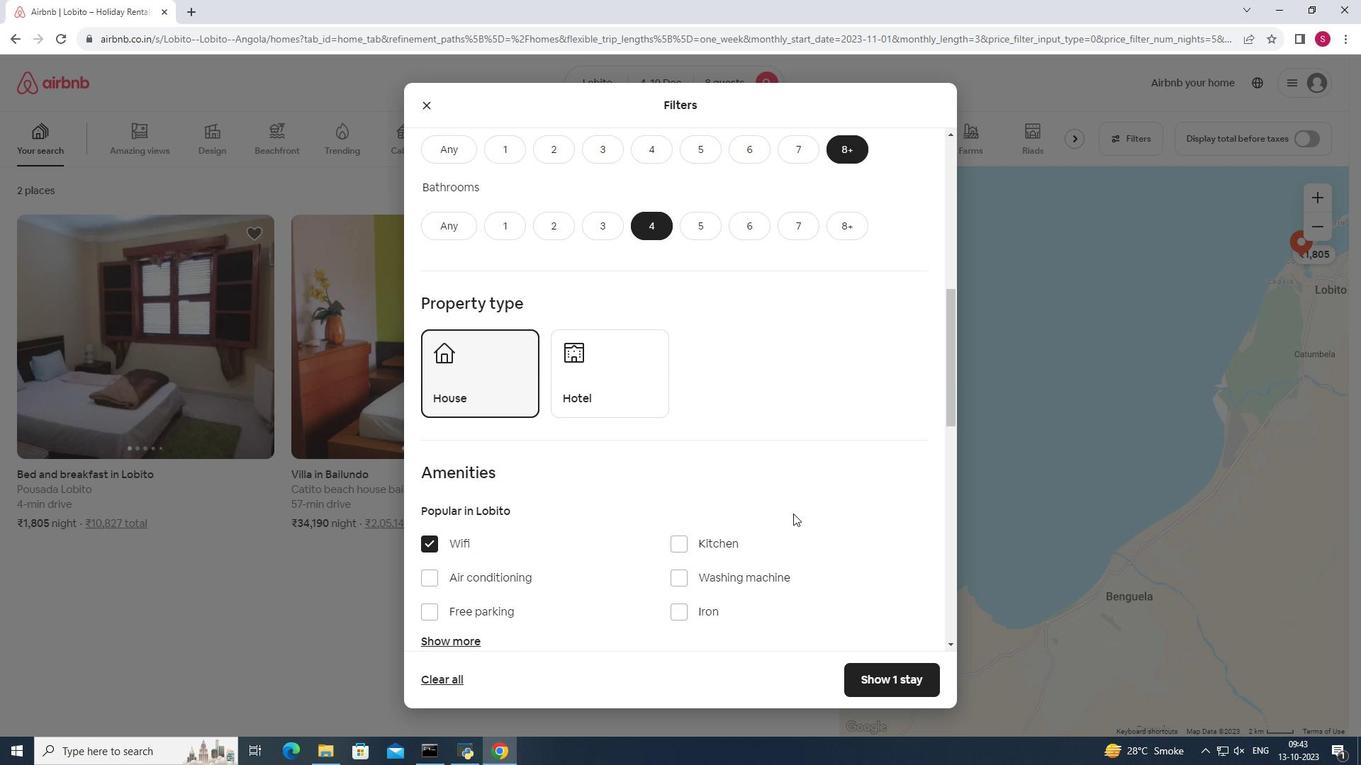 
Action: Mouse scrolled (793, 513) with delta (0, 0)
Screenshot: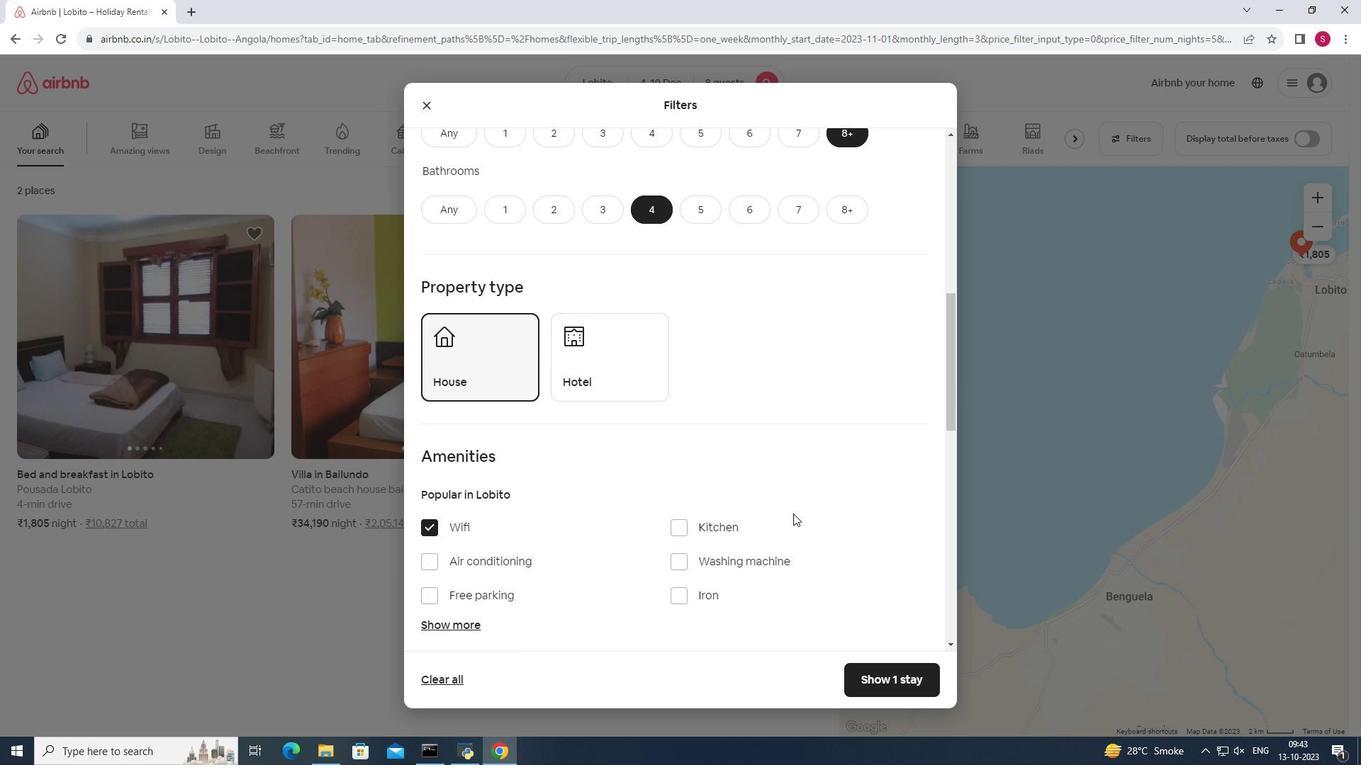 
Action: Mouse moved to (461, 502)
Screenshot: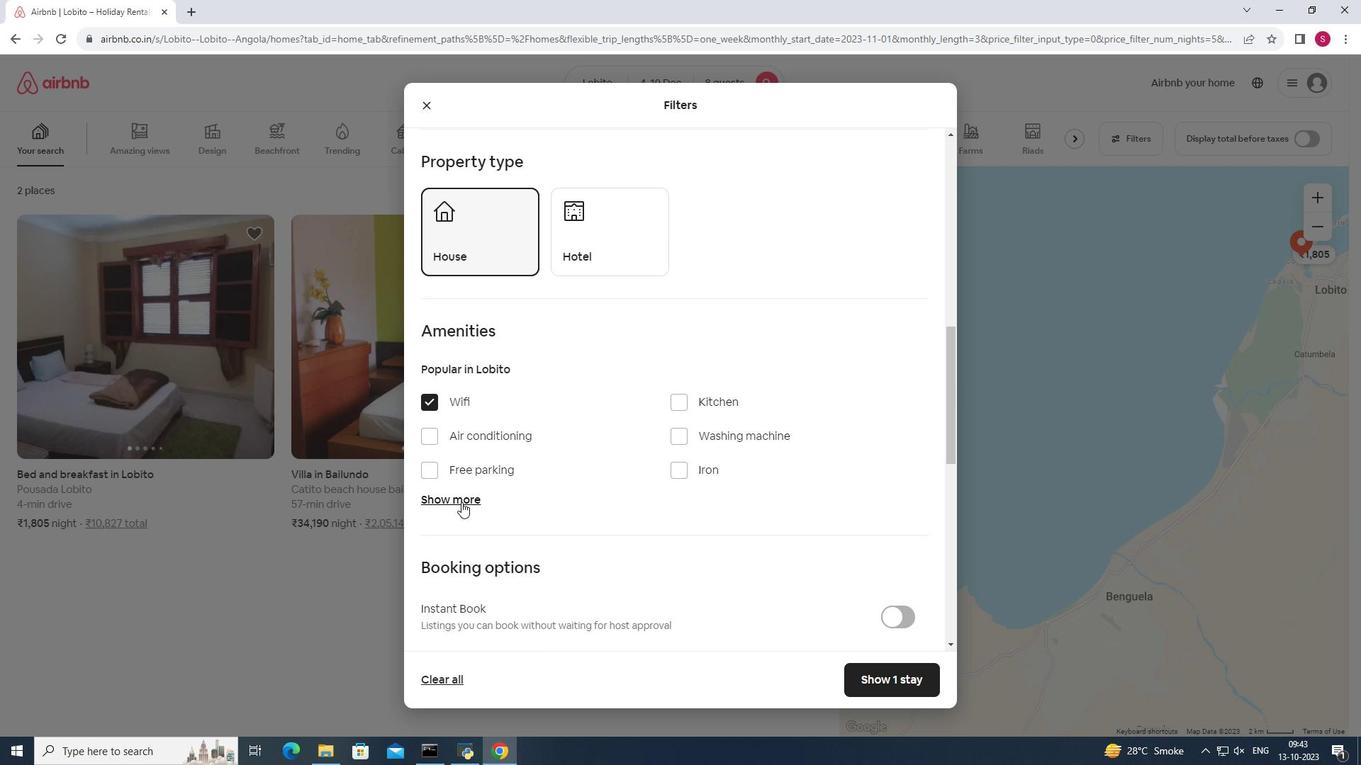 
Action: Mouse pressed left at (461, 502)
Screenshot: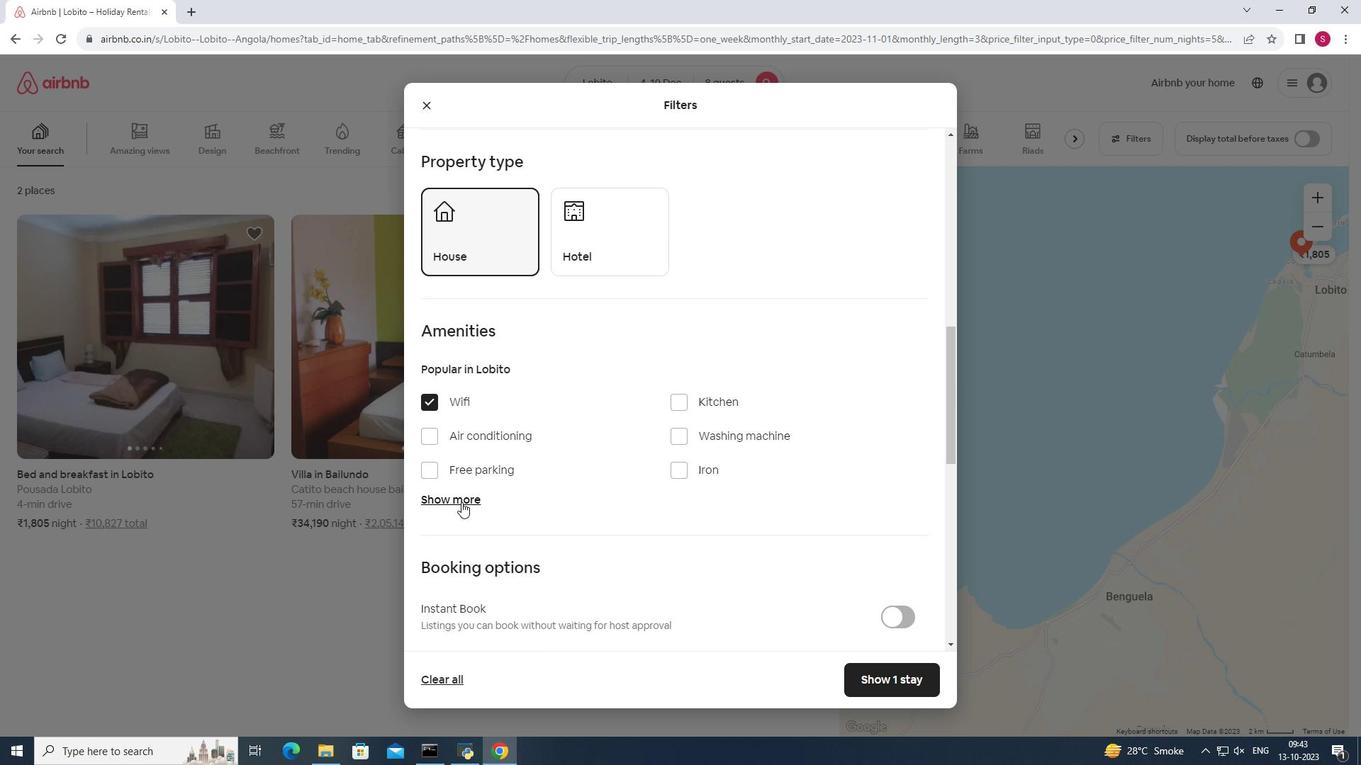
Action: Mouse moved to (428, 431)
Screenshot: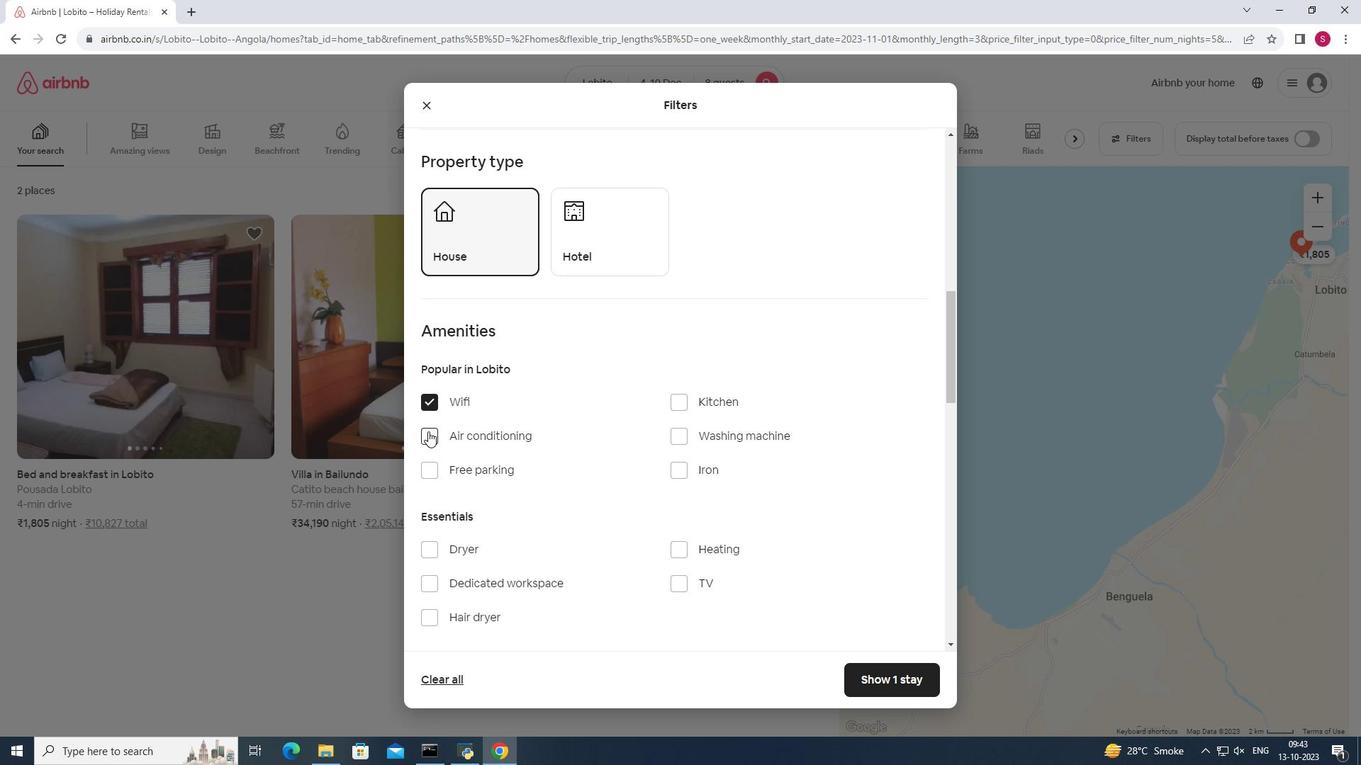 
Action: Mouse pressed left at (428, 431)
Screenshot: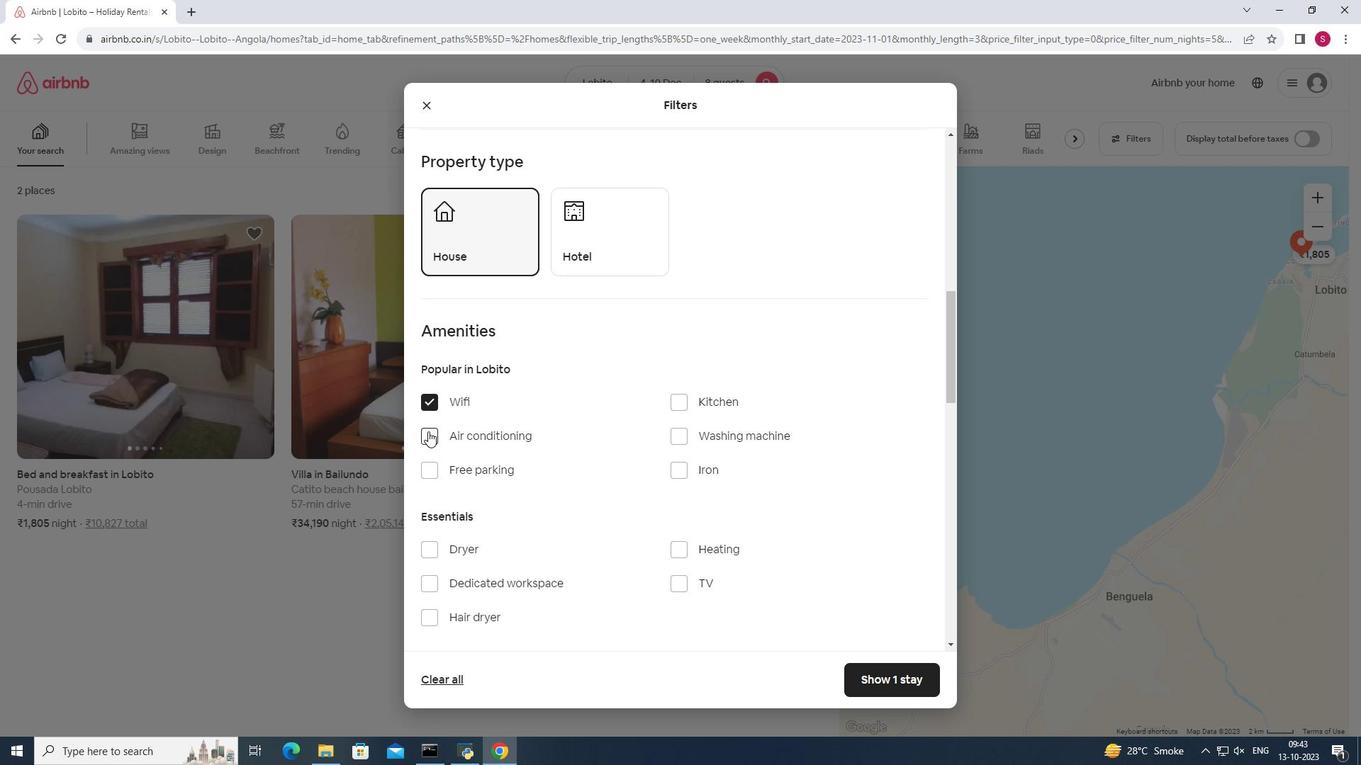 
Action: Mouse moved to (678, 584)
Screenshot: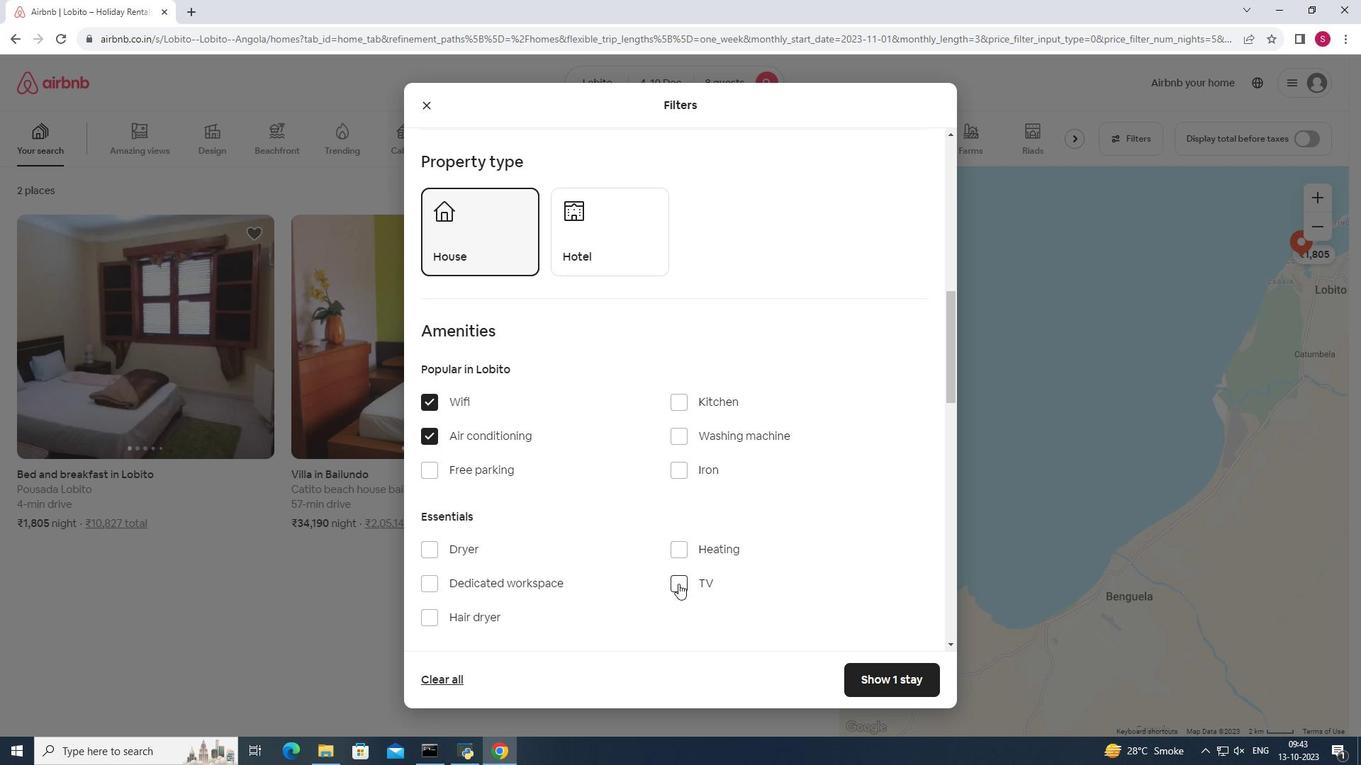 
Action: Mouse pressed left at (678, 584)
Screenshot: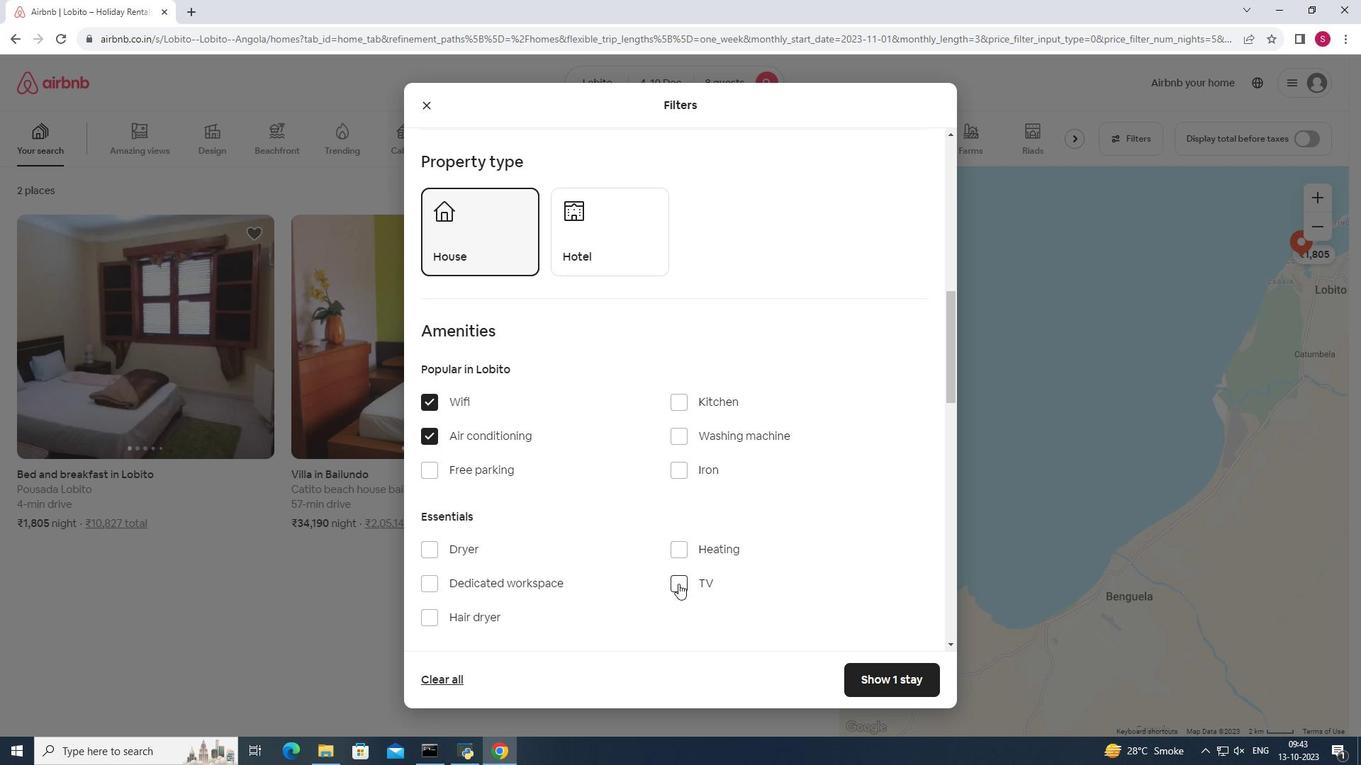 
Action: Mouse moved to (772, 541)
Screenshot: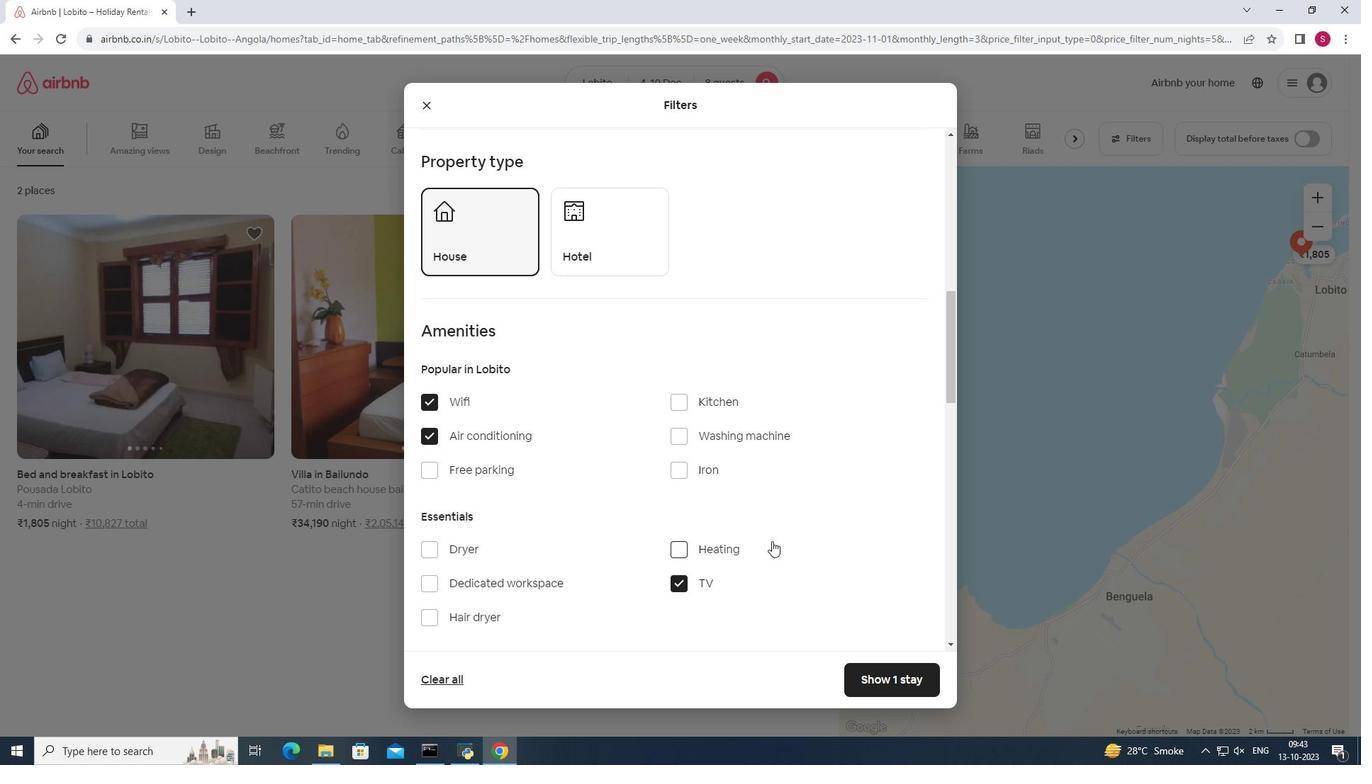 
Action: Mouse scrolled (772, 540) with delta (0, 0)
Screenshot: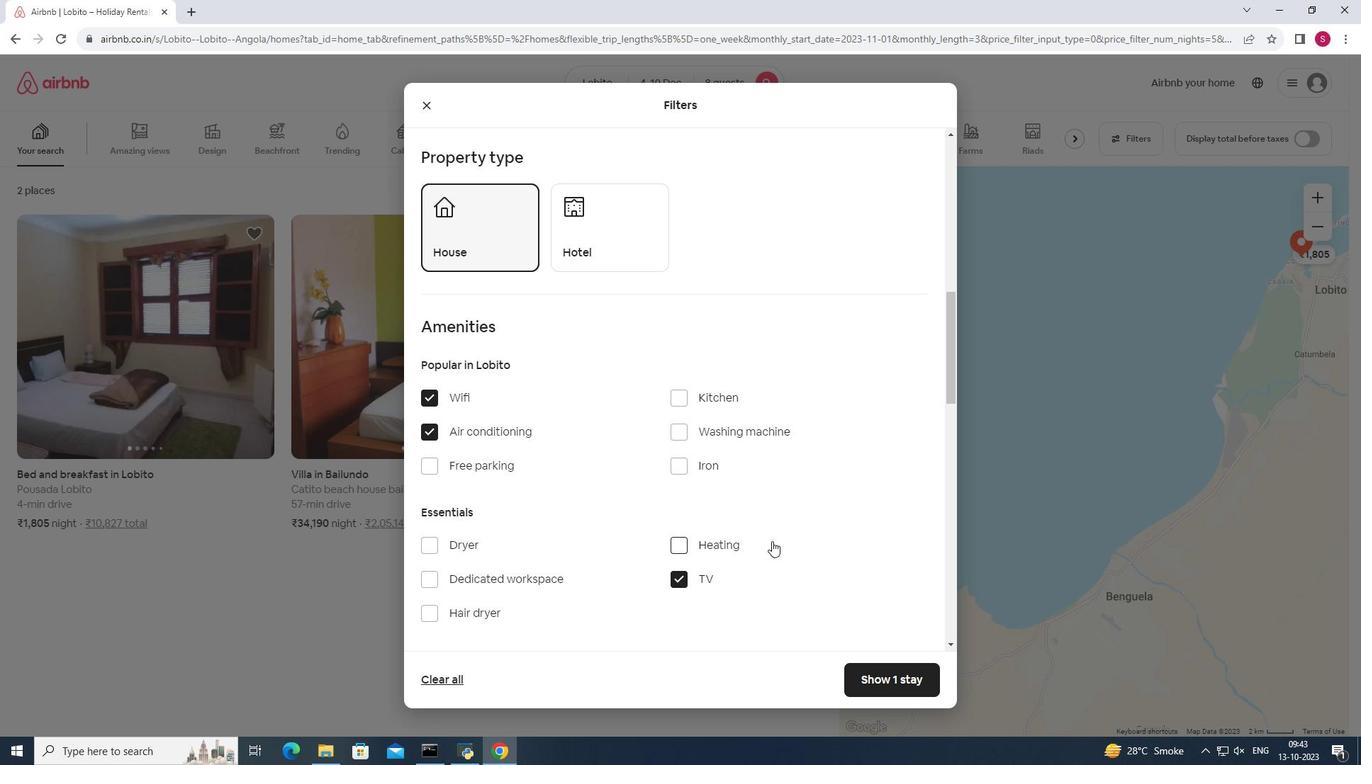 
Action: Mouse moved to (772, 540)
Screenshot: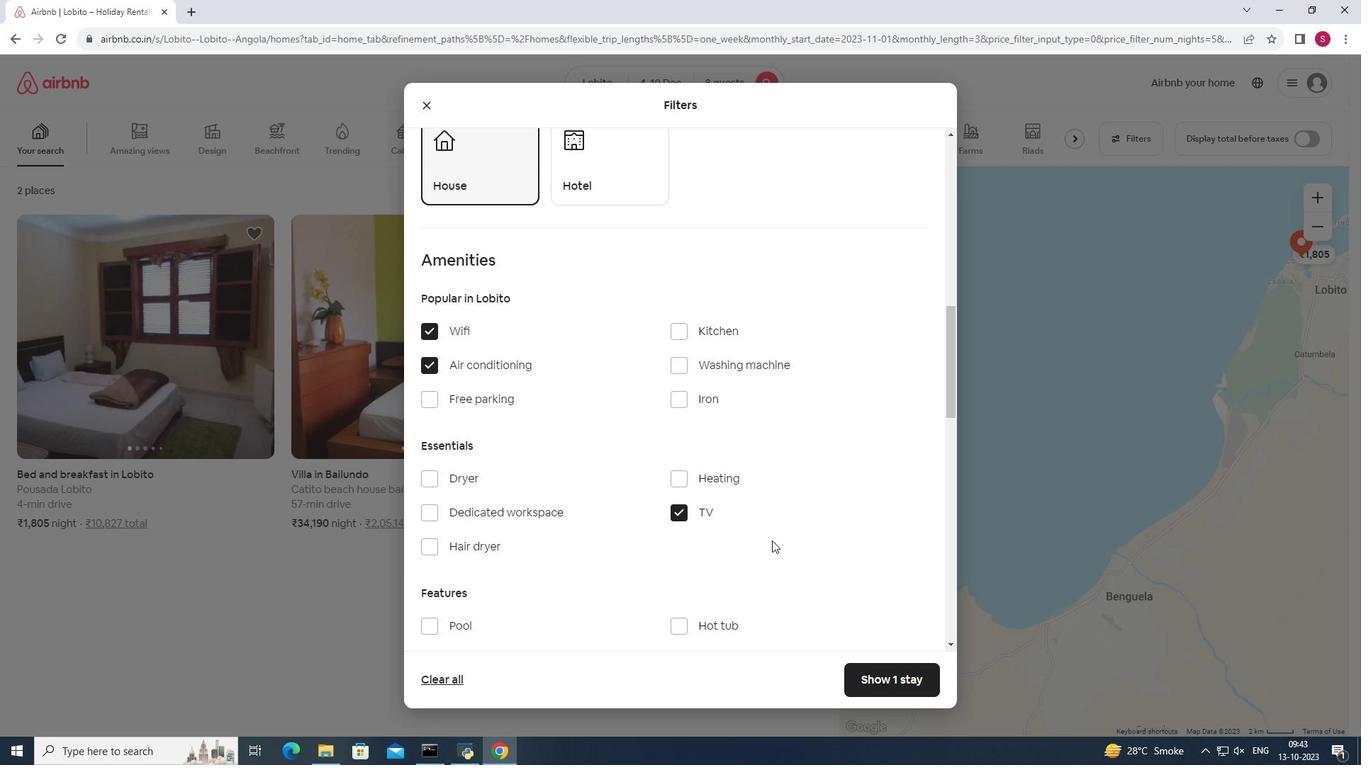 
Action: Mouse scrolled (772, 540) with delta (0, 0)
Screenshot: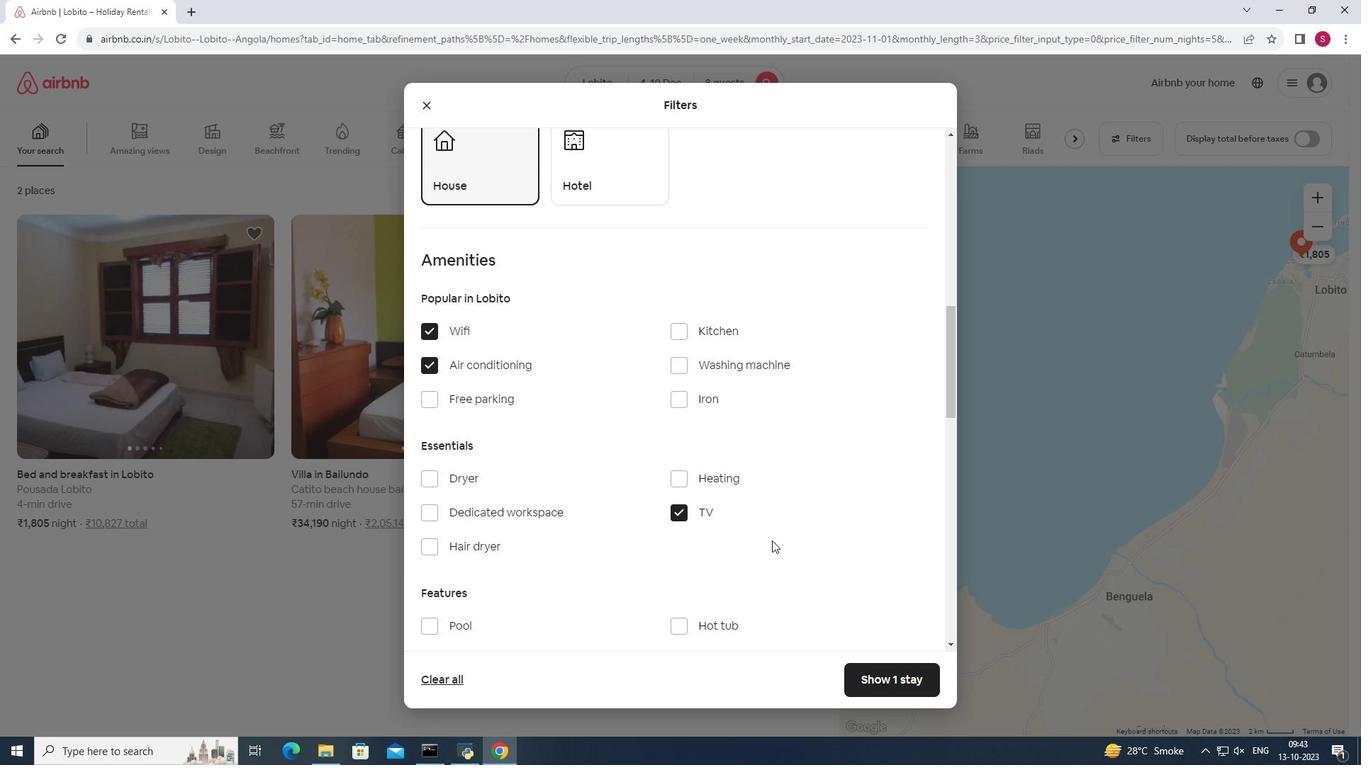
Action: Mouse scrolled (772, 540) with delta (0, 0)
Screenshot: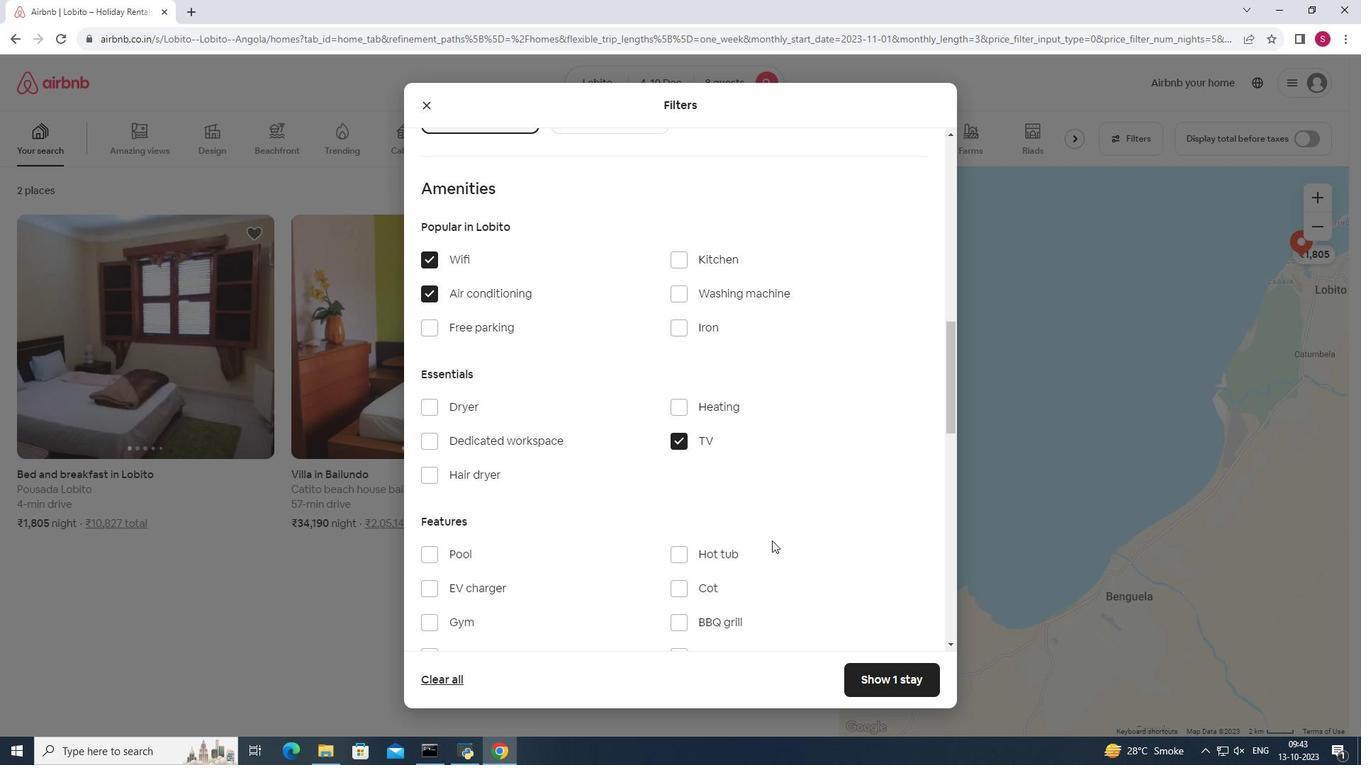 
Action: Mouse moved to (419, 482)
Screenshot: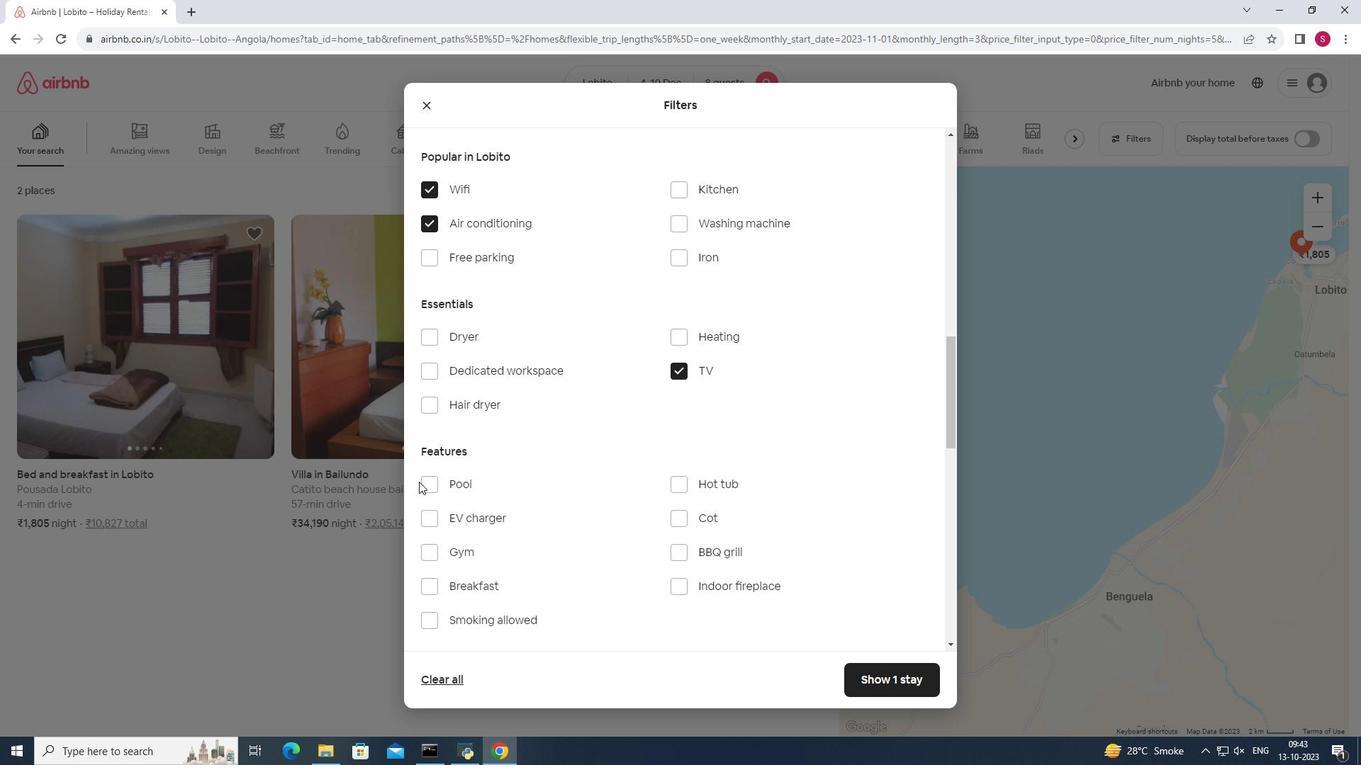 
Action: Mouse pressed left at (419, 482)
Screenshot: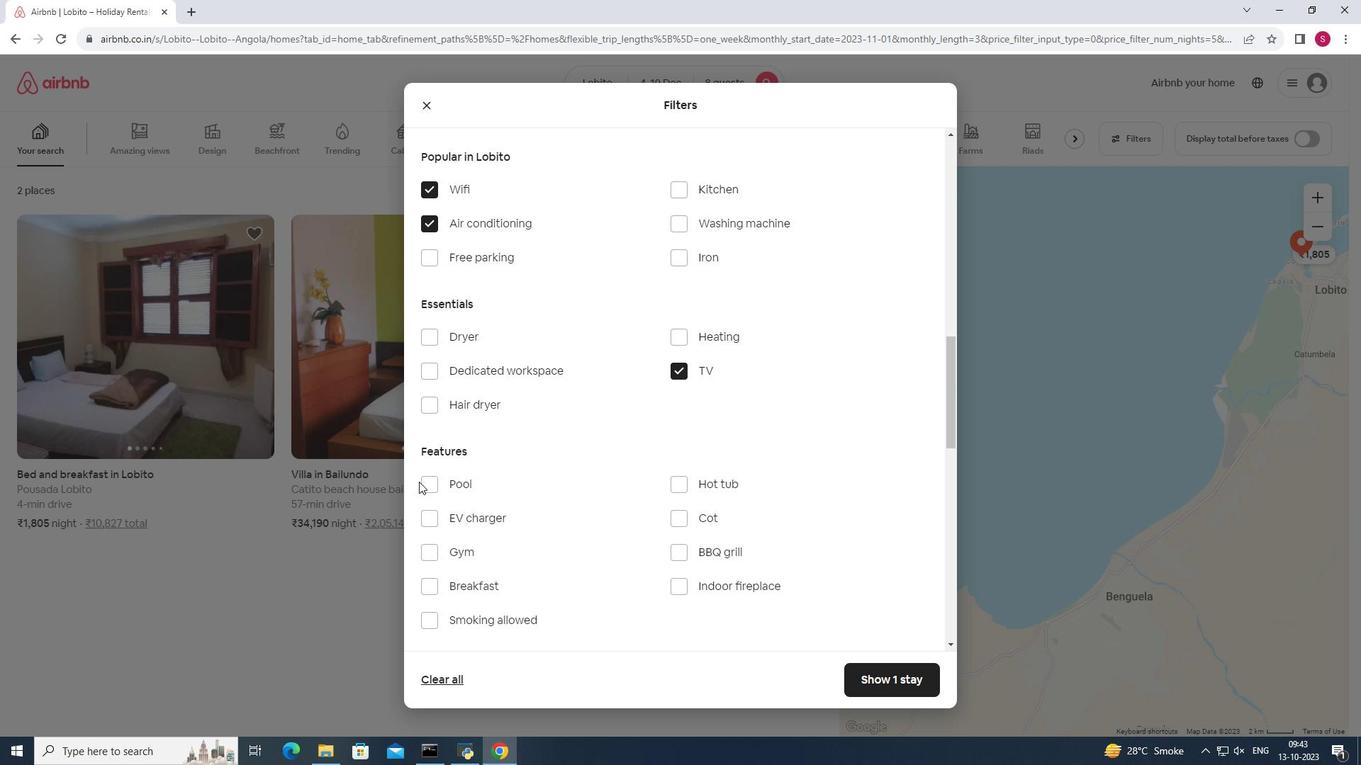 
Action: Mouse moved to (426, 485)
Screenshot: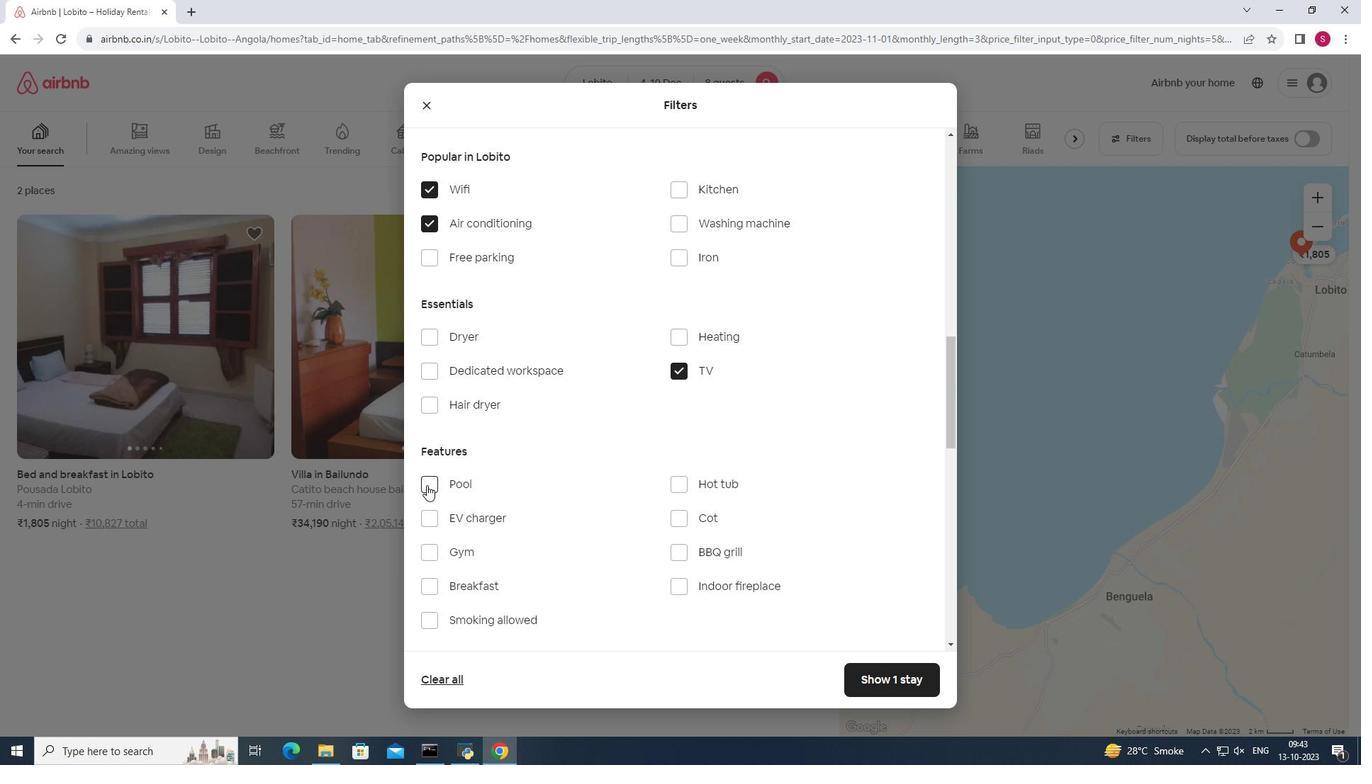 
Action: Mouse pressed left at (426, 485)
Screenshot: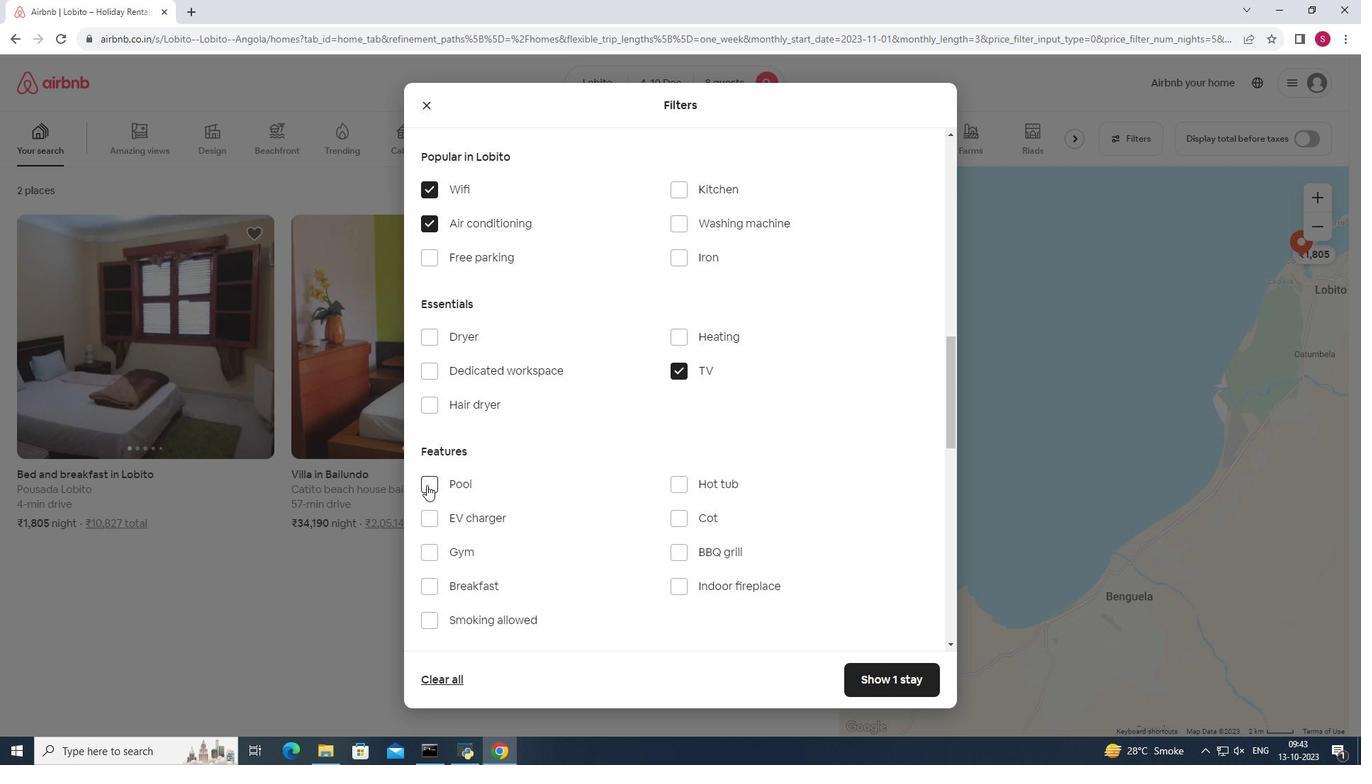 
Action: Mouse moved to (428, 552)
Screenshot: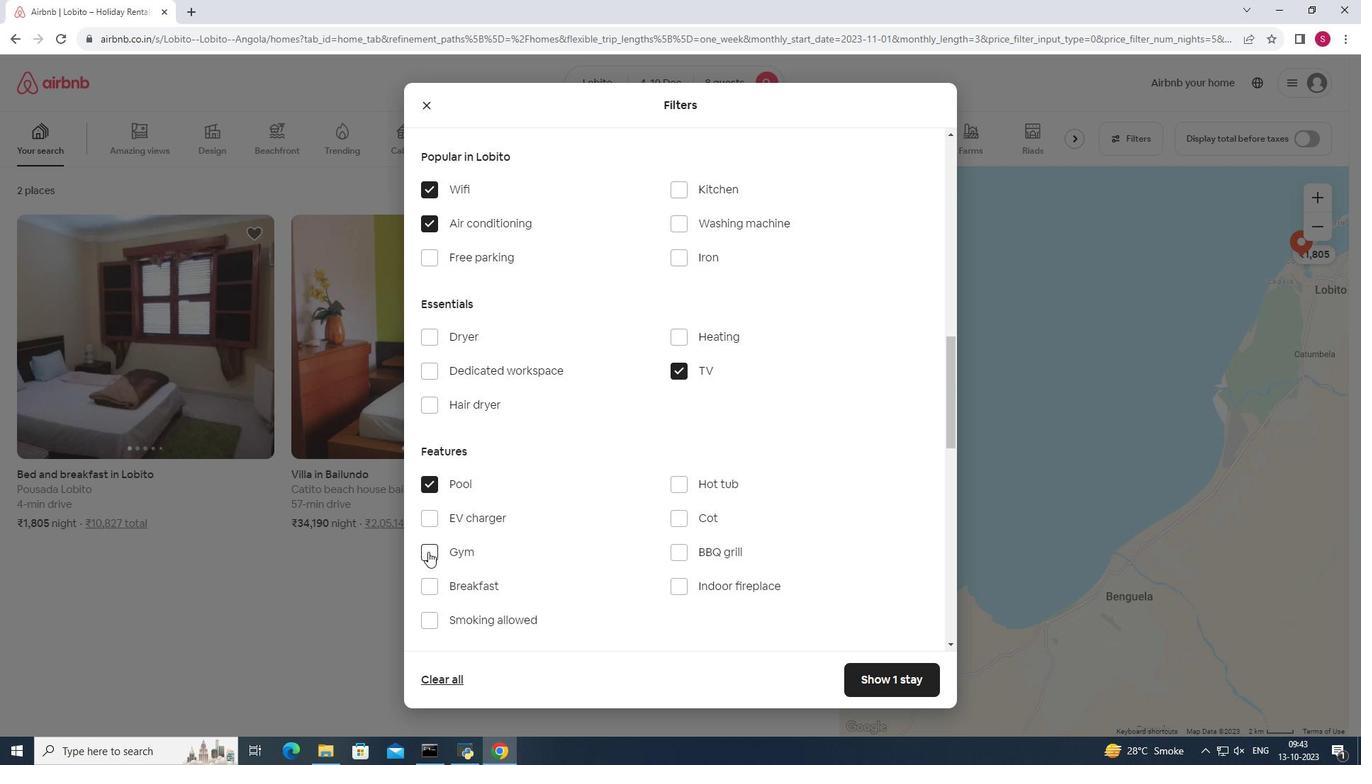 
Action: Mouse pressed left at (428, 552)
Screenshot: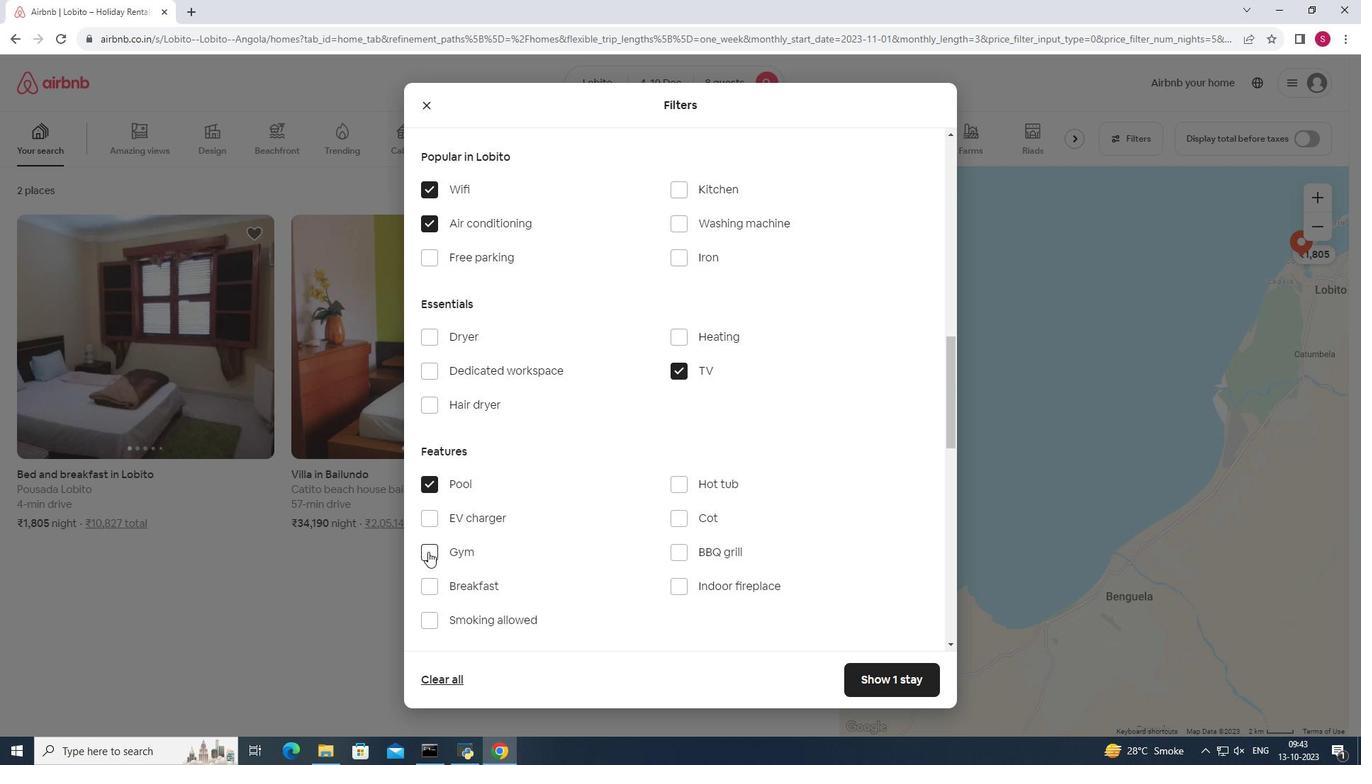 
Action: Mouse moved to (430, 591)
Screenshot: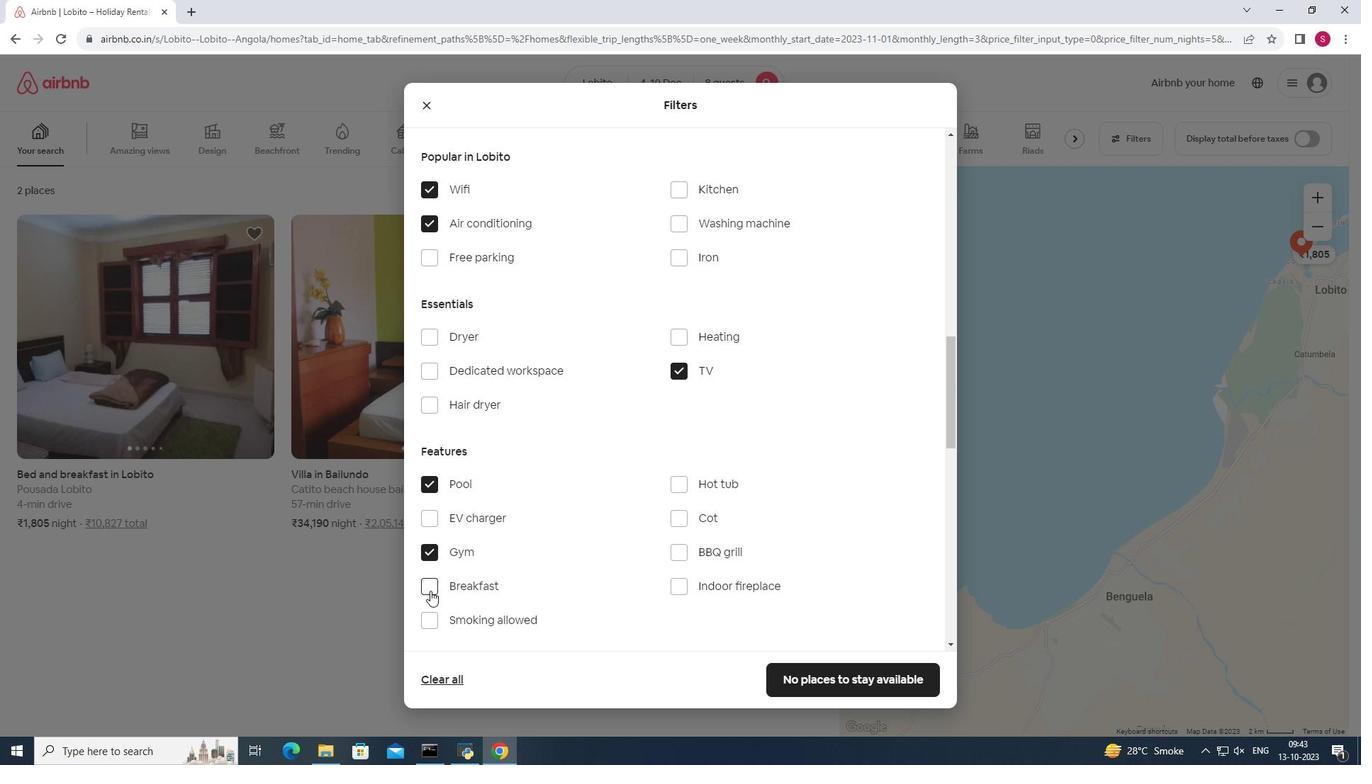
Action: Mouse pressed left at (430, 591)
Screenshot: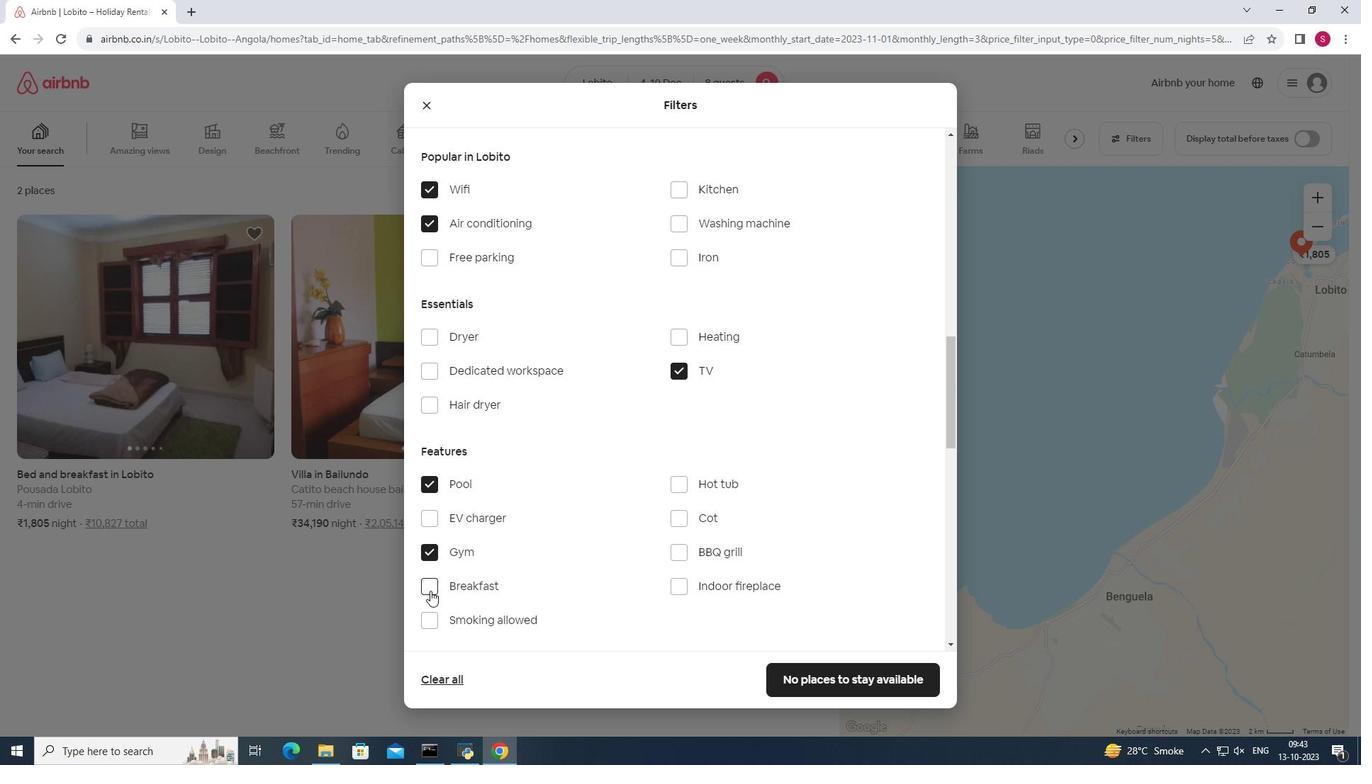 
Action: Mouse moved to (863, 686)
Screenshot: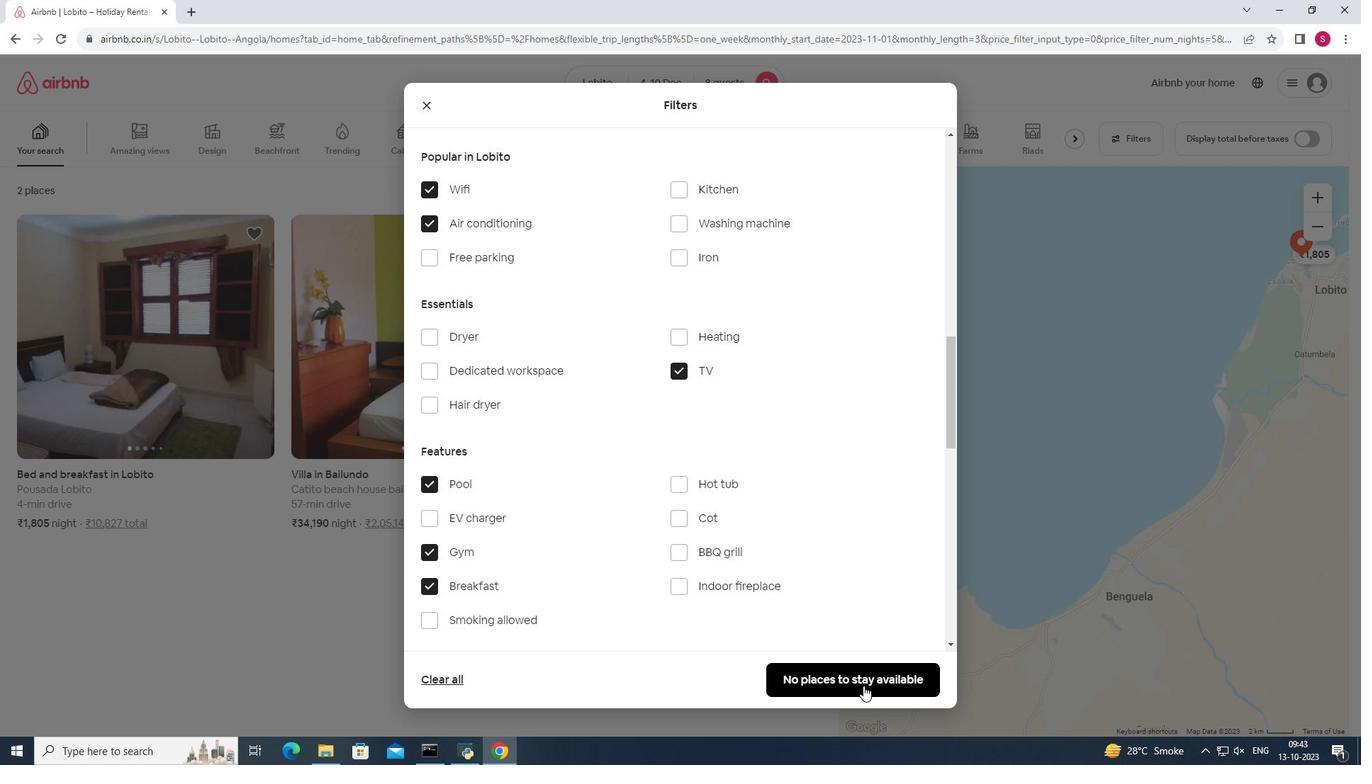 
Action: Mouse pressed left at (863, 686)
Screenshot: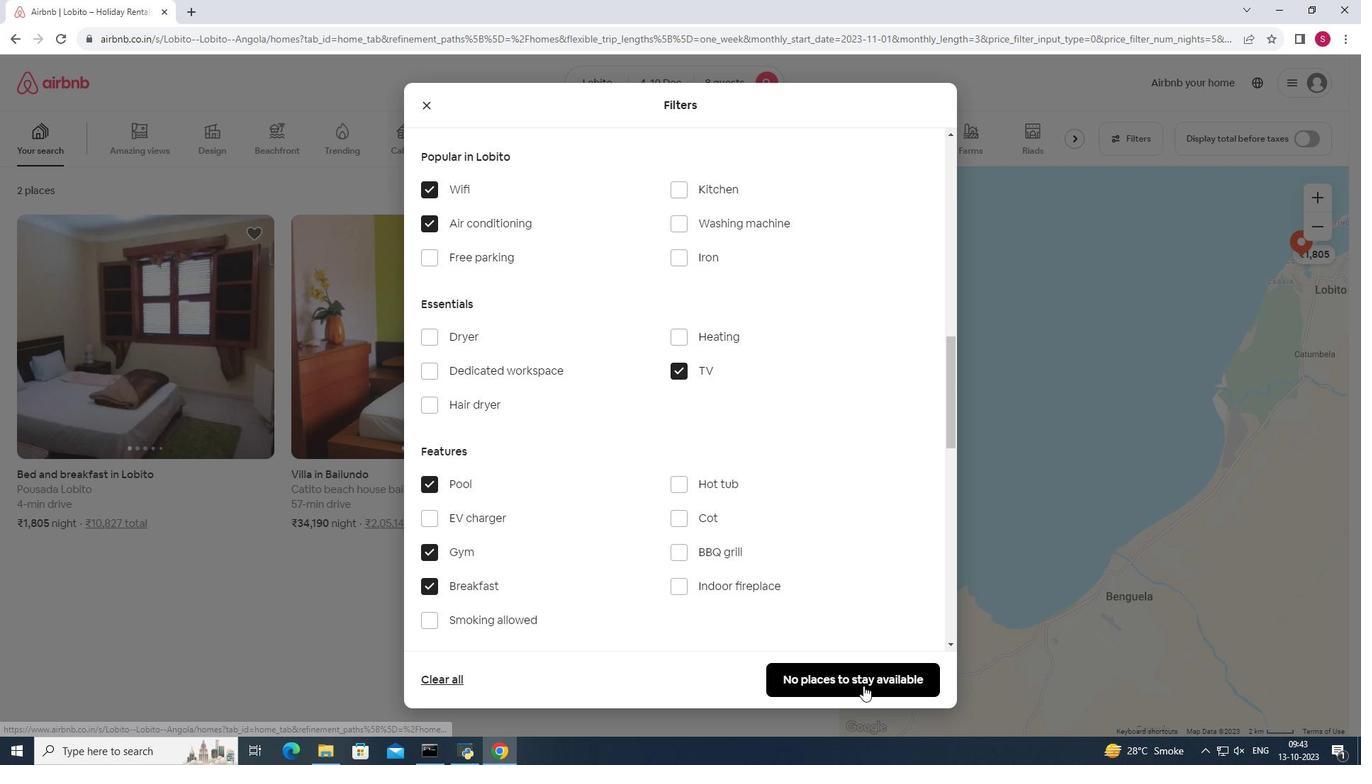 
